Task: Find connections with filter location Vélizy-Villacoublay with filter topic #Whatinspiresmewith filter profile language German with filter current company Incedo Inc. with filter school School of Management Sciences, Varanasi with filter industry Footwear Manufacturing with filter service category Corporate Events with filter keywords title Communications Director
Action: Mouse moved to (348, 279)
Screenshot: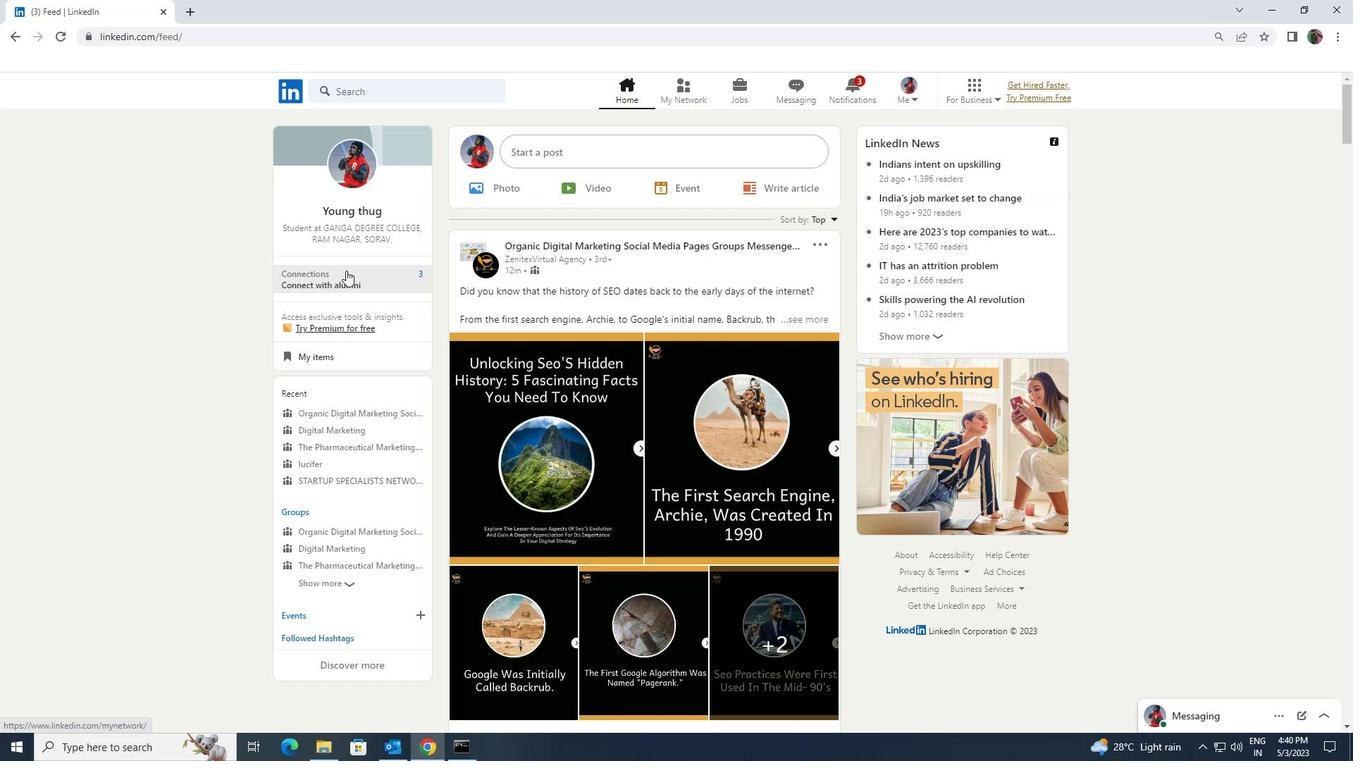 
Action: Mouse pressed left at (348, 279)
Screenshot: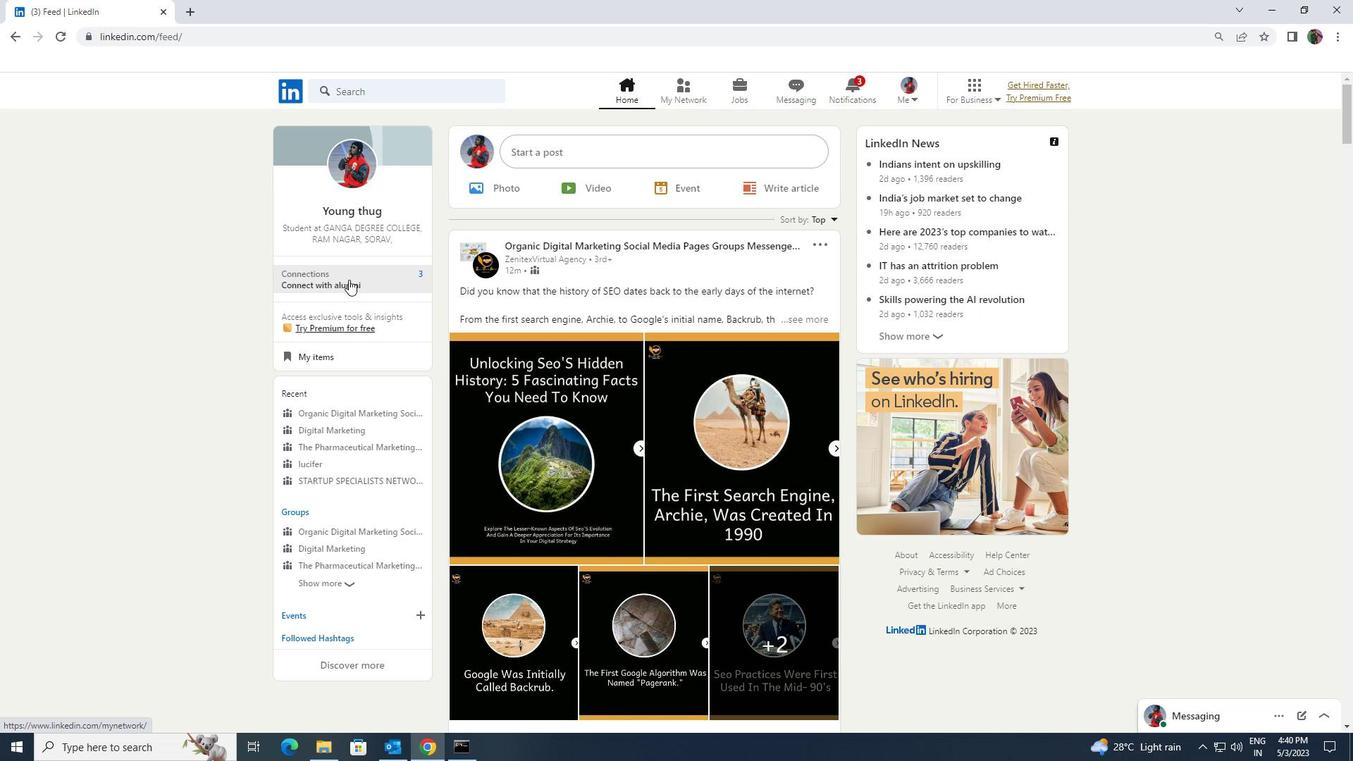 
Action: Mouse moved to (367, 174)
Screenshot: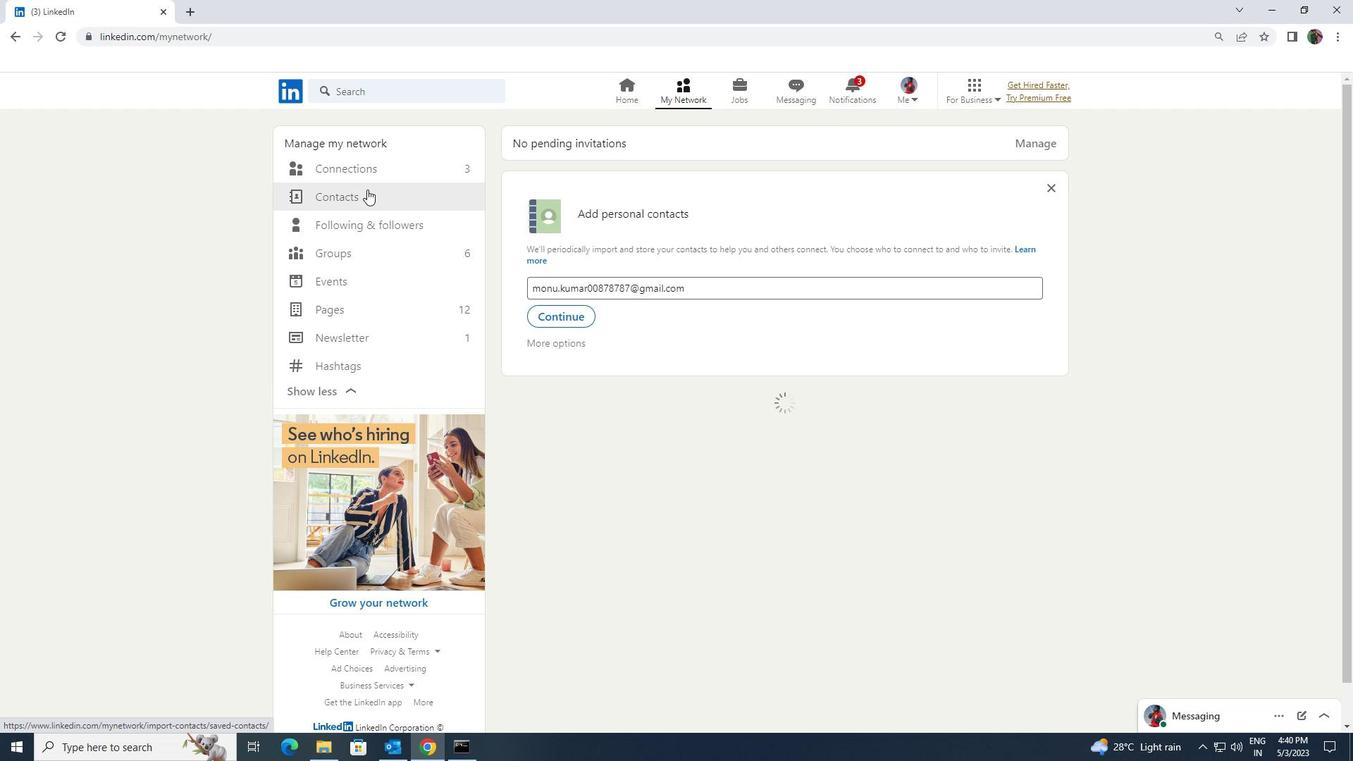 
Action: Mouse pressed left at (367, 174)
Screenshot: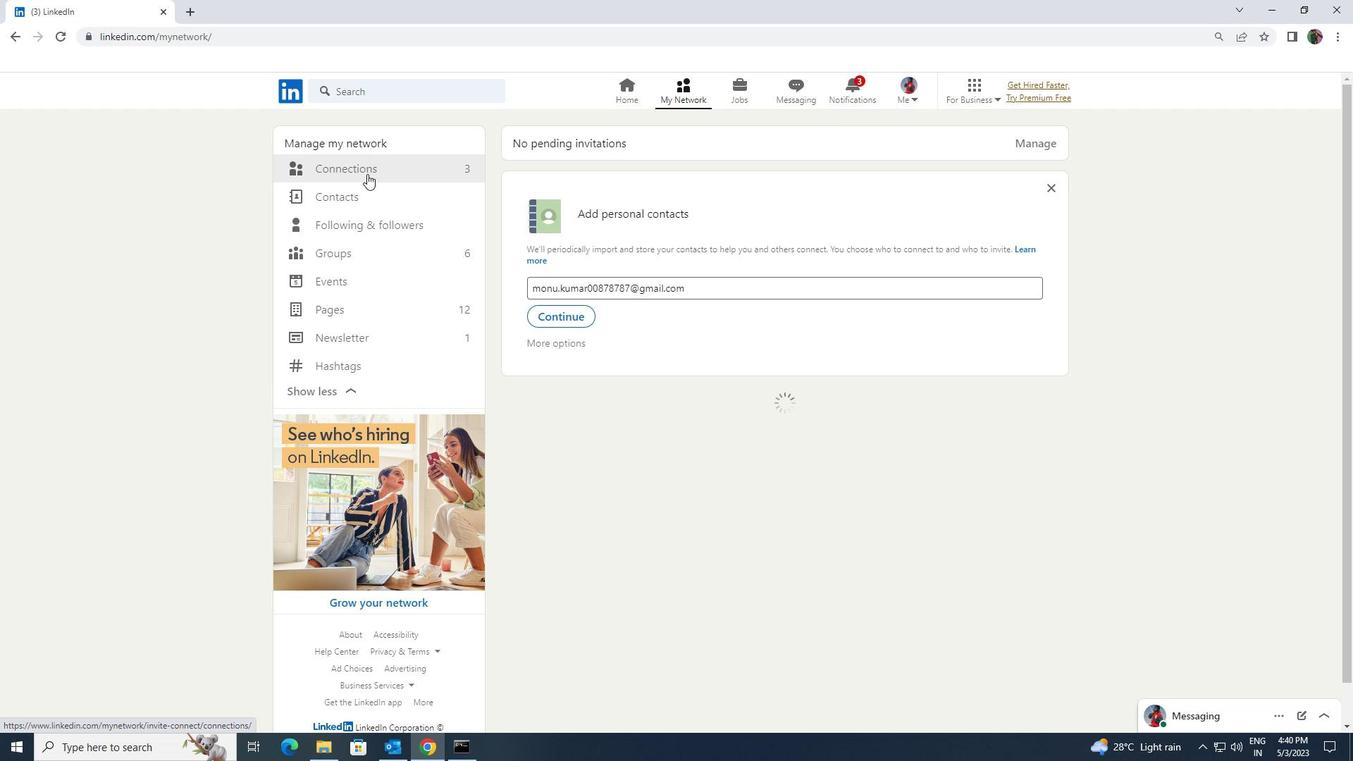 
Action: Mouse moved to (749, 169)
Screenshot: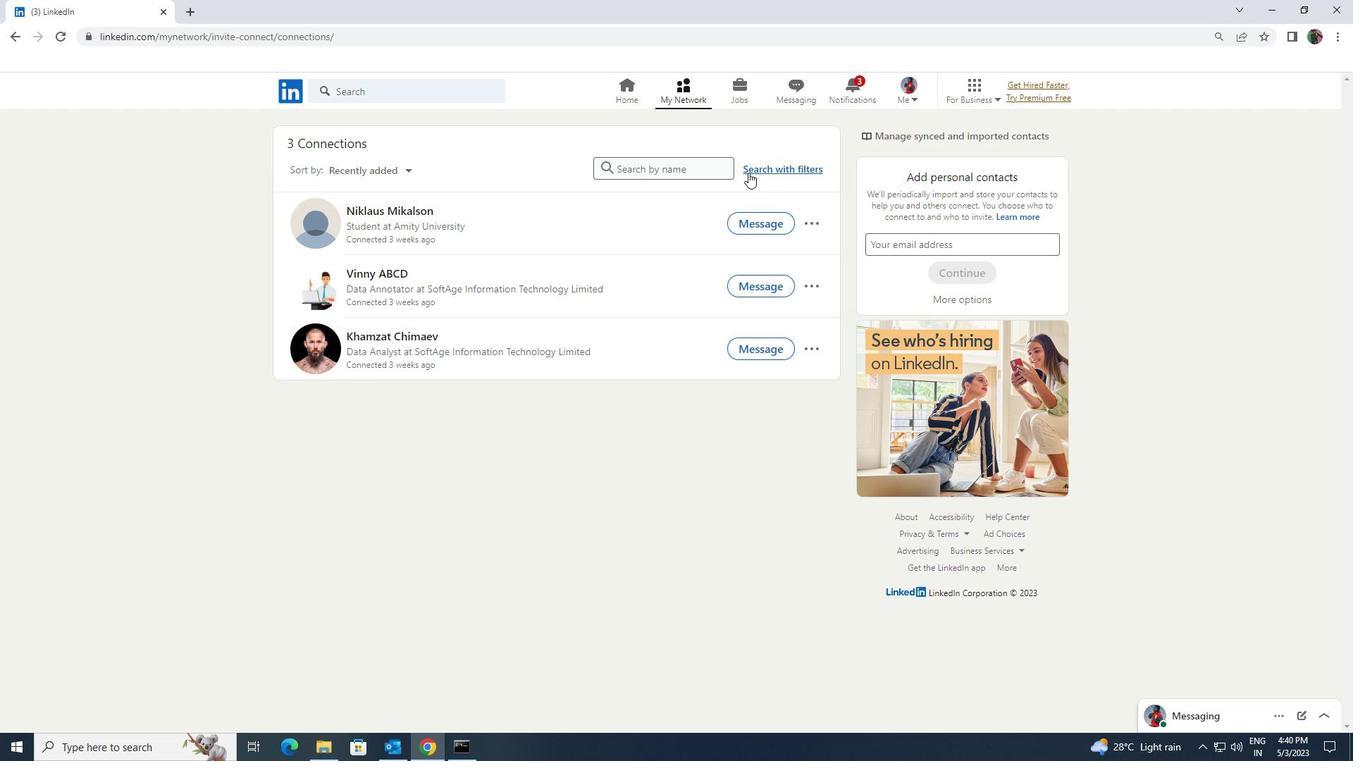 
Action: Mouse pressed left at (749, 169)
Screenshot: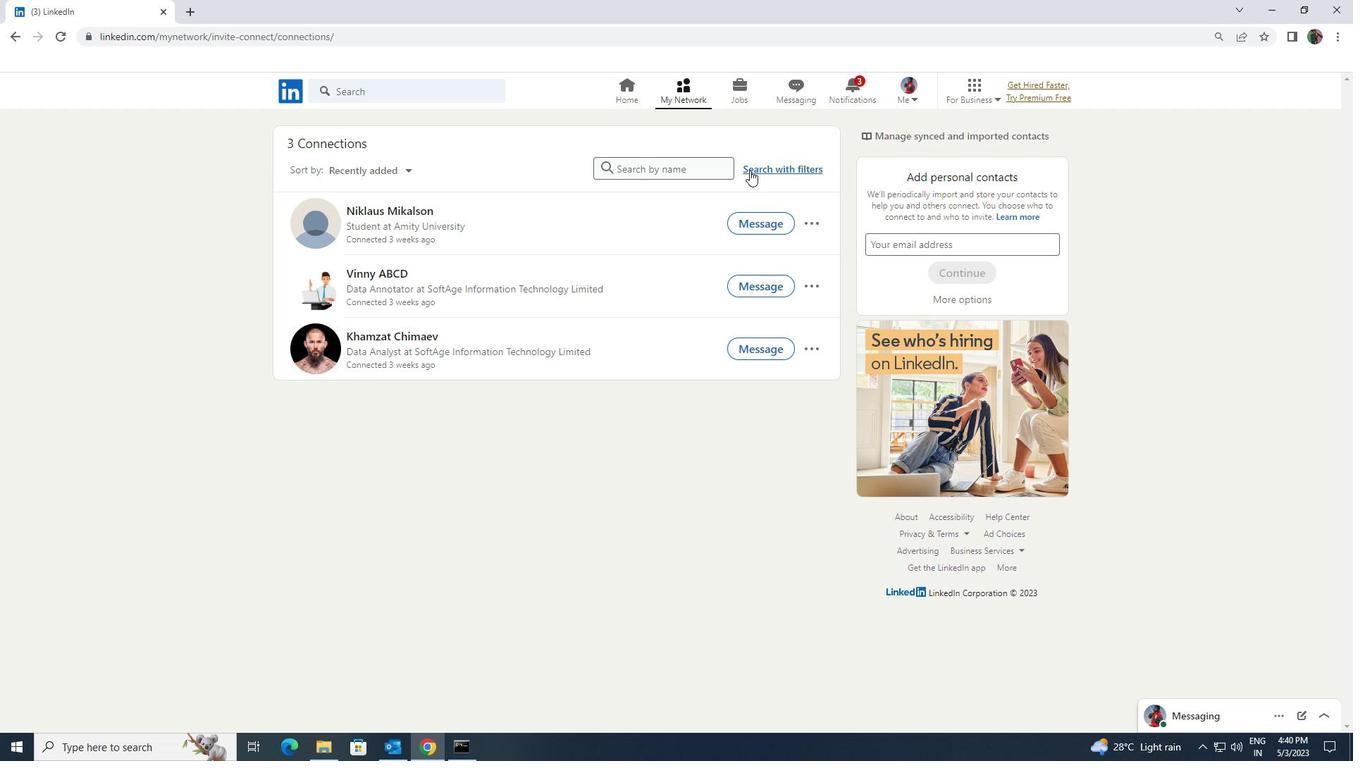 
Action: Mouse moved to (728, 136)
Screenshot: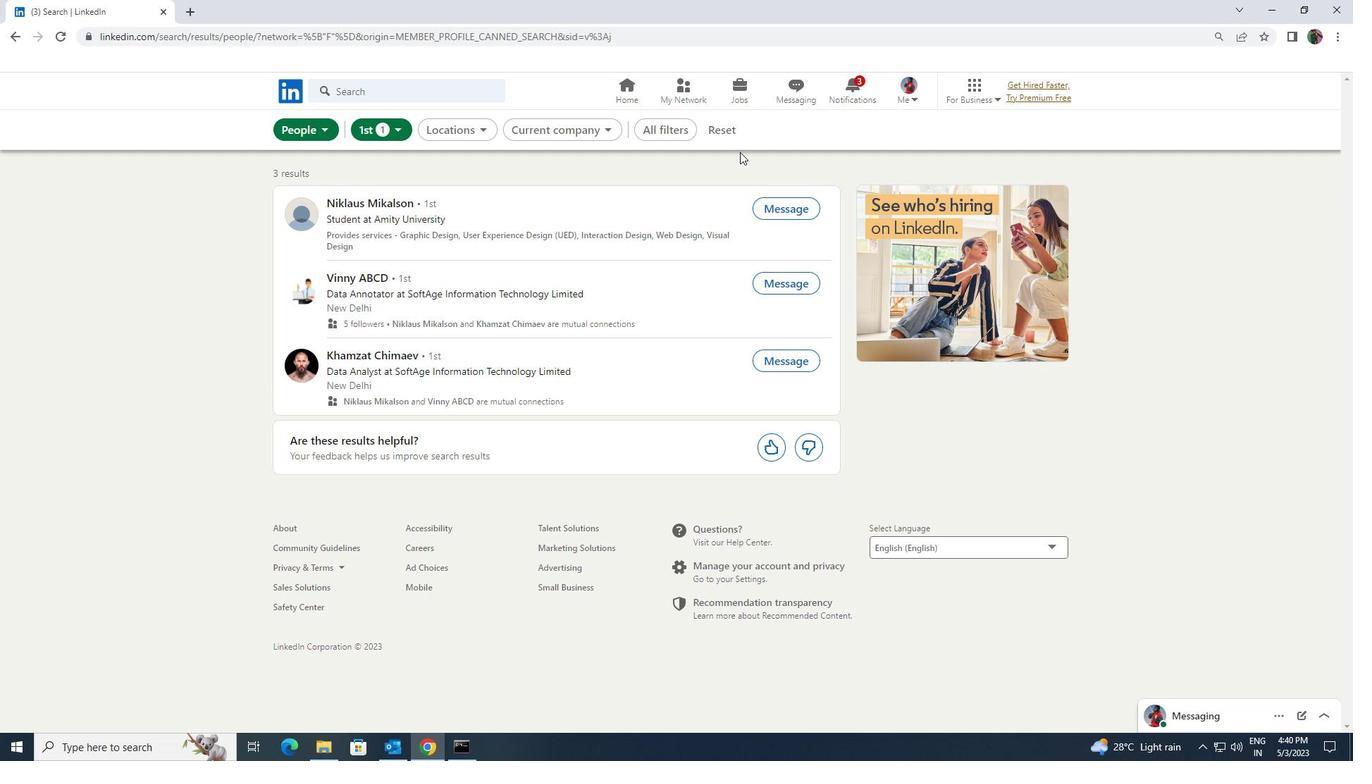 
Action: Mouse pressed left at (728, 136)
Screenshot: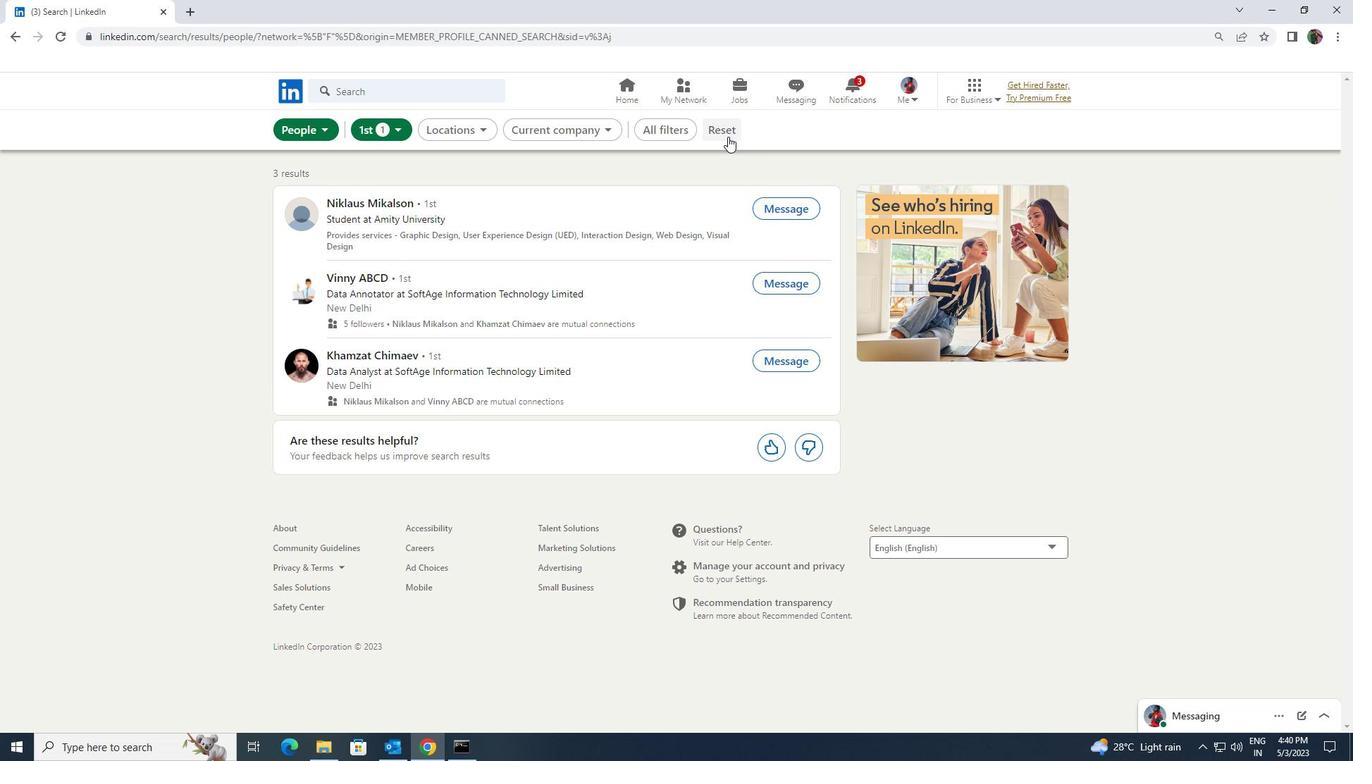 
Action: Mouse moved to (706, 127)
Screenshot: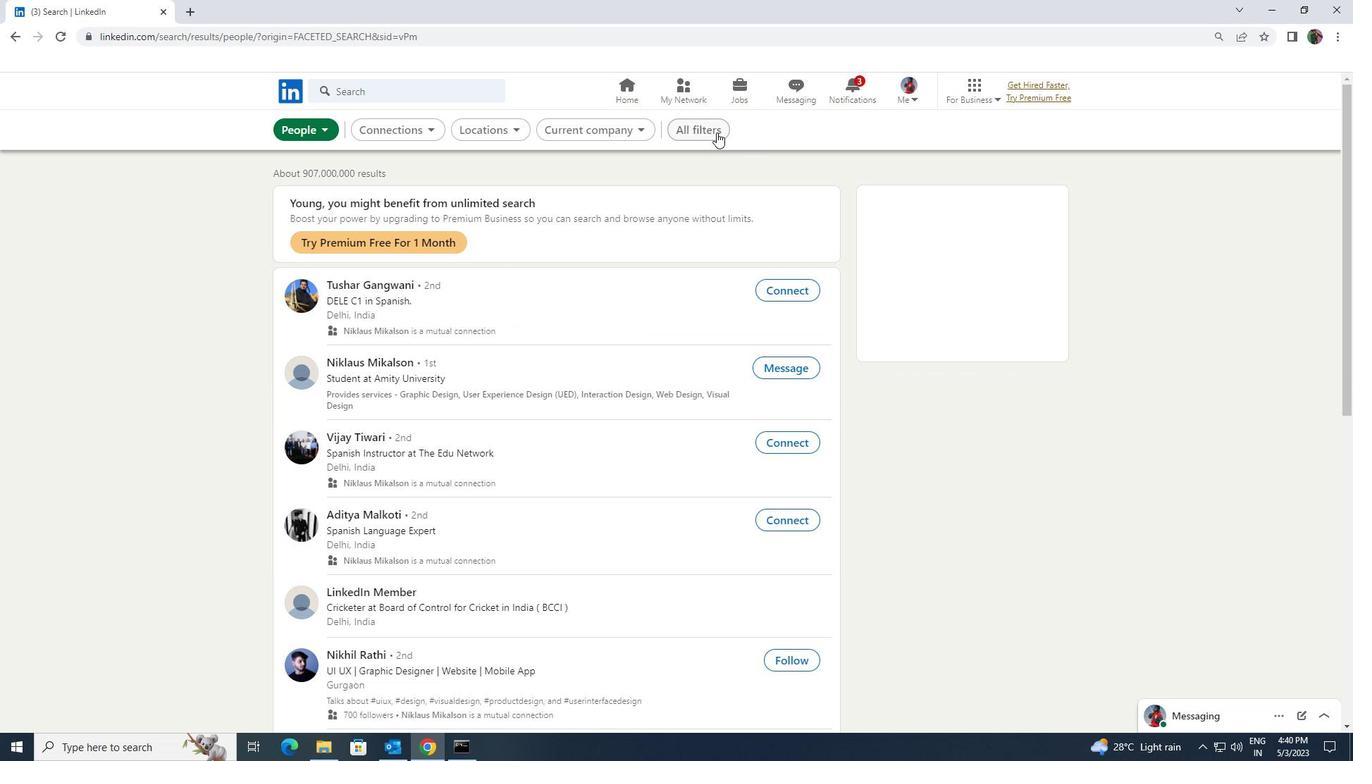 
Action: Mouse pressed left at (706, 127)
Screenshot: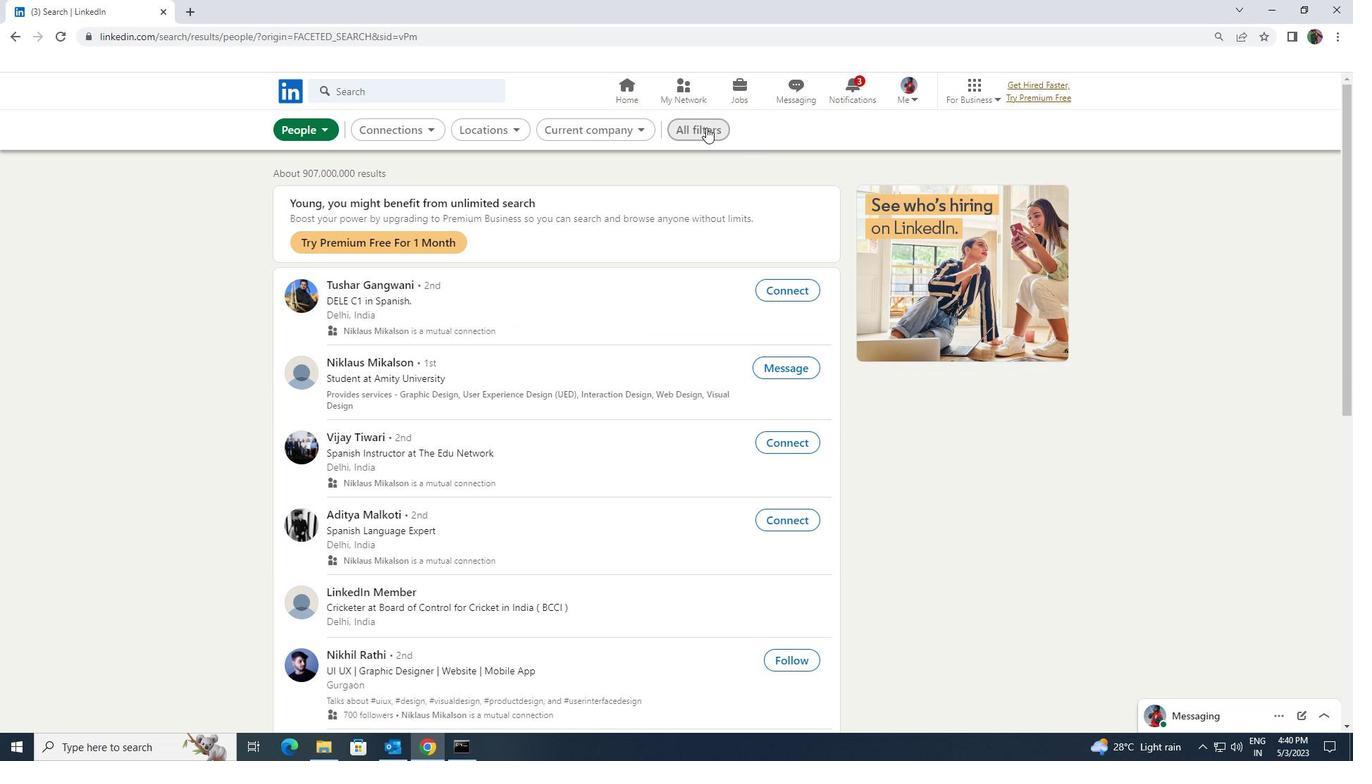 
Action: Mouse moved to (1189, 546)
Screenshot: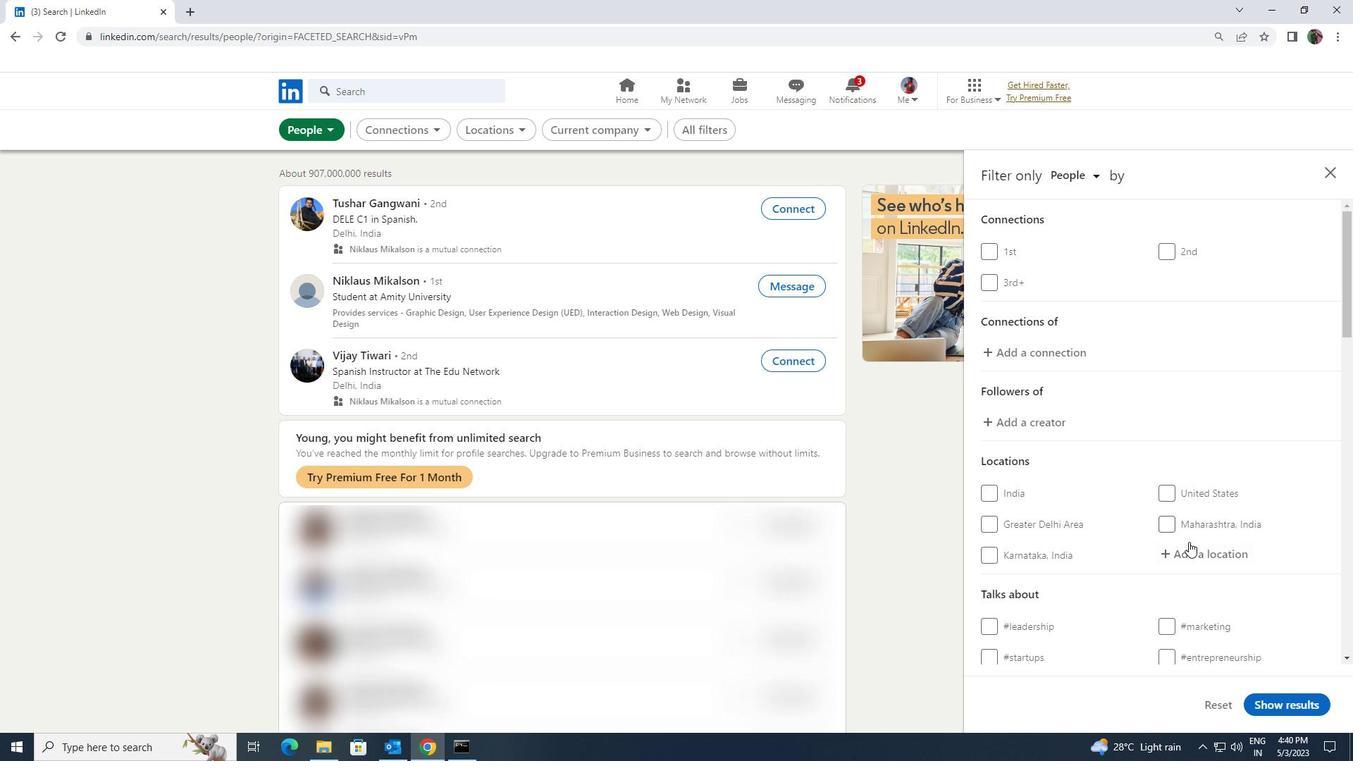 
Action: Mouse pressed left at (1189, 546)
Screenshot: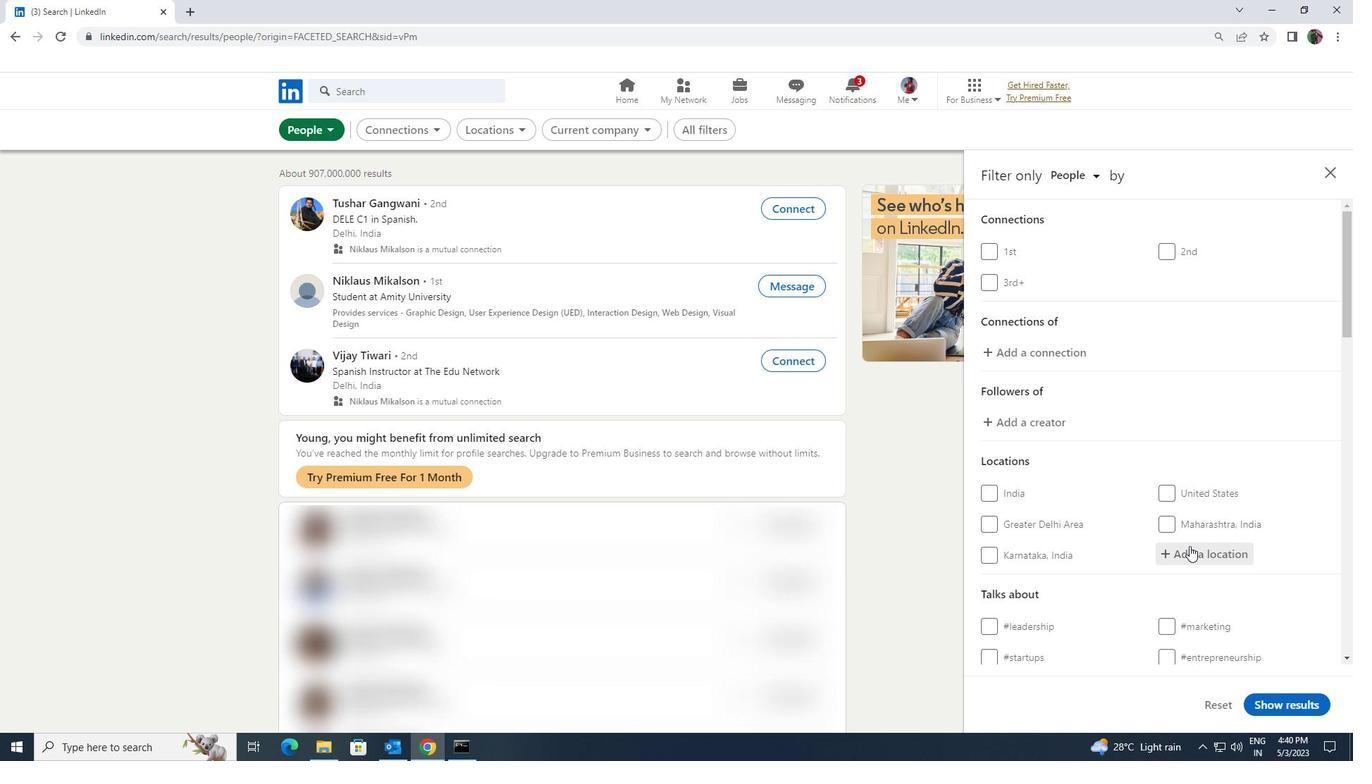 
Action: Key pressed <Key.shift>VELIZY<Key.space>
Screenshot: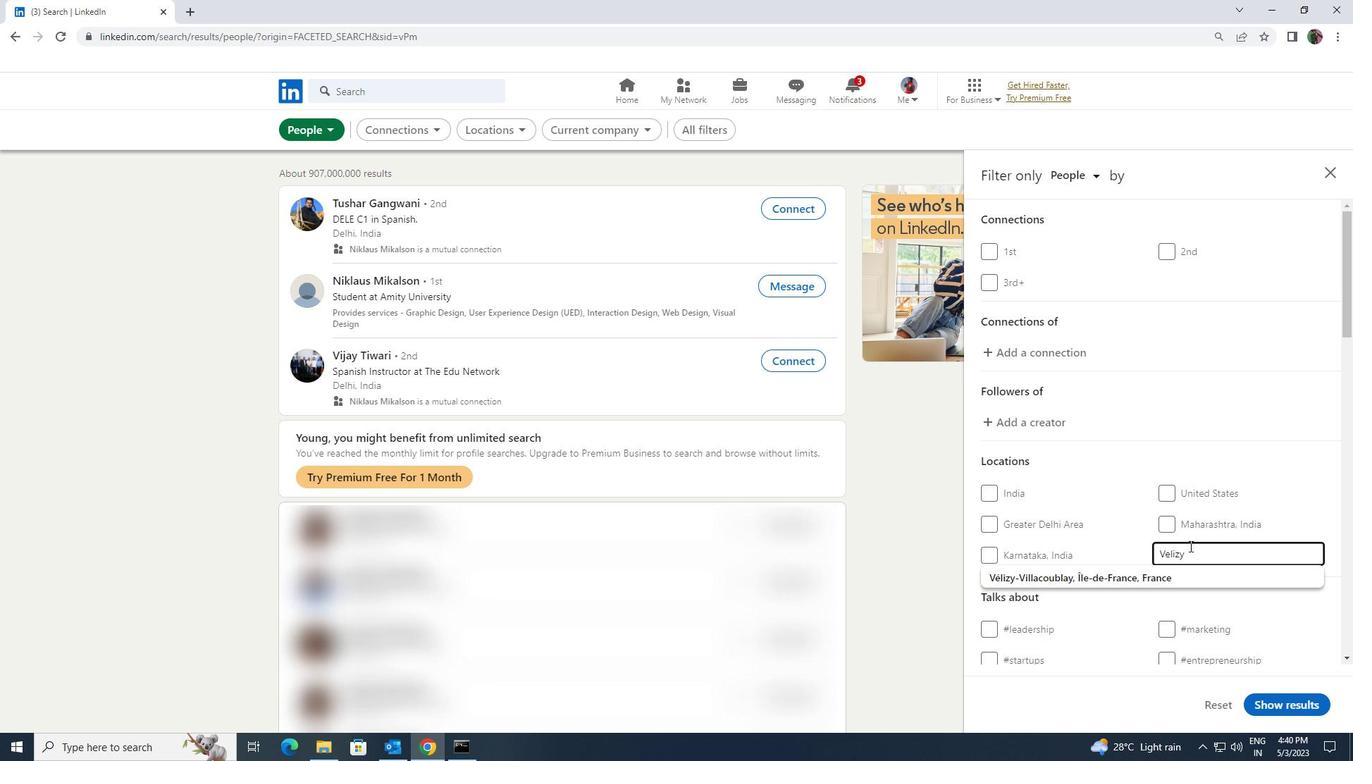 
Action: Mouse moved to (1188, 582)
Screenshot: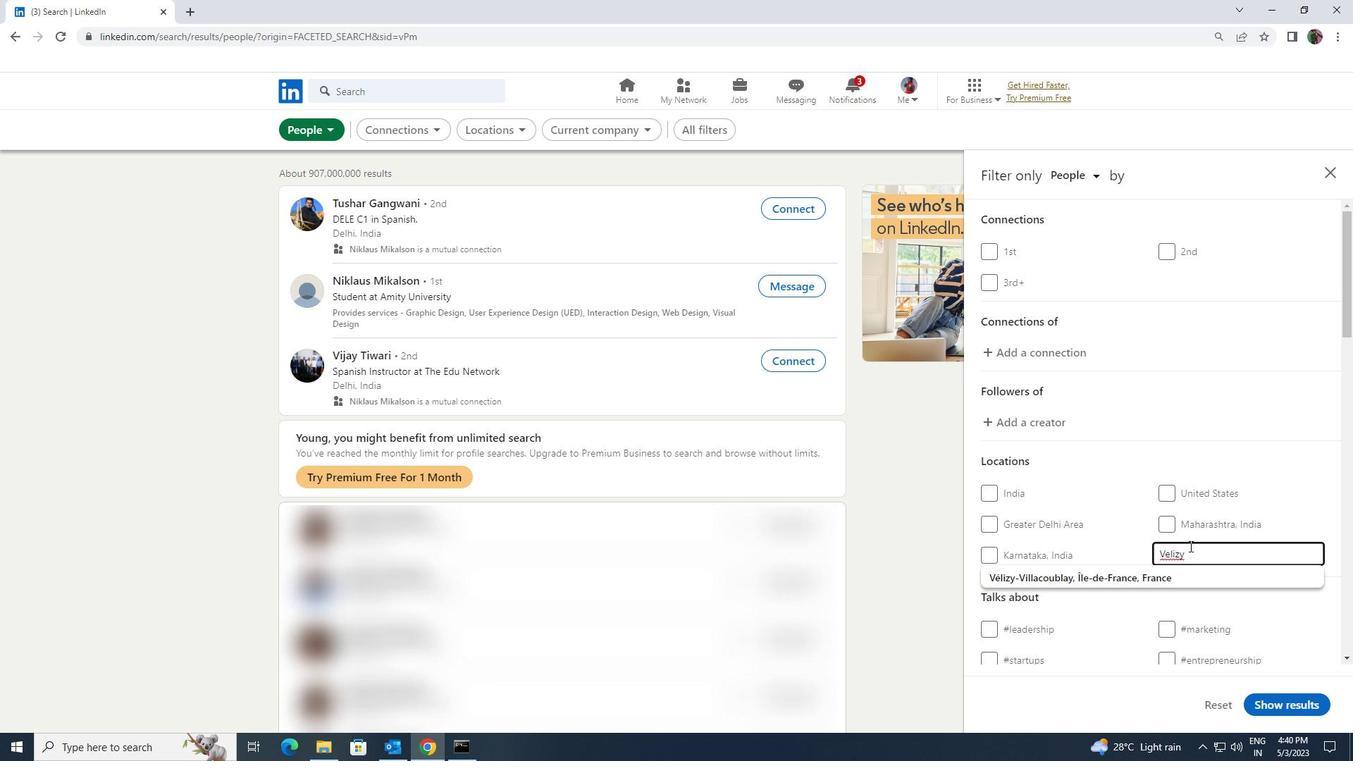 
Action: Mouse pressed left at (1188, 582)
Screenshot: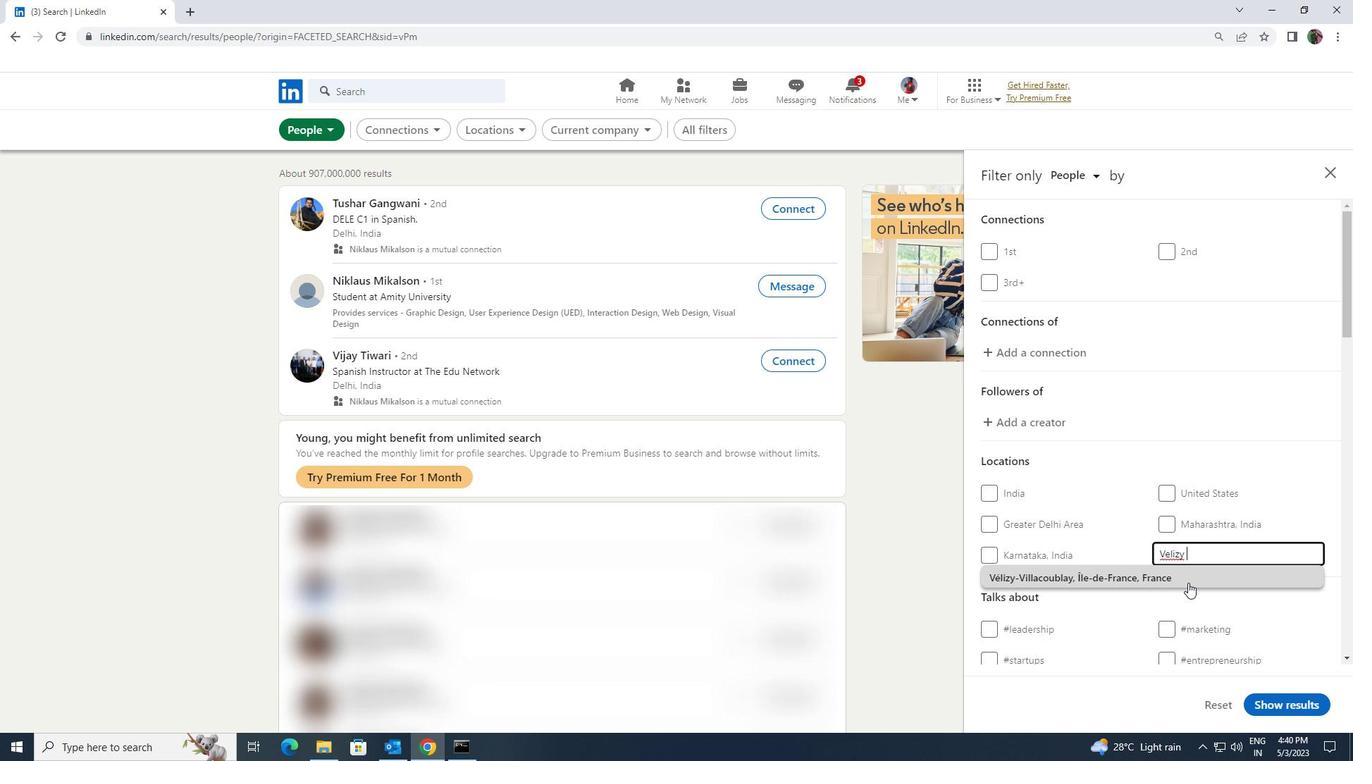 
Action: Mouse scrolled (1188, 582) with delta (0, 0)
Screenshot: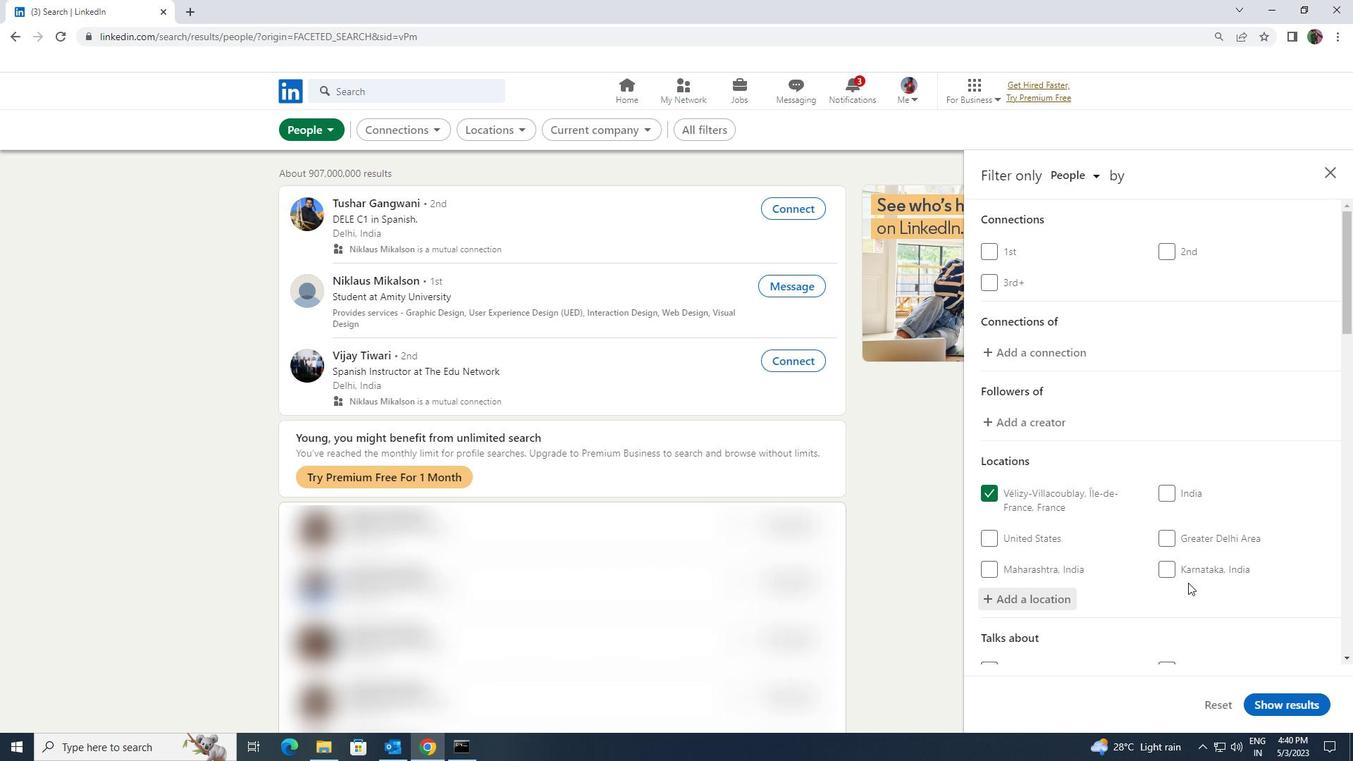 
Action: Mouse scrolled (1188, 582) with delta (0, 0)
Screenshot: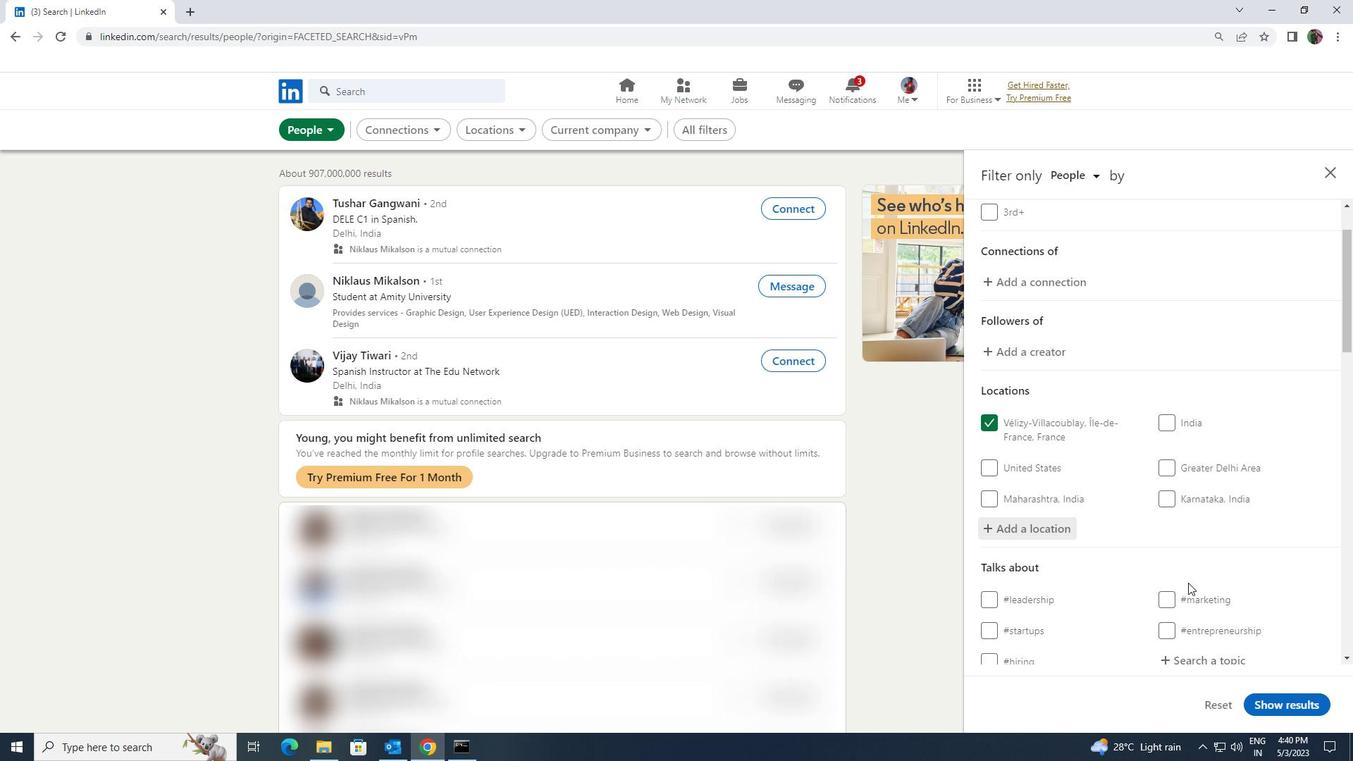 
Action: Mouse moved to (1187, 587)
Screenshot: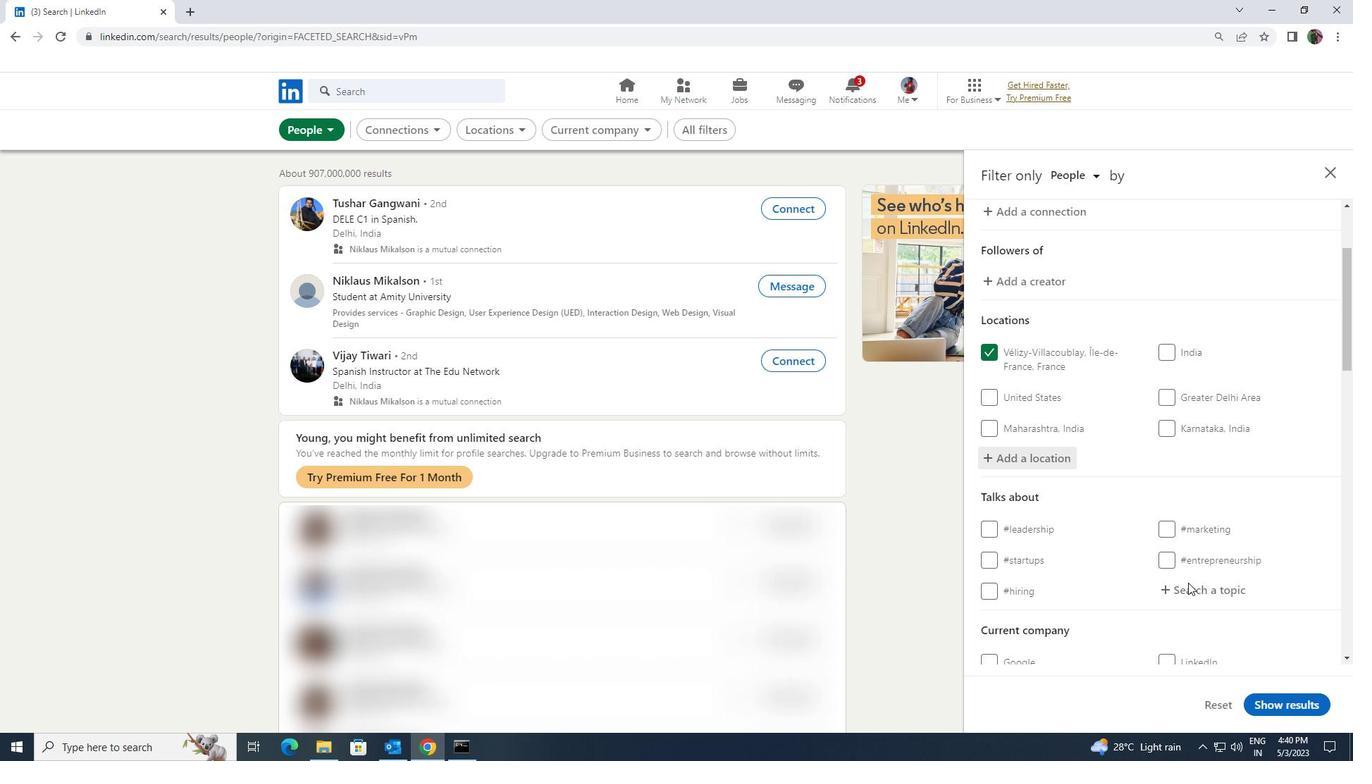 
Action: Mouse pressed left at (1187, 587)
Screenshot: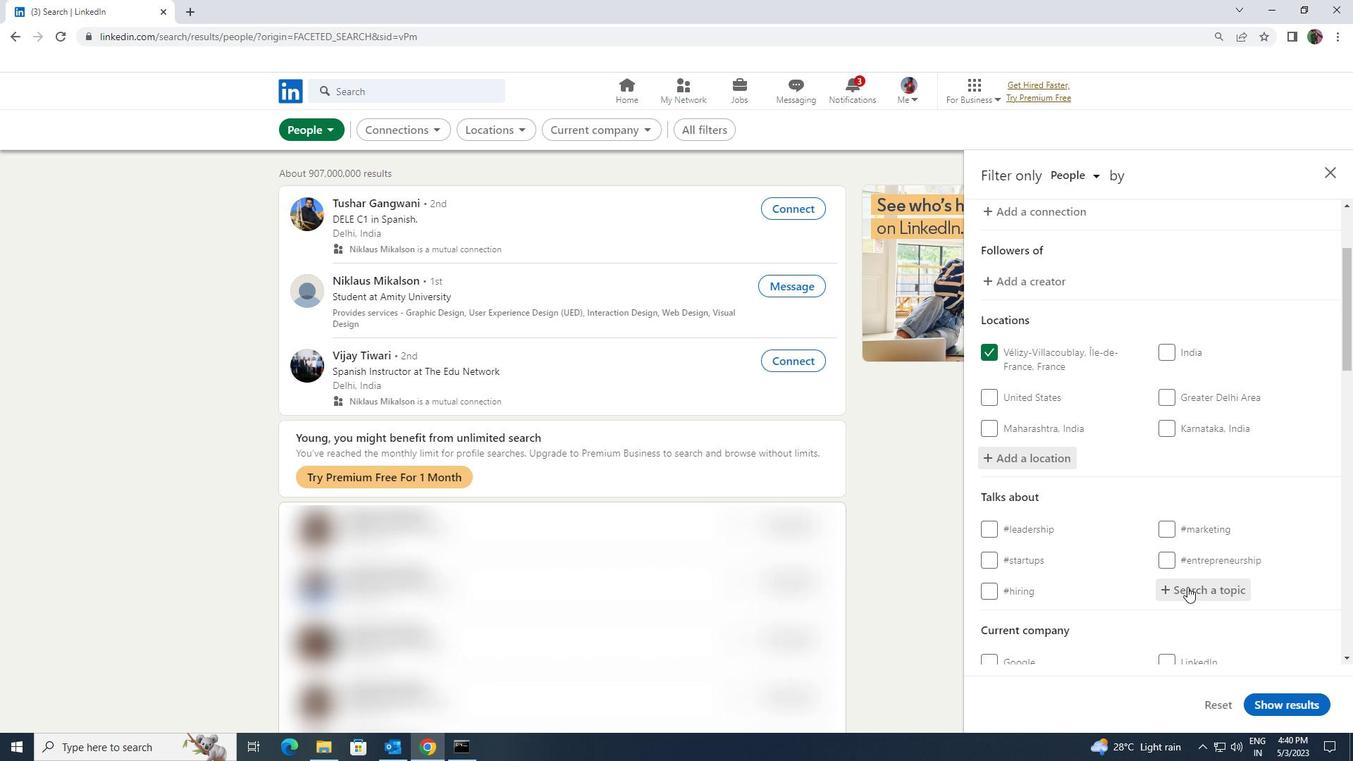 
Action: Key pressed <Key.shift><Key.shift><Key.shift><Key.shift><Key.shift><Key.shift><Key.shift><Key.shift><Key.shift><Key.shift><Key.shift><Key.shift>WHATINSPIRE
Screenshot: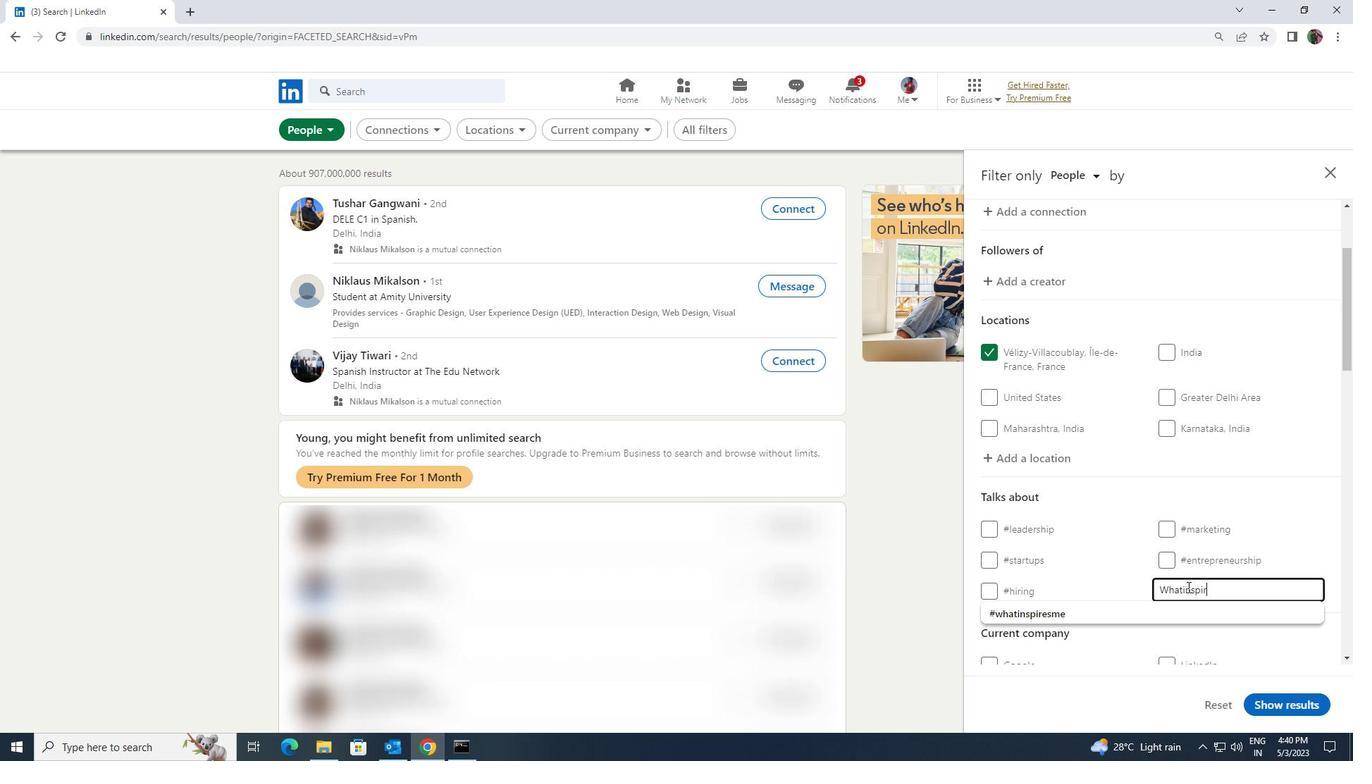 
Action: Mouse moved to (1175, 606)
Screenshot: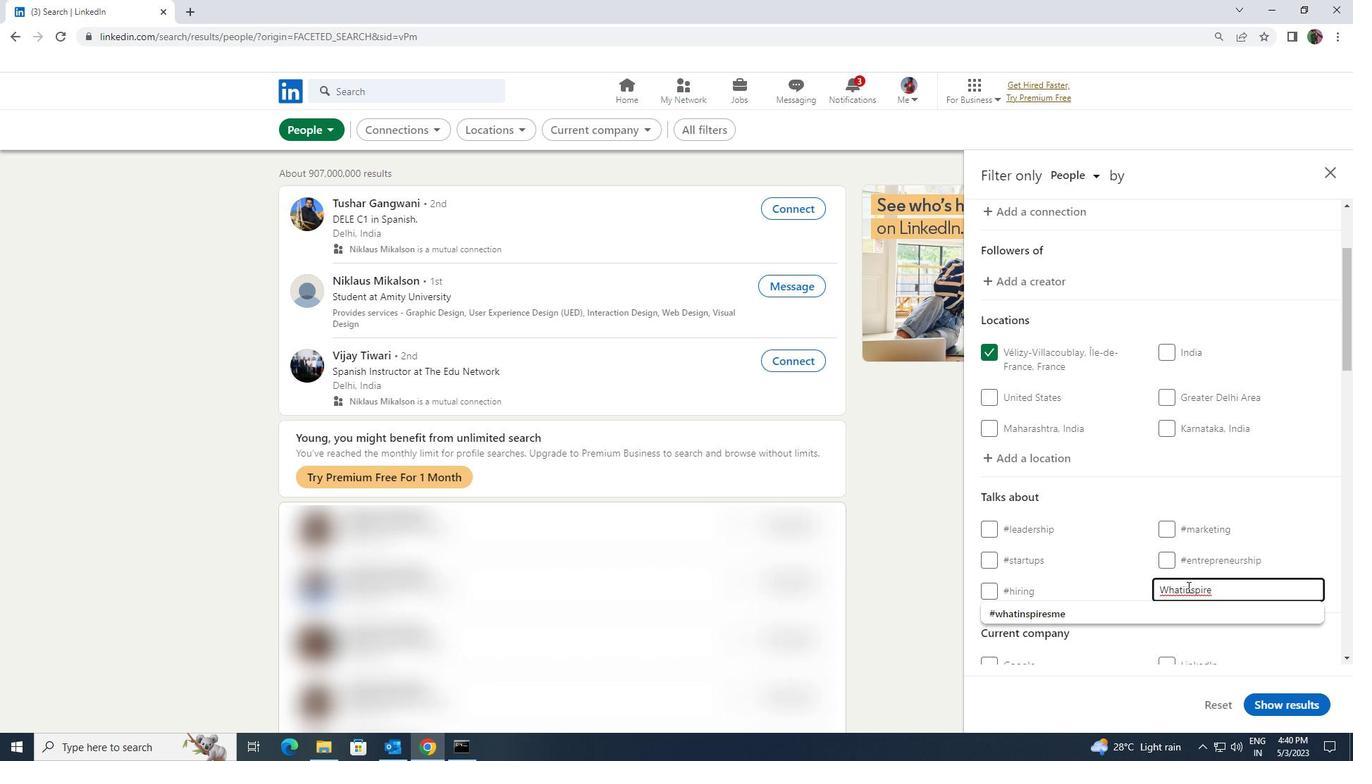
Action: Mouse pressed left at (1175, 606)
Screenshot: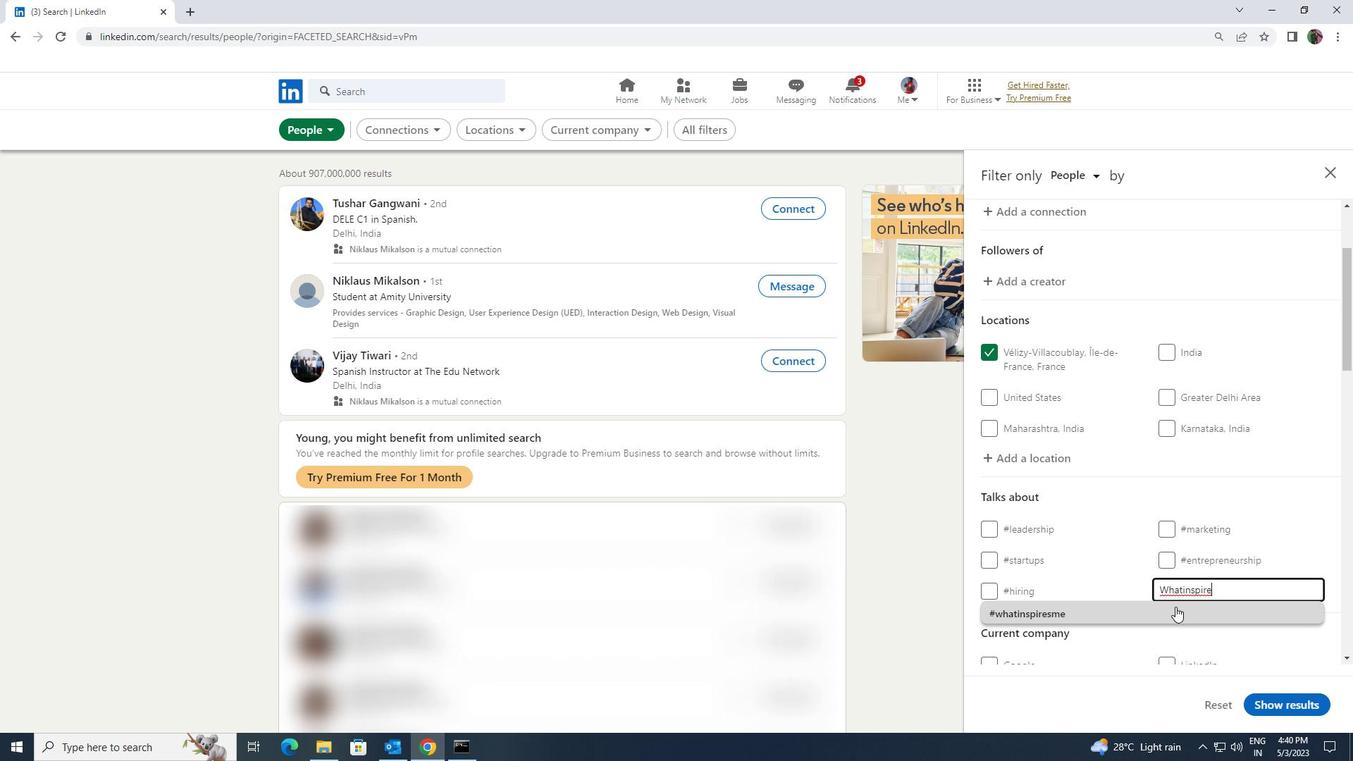
Action: Mouse scrolled (1175, 606) with delta (0, 0)
Screenshot: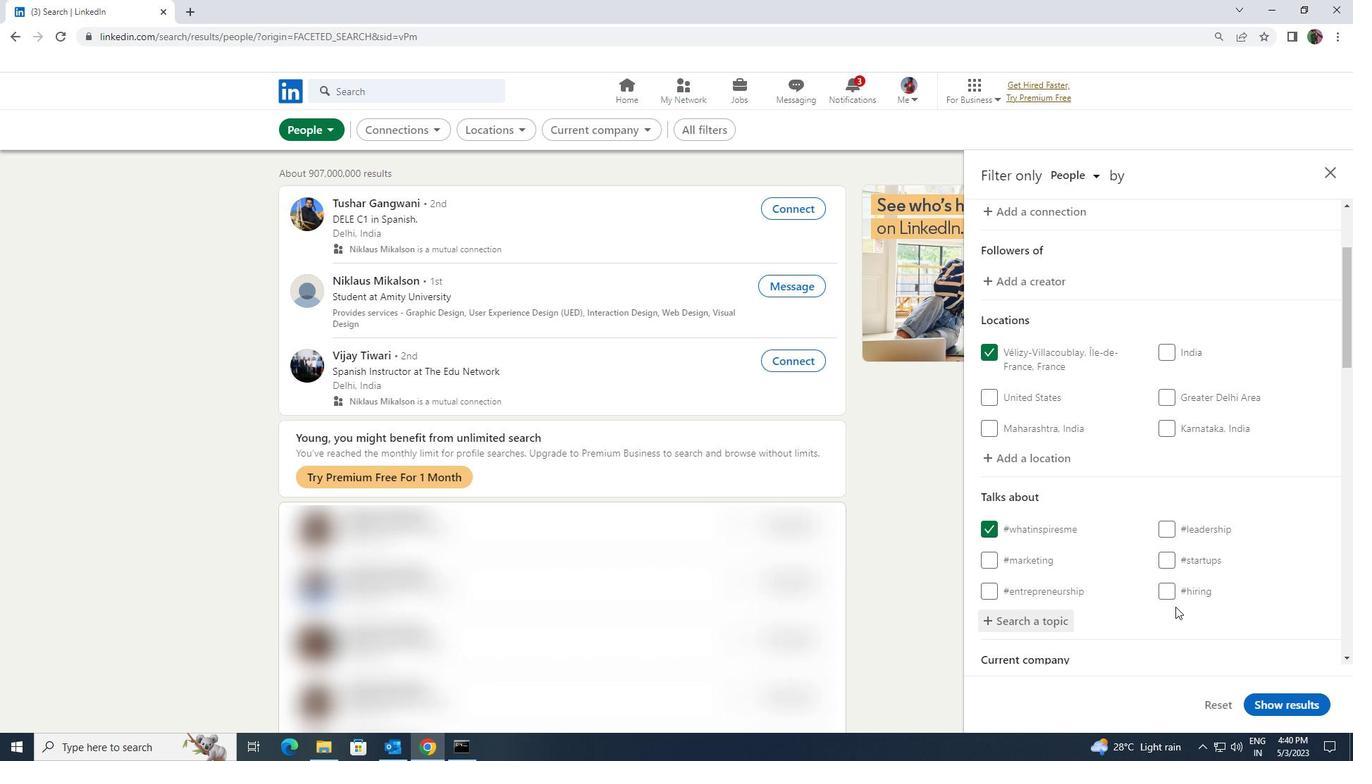 
Action: Mouse scrolled (1175, 606) with delta (0, 0)
Screenshot: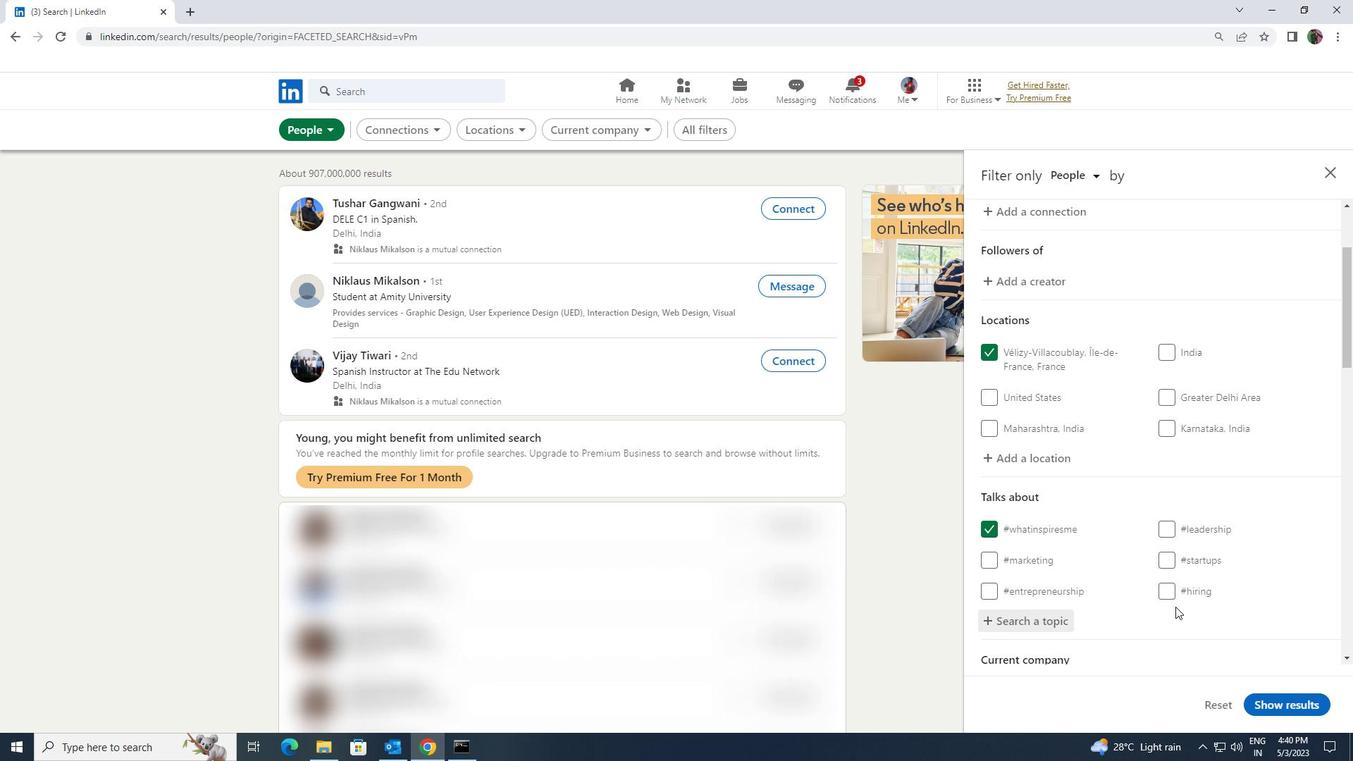
Action: Mouse scrolled (1175, 606) with delta (0, 0)
Screenshot: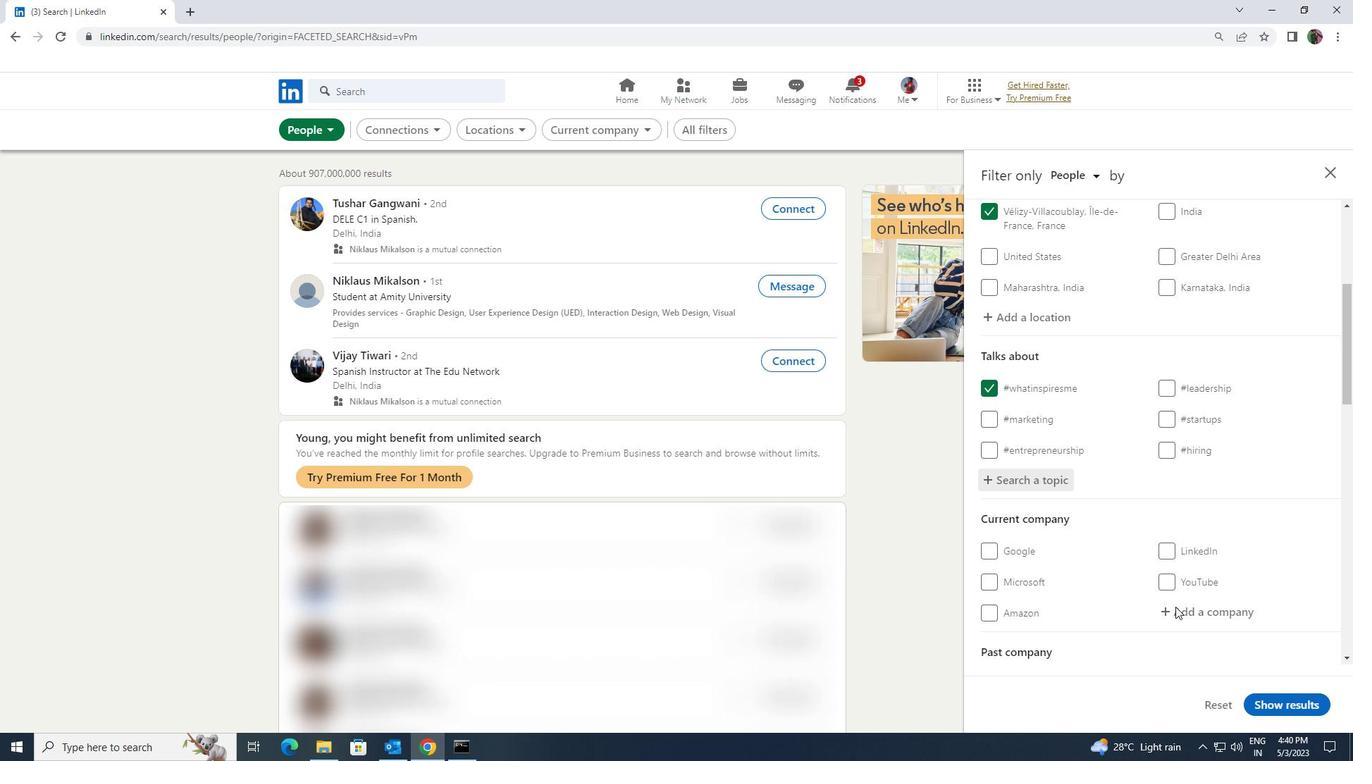 
Action: Mouse scrolled (1175, 606) with delta (0, 0)
Screenshot: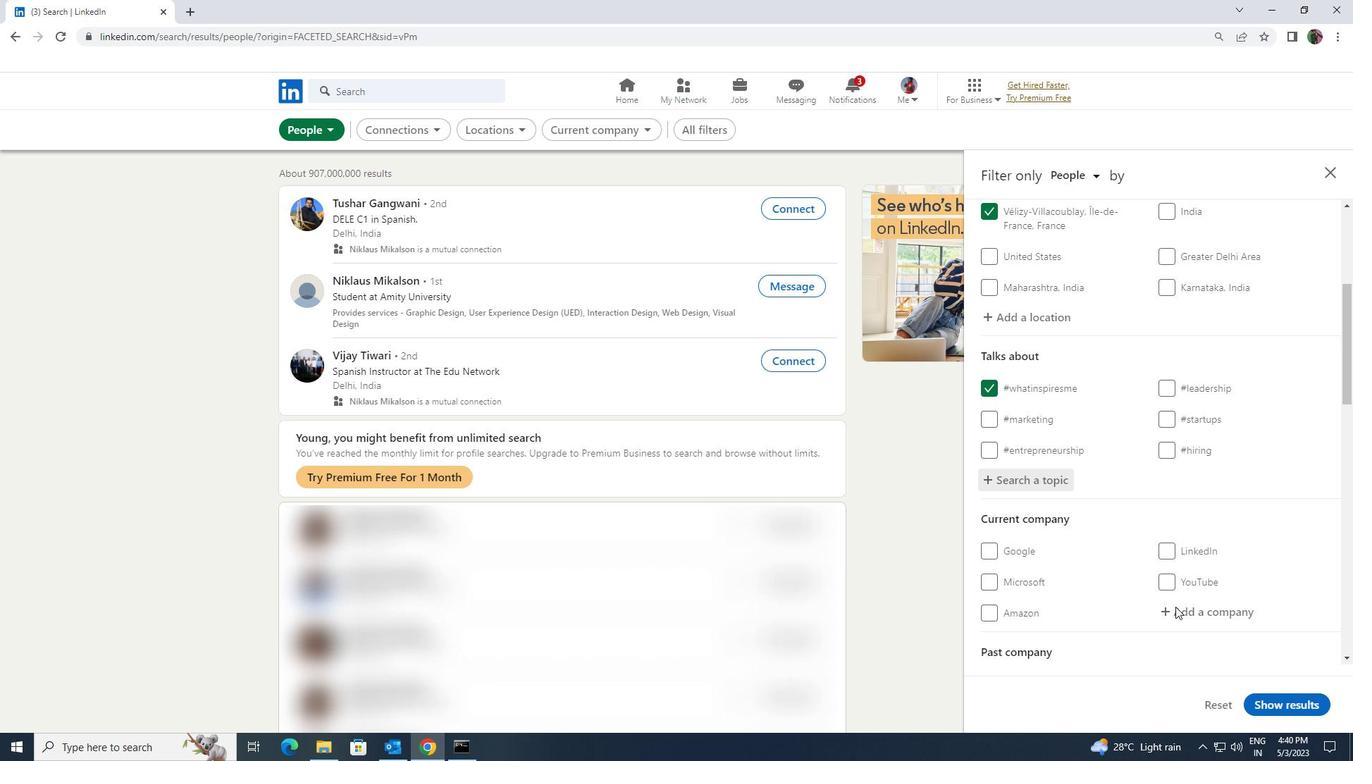 
Action: Mouse scrolled (1175, 606) with delta (0, 0)
Screenshot: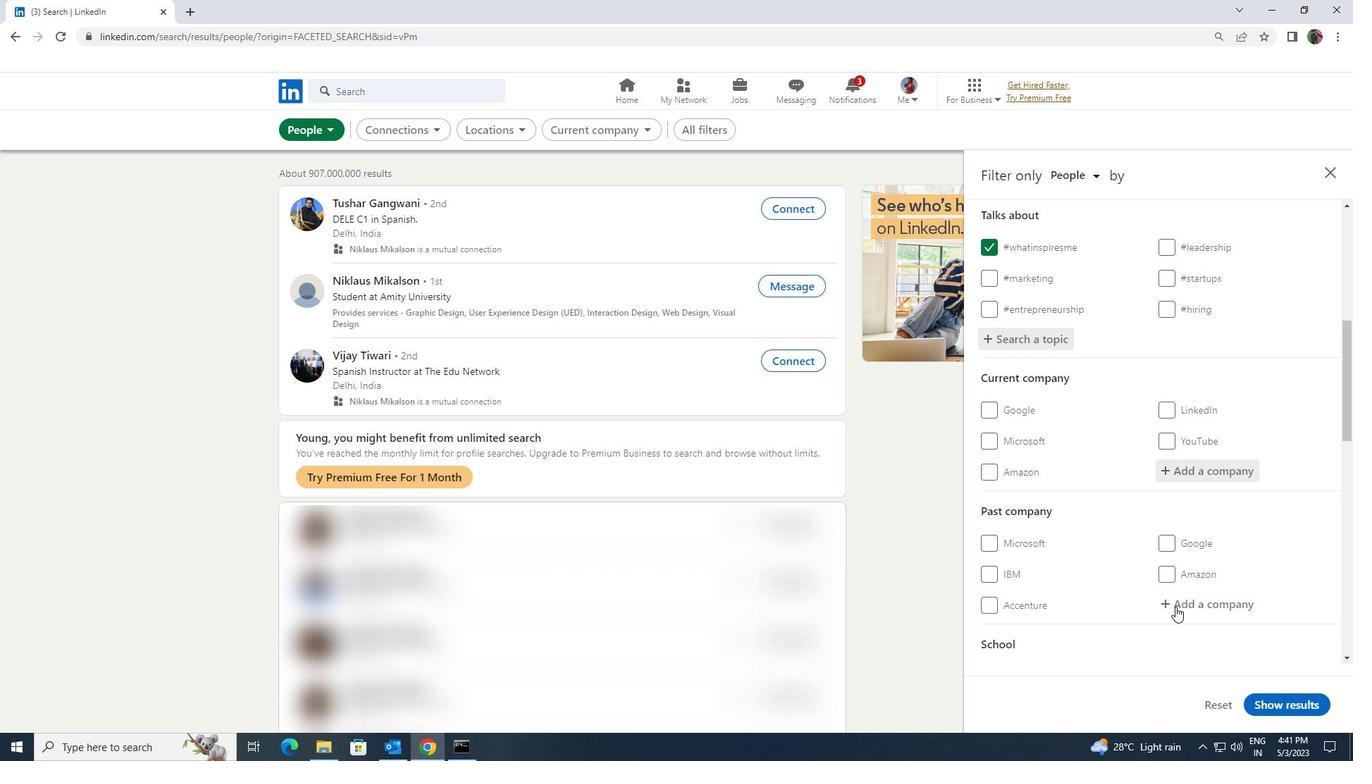 
Action: Mouse scrolled (1175, 606) with delta (0, 0)
Screenshot: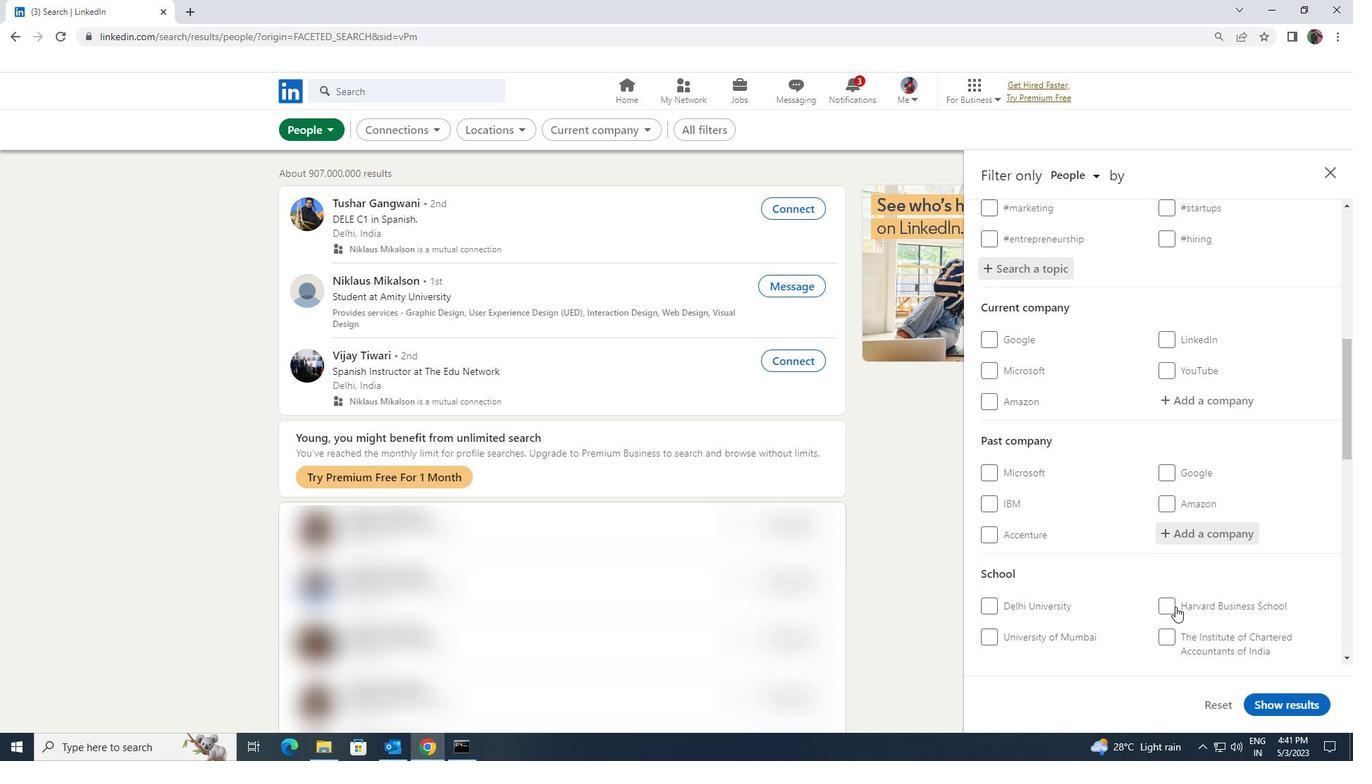 
Action: Mouse scrolled (1175, 606) with delta (0, 0)
Screenshot: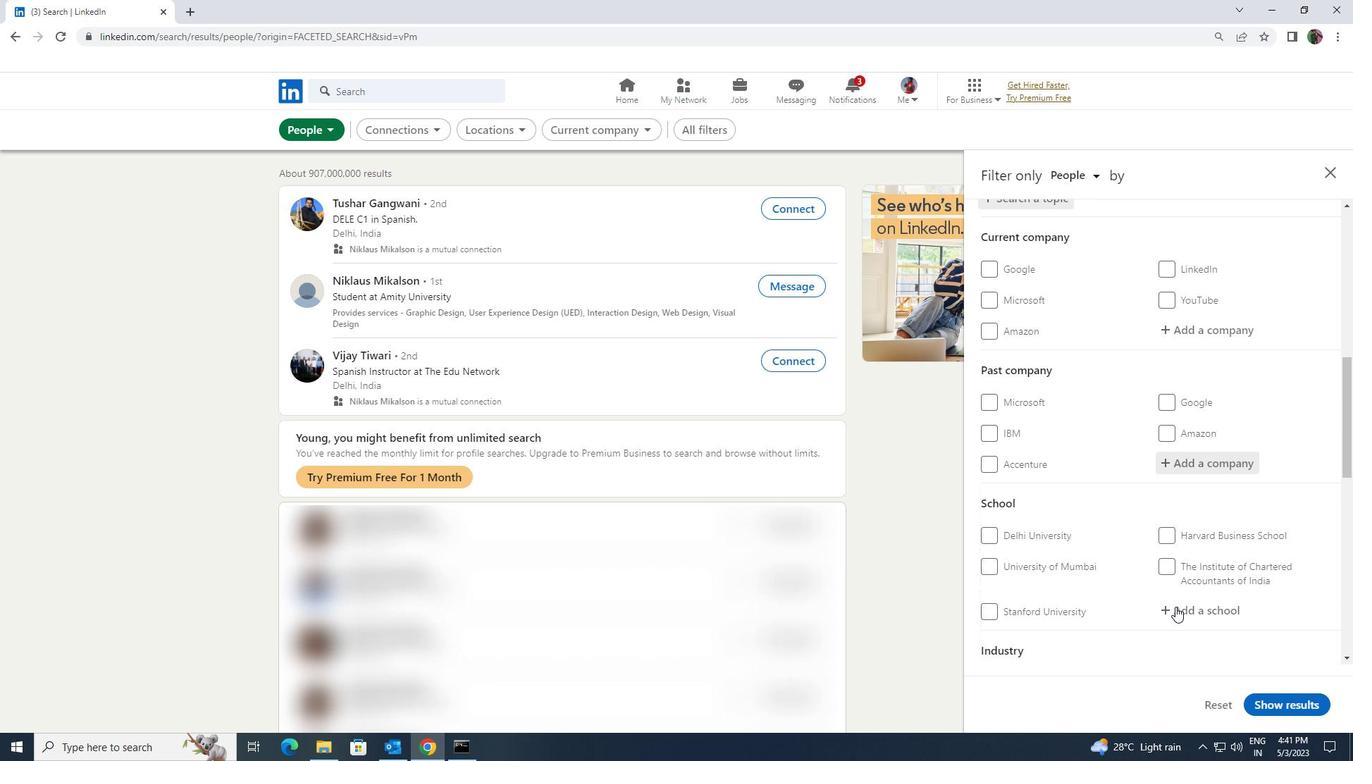 
Action: Mouse scrolled (1175, 606) with delta (0, 0)
Screenshot: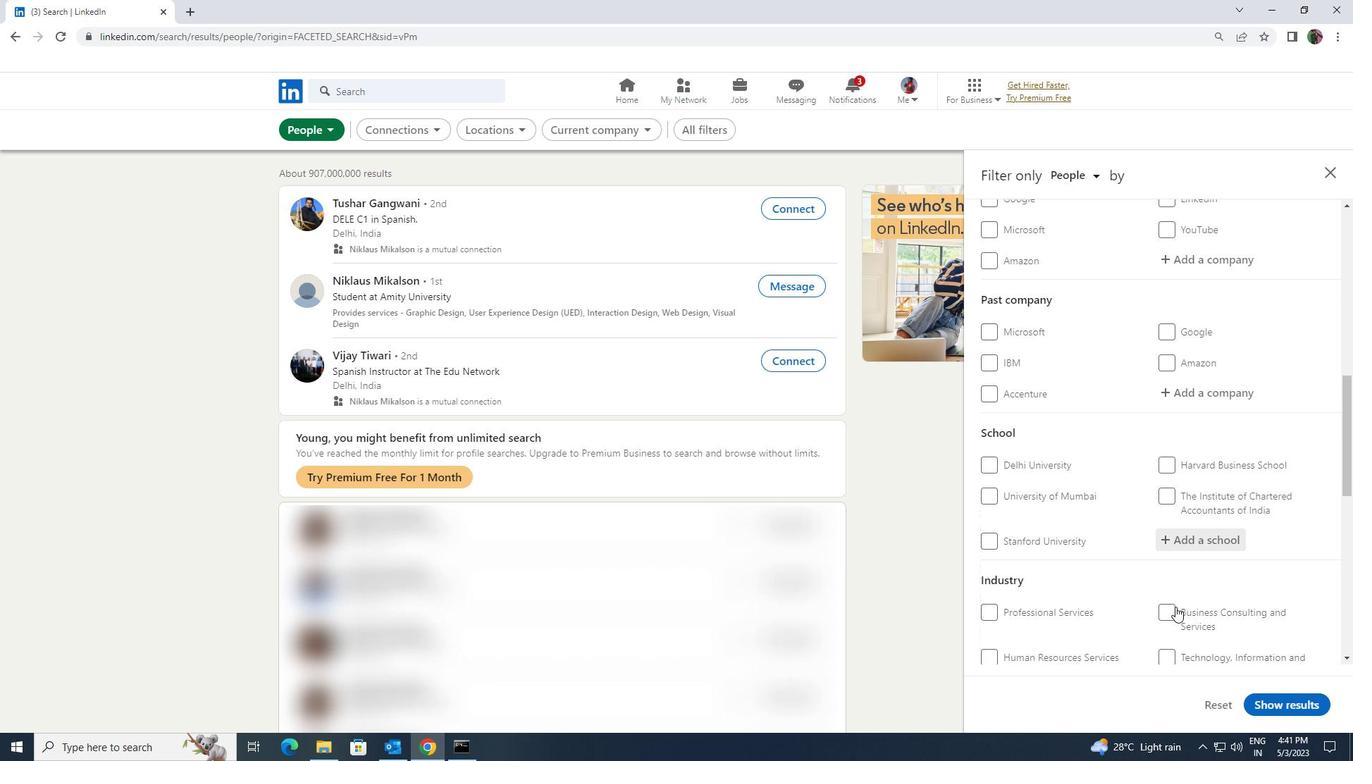 
Action: Mouse scrolled (1175, 606) with delta (0, 0)
Screenshot: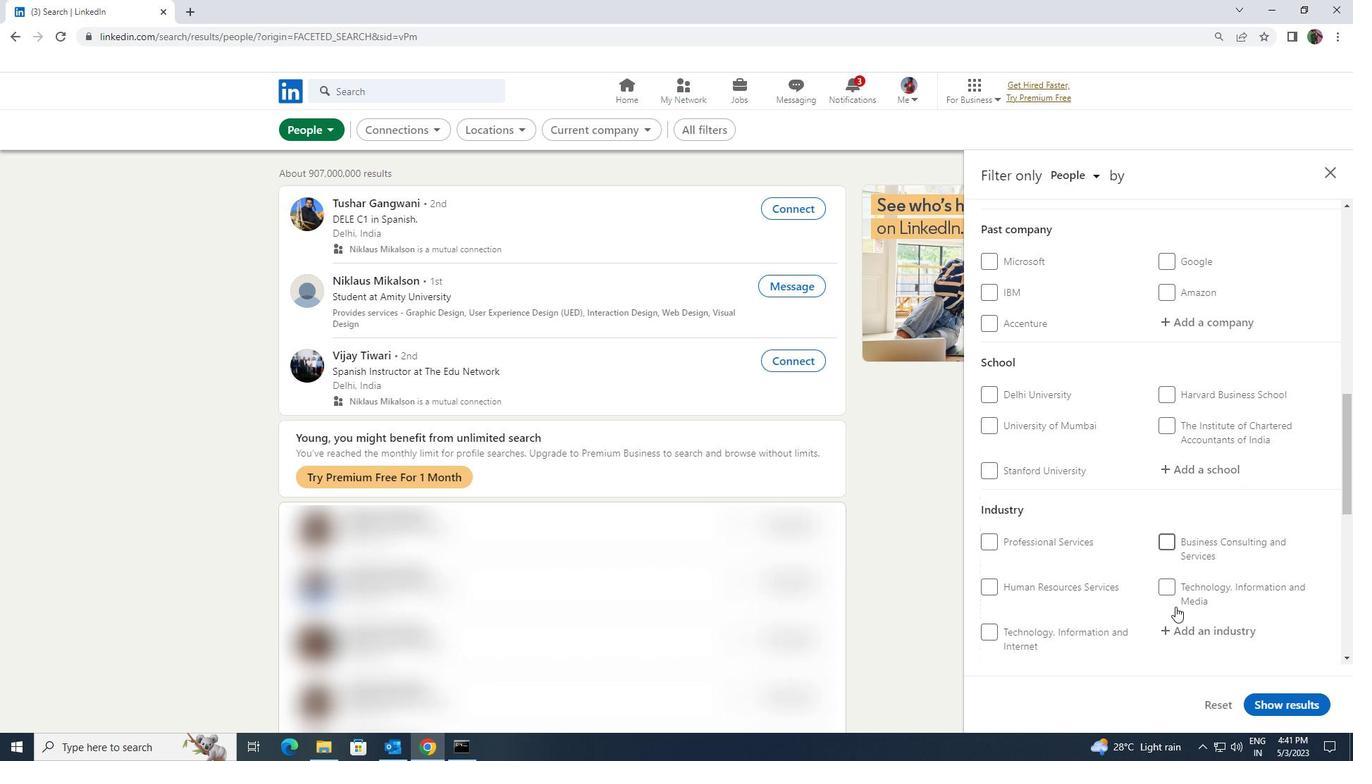 
Action: Mouse scrolled (1175, 606) with delta (0, 0)
Screenshot: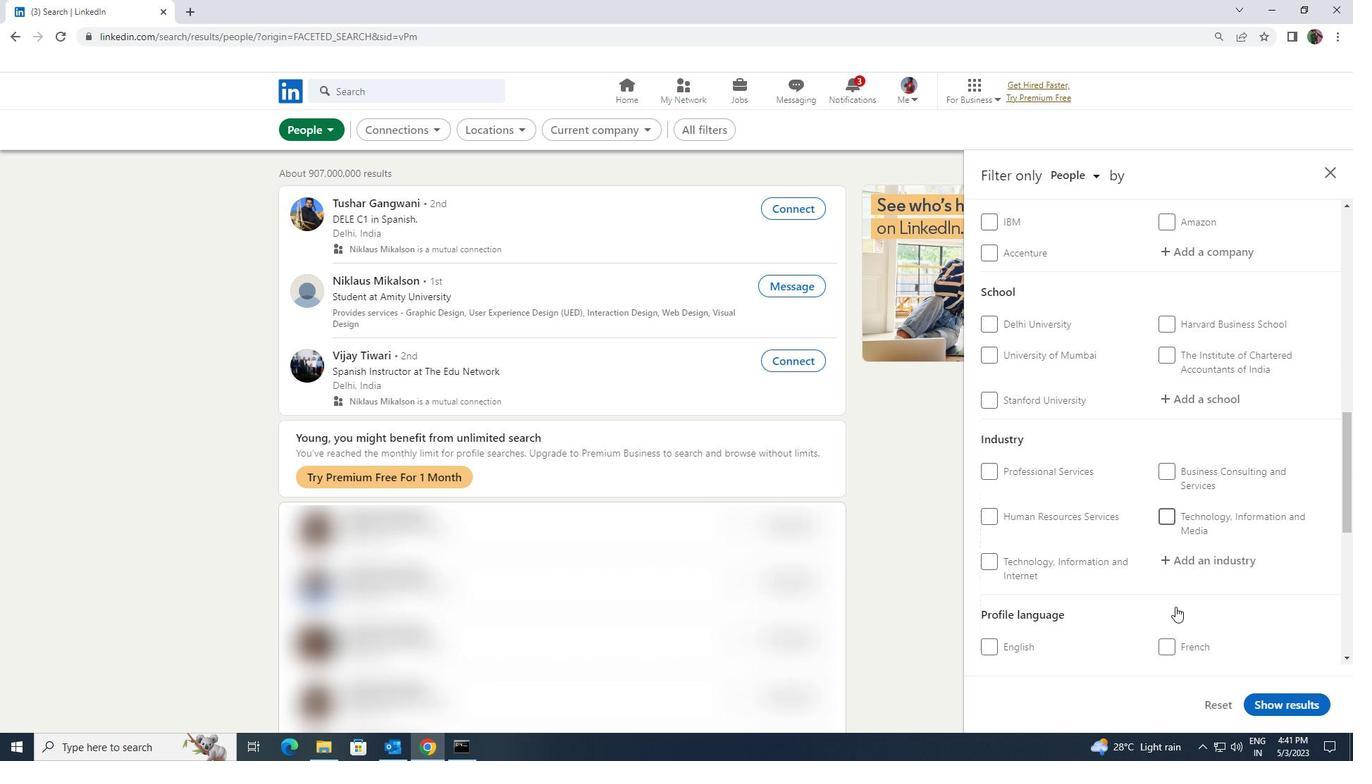 
Action: Mouse moved to (988, 637)
Screenshot: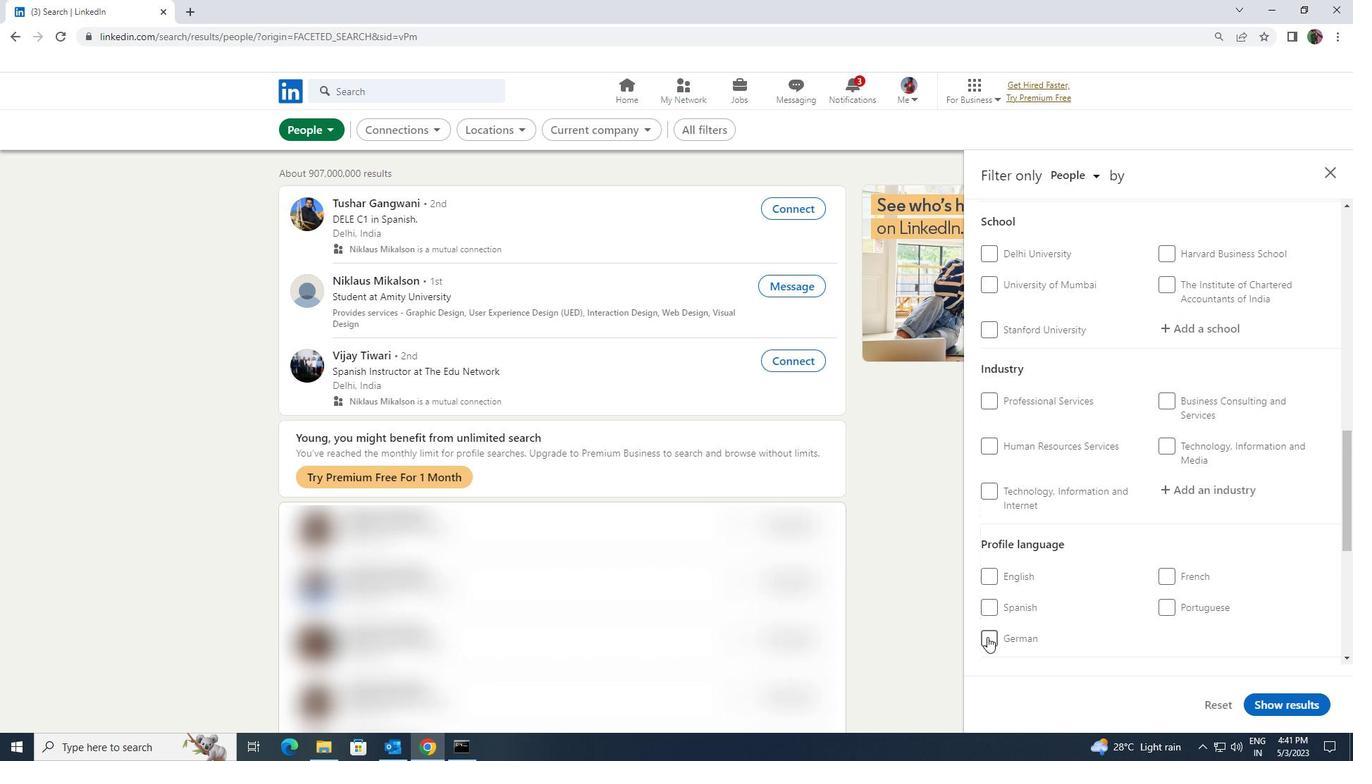 
Action: Mouse pressed left at (988, 637)
Screenshot: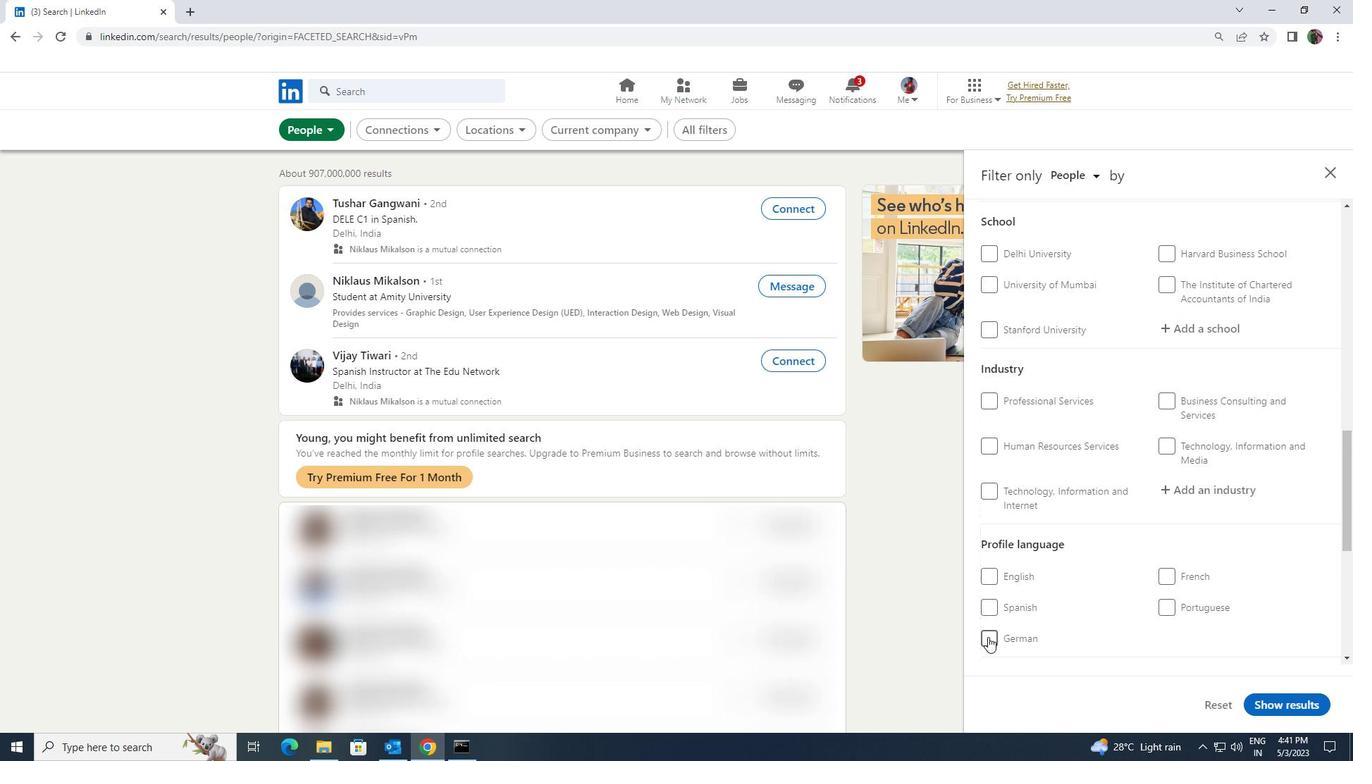 
Action: Mouse moved to (1092, 612)
Screenshot: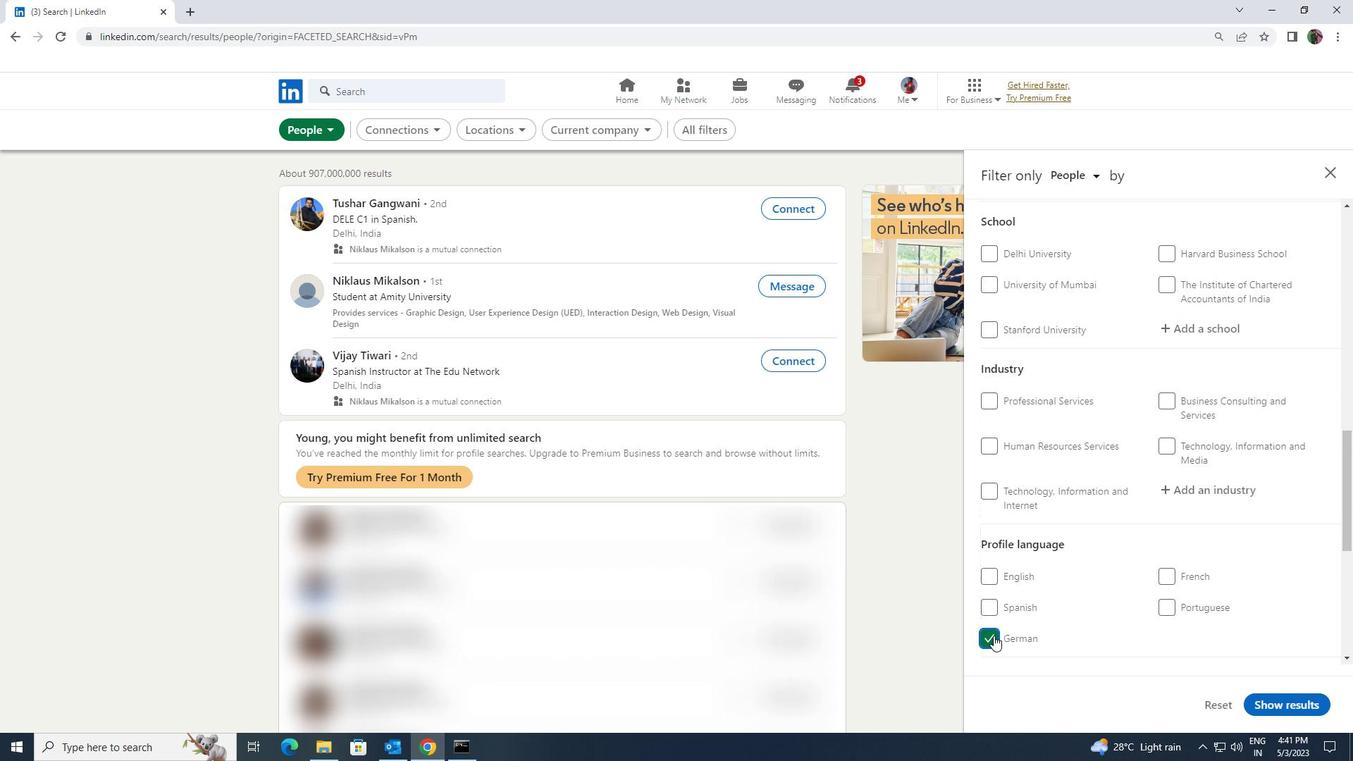 
Action: Mouse scrolled (1092, 613) with delta (0, 0)
Screenshot: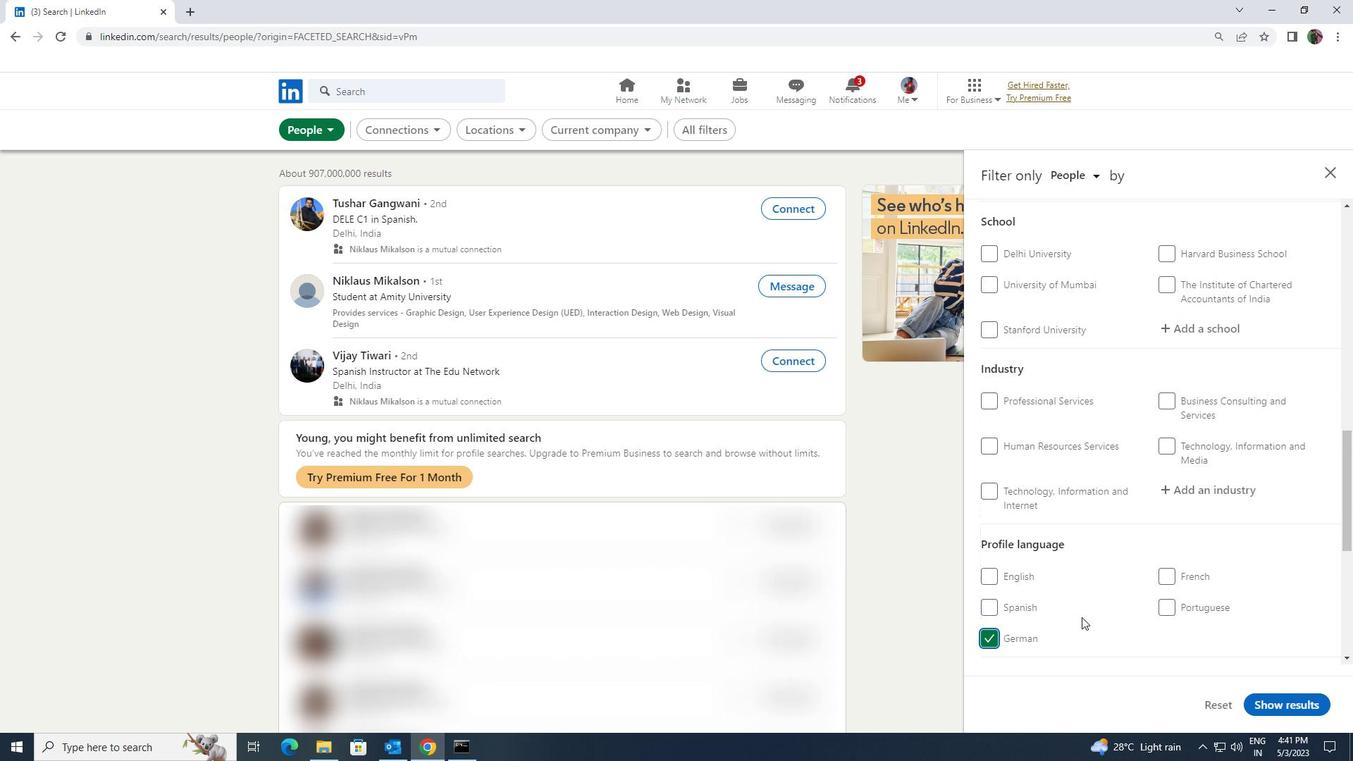 
Action: Mouse scrolled (1092, 613) with delta (0, 0)
Screenshot: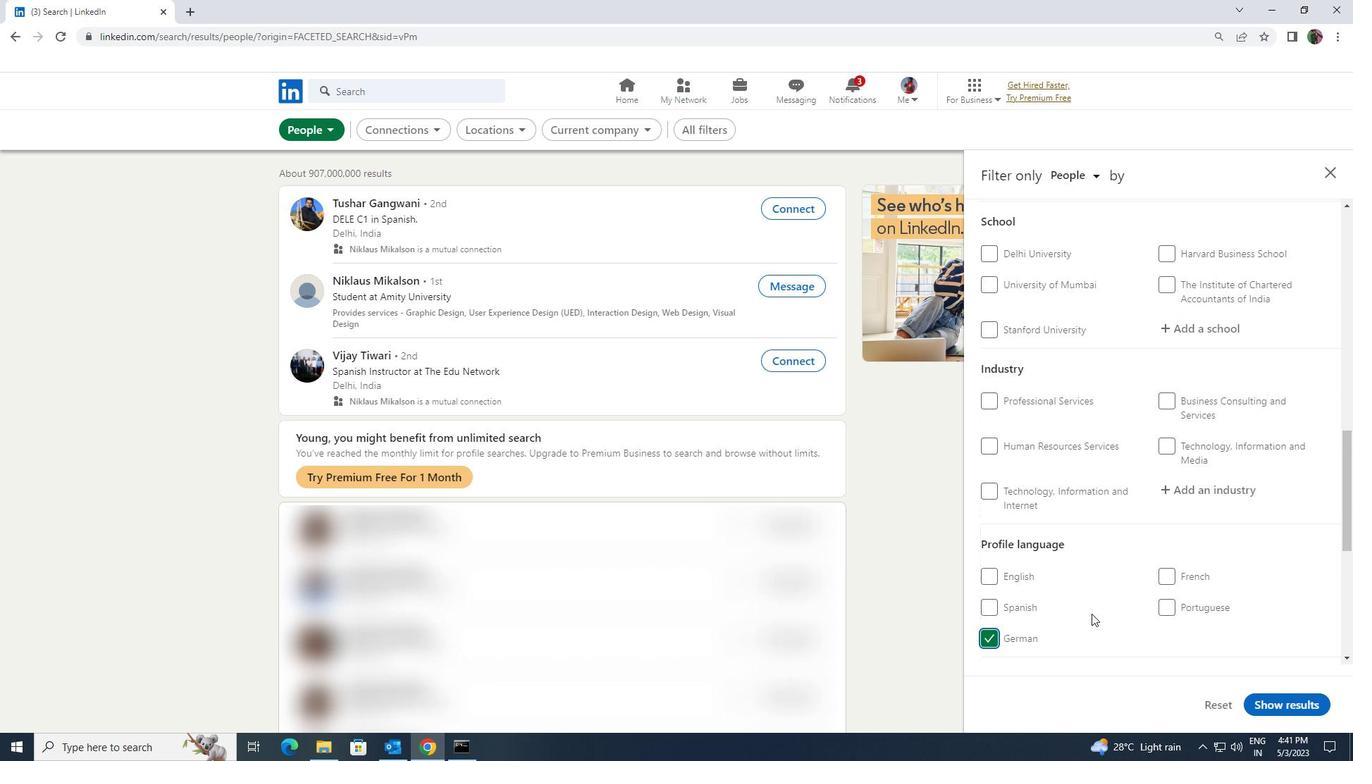 
Action: Mouse scrolled (1092, 613) with delta (0, 0)
Screenshot: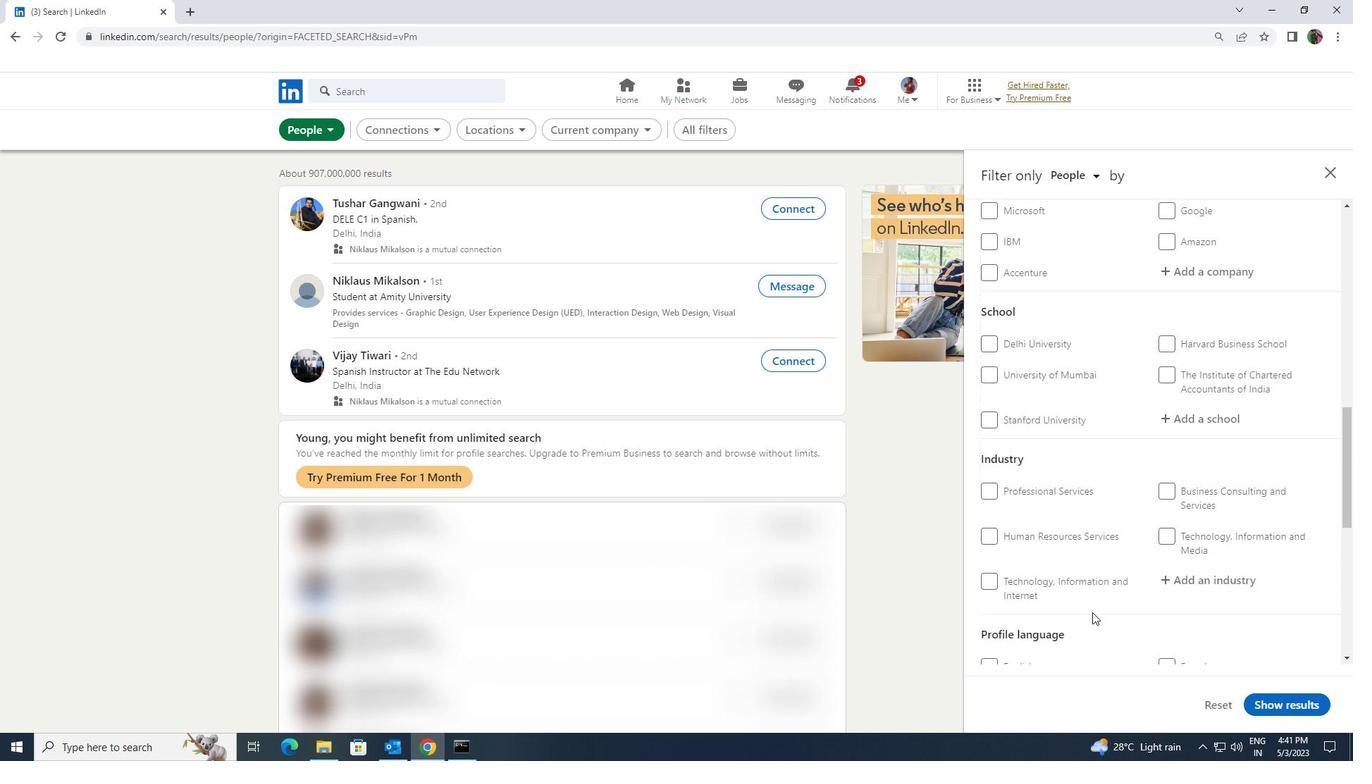 
Action: Mouse scrolled (1092, 613) with delta (0, 0)
Screenshot: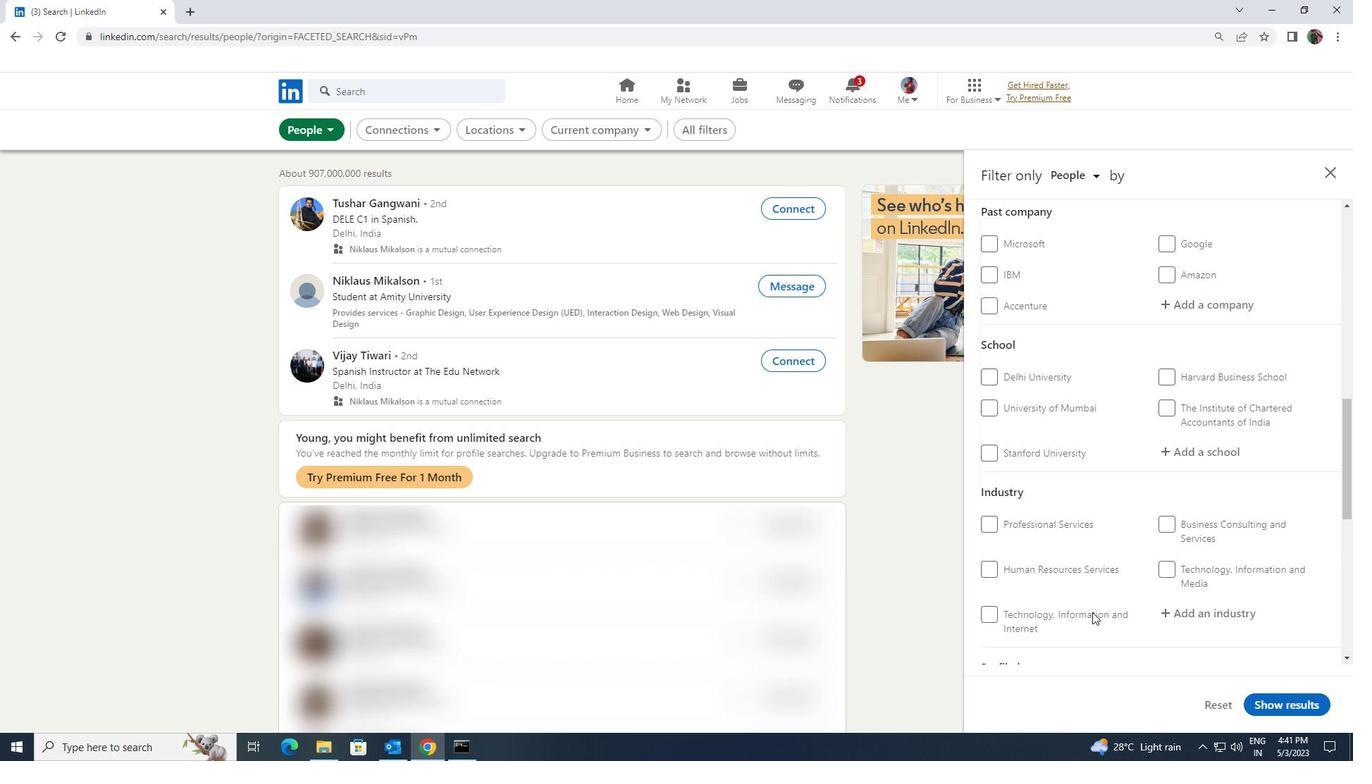 
Action: Mouse scrolled (1092, 613) with delta (0, 0)
Screenshot: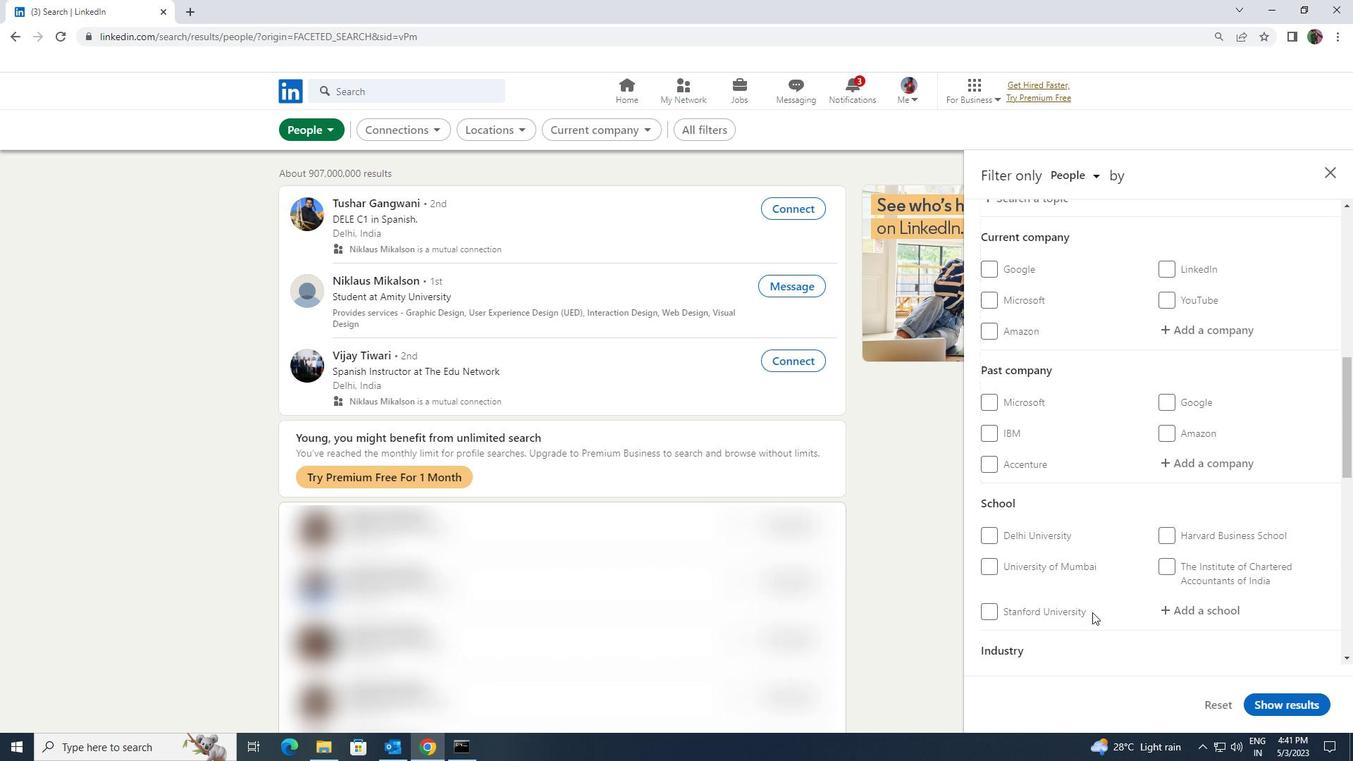 
Action: Mouse moved to (1112, 564)
Screenshot: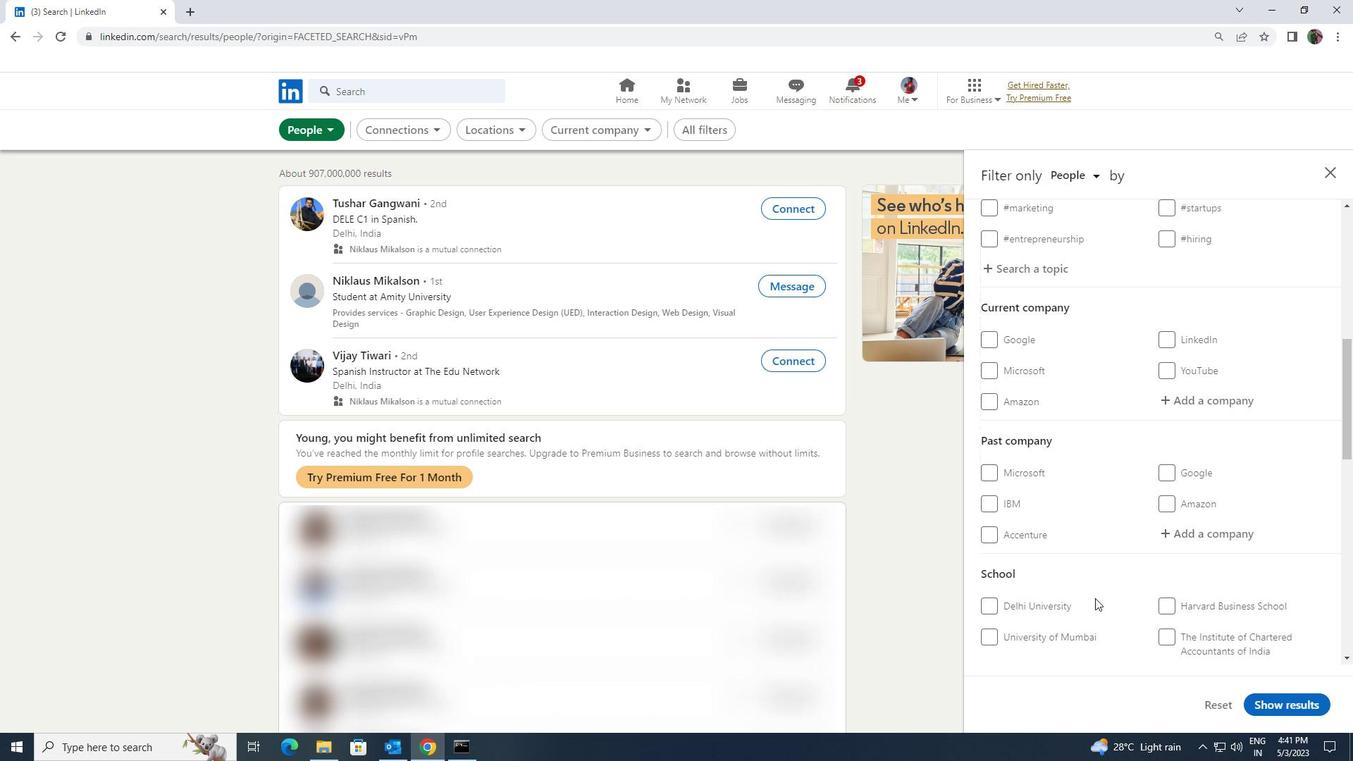 
Action: Mouse scrolled (1112, 565) with delta (0, 0)
Screenshot: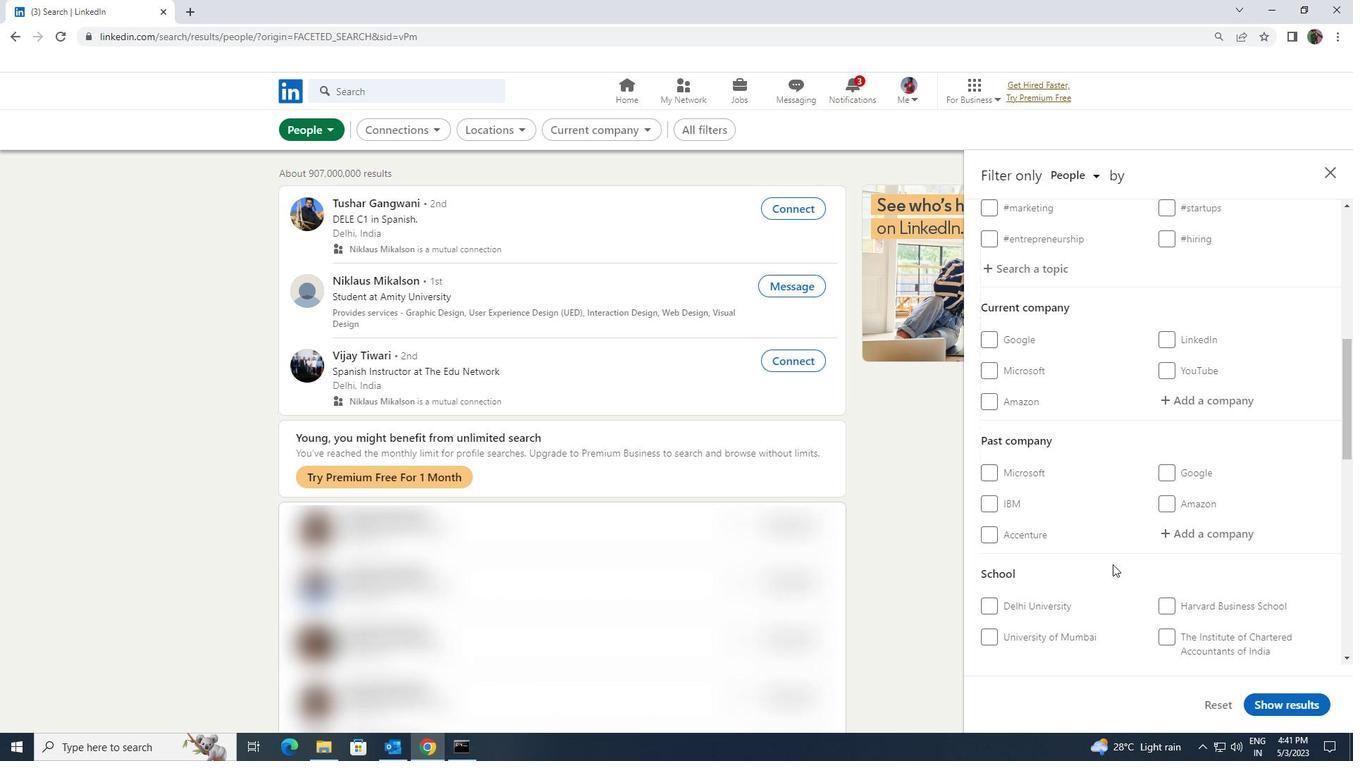
Action: Mouse scrolled (1112, 565) with delta (0, 0)
Screenshot: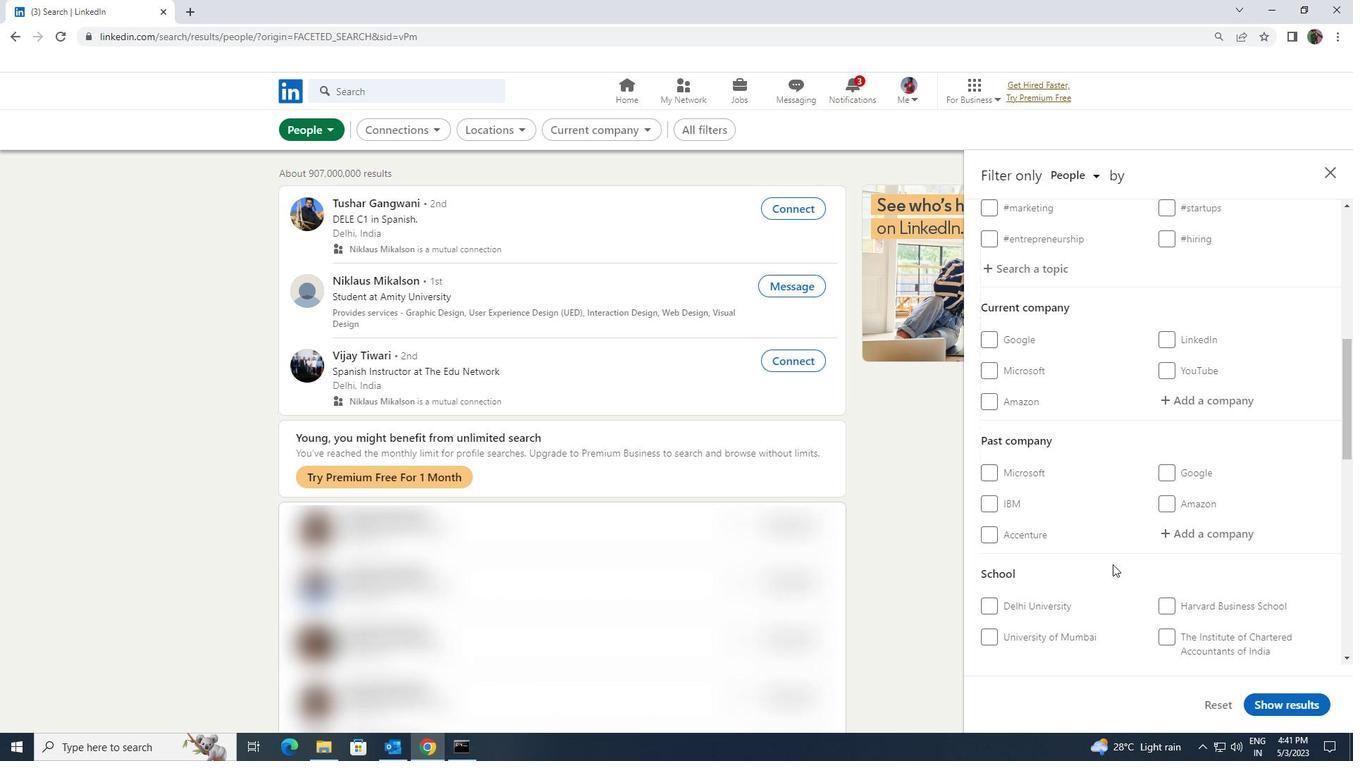 
Action: Mouse moved to (1166, 544)
Screenshot: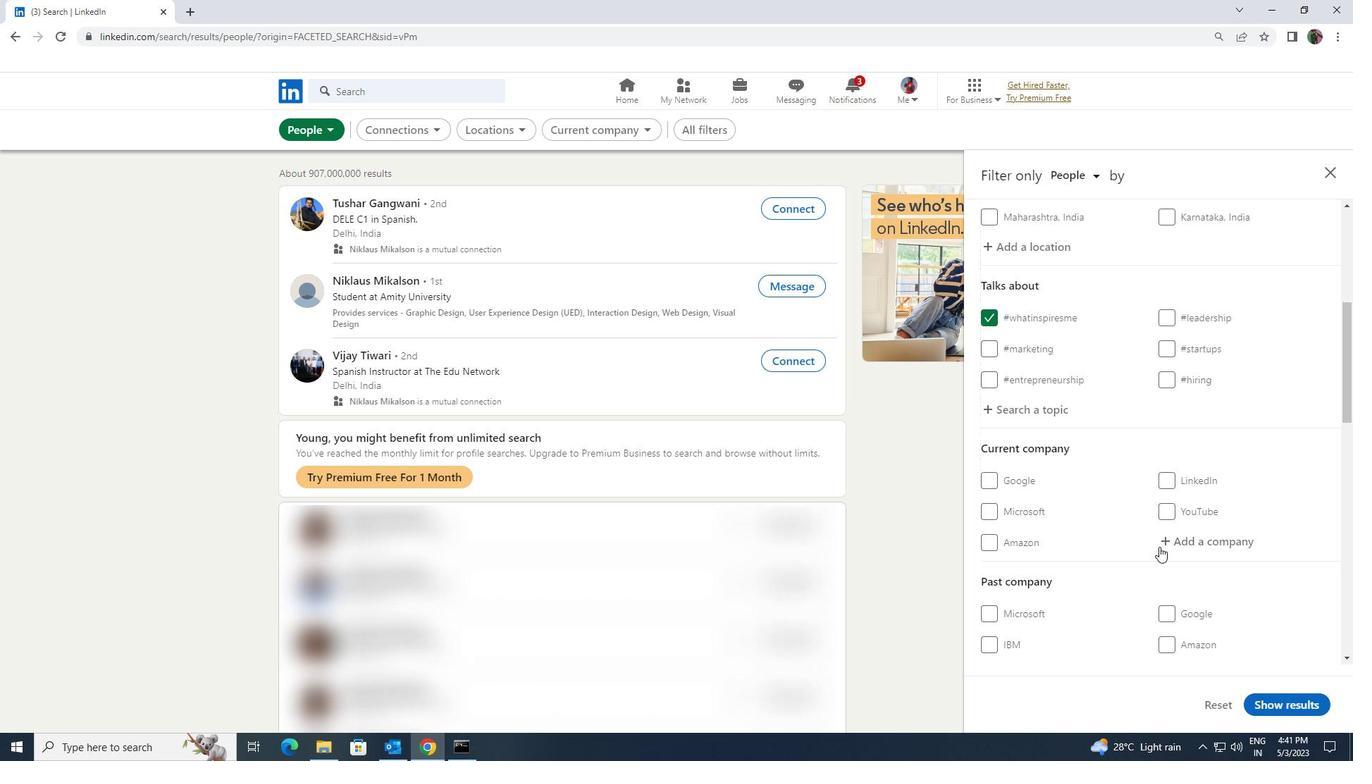 
Action: Mouse pressed left at (1166, 544)
Screenshot: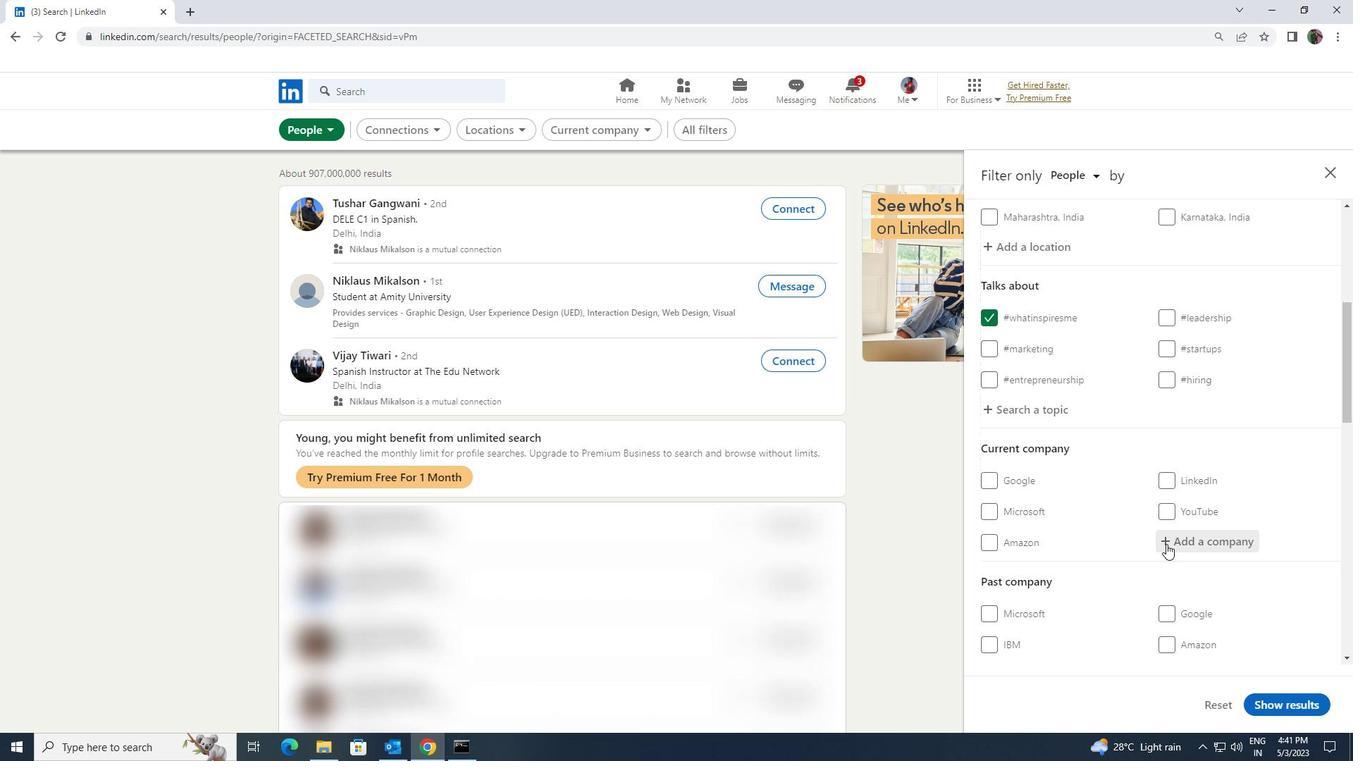 
Action: Key pressed <Key.shift><Key.shift>INCEDO
Screenshot: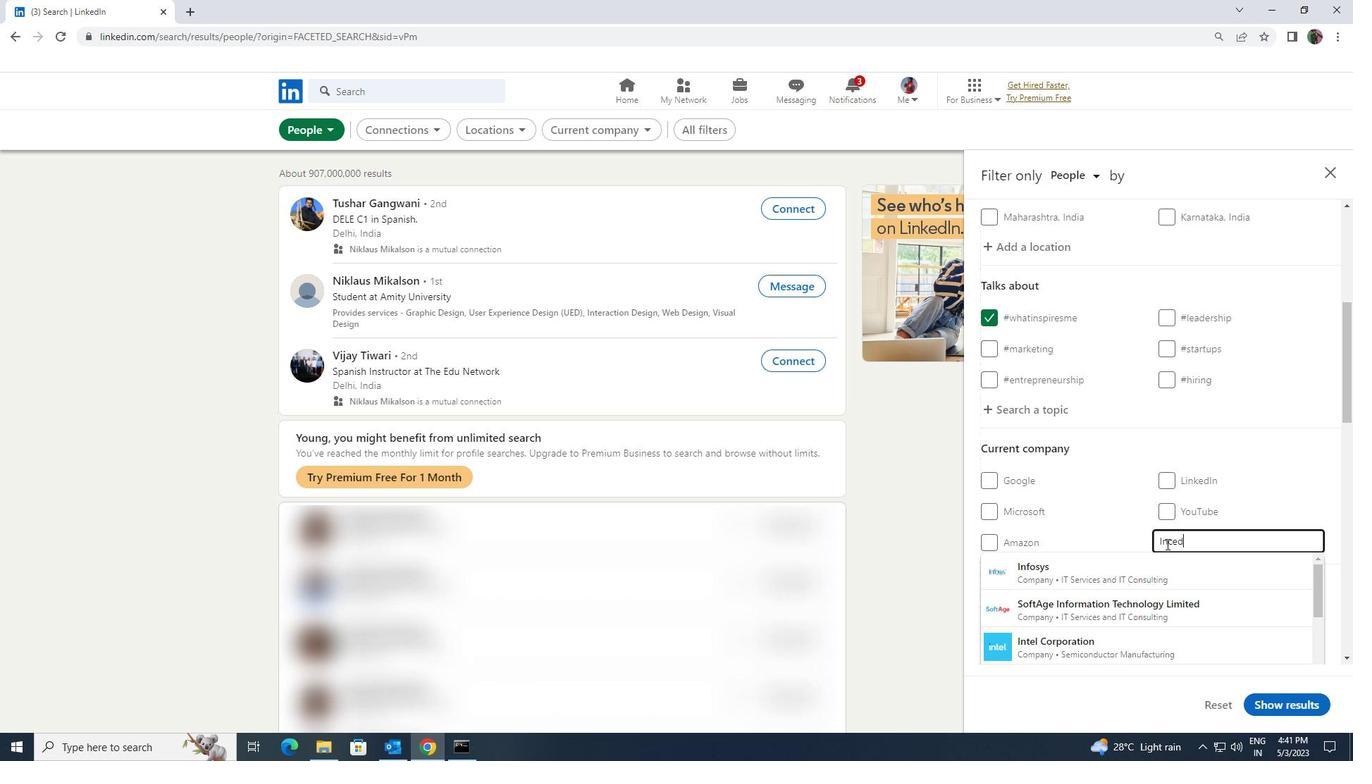 
Action: Mouse moved to (1170, 561)
Screenshot: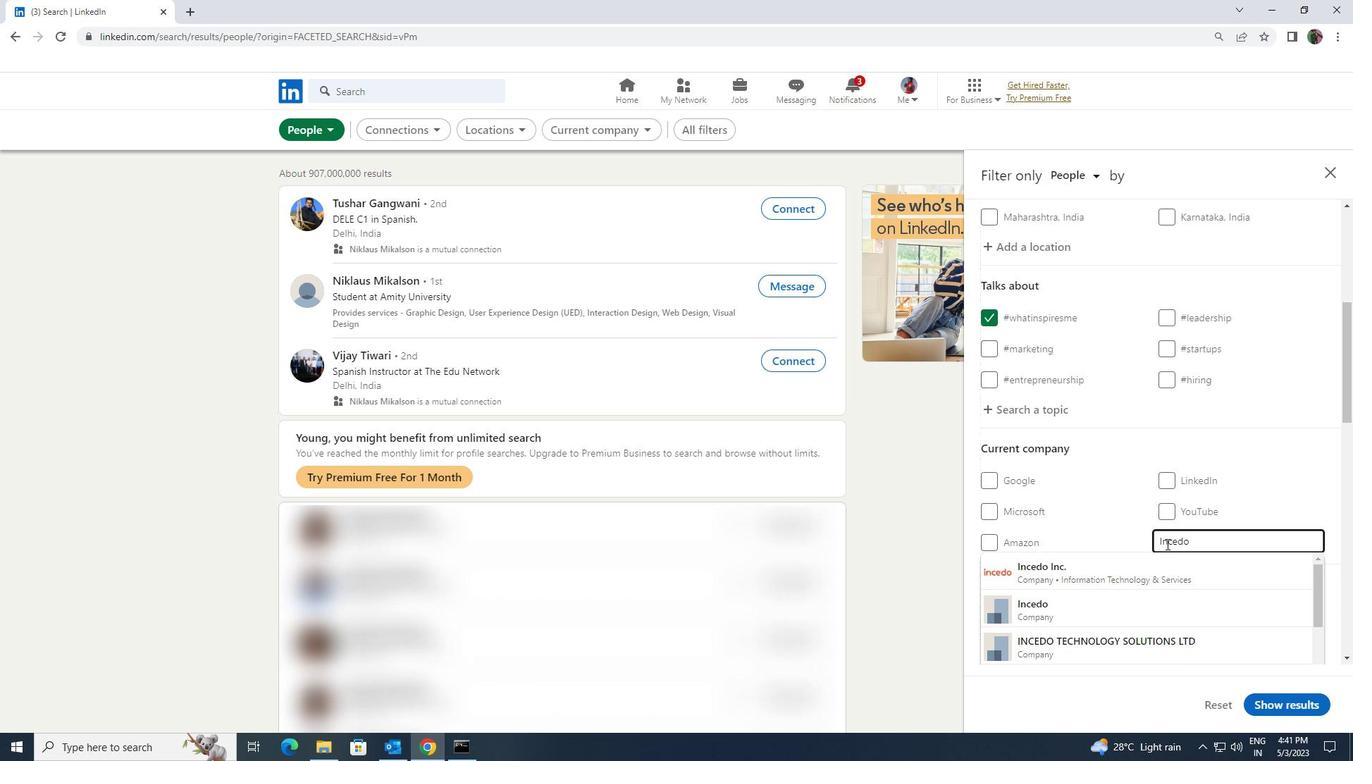 
Action: Mouse pressed left at (1170, 561)
Screenshot: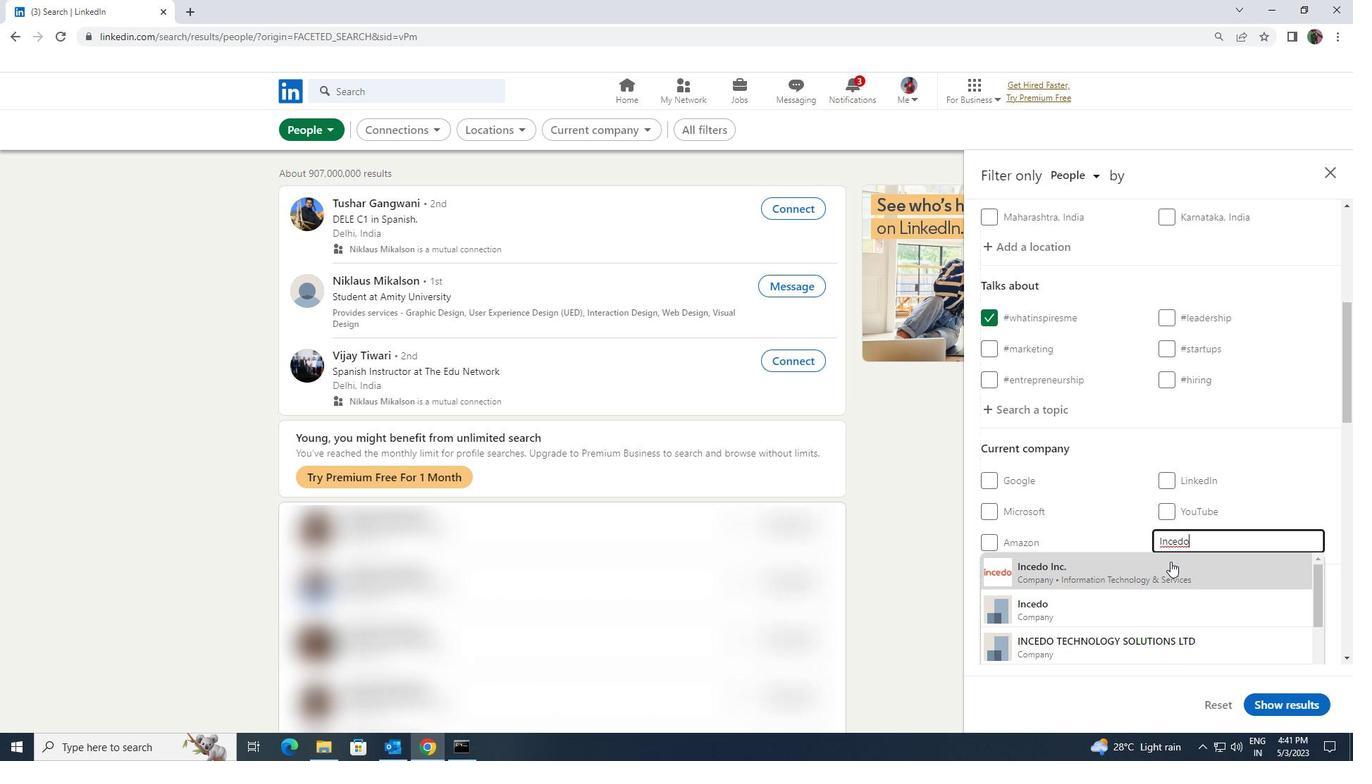 
Action: Mouse scrolled (1170, 561) with delta (0, 0)
Screenshot: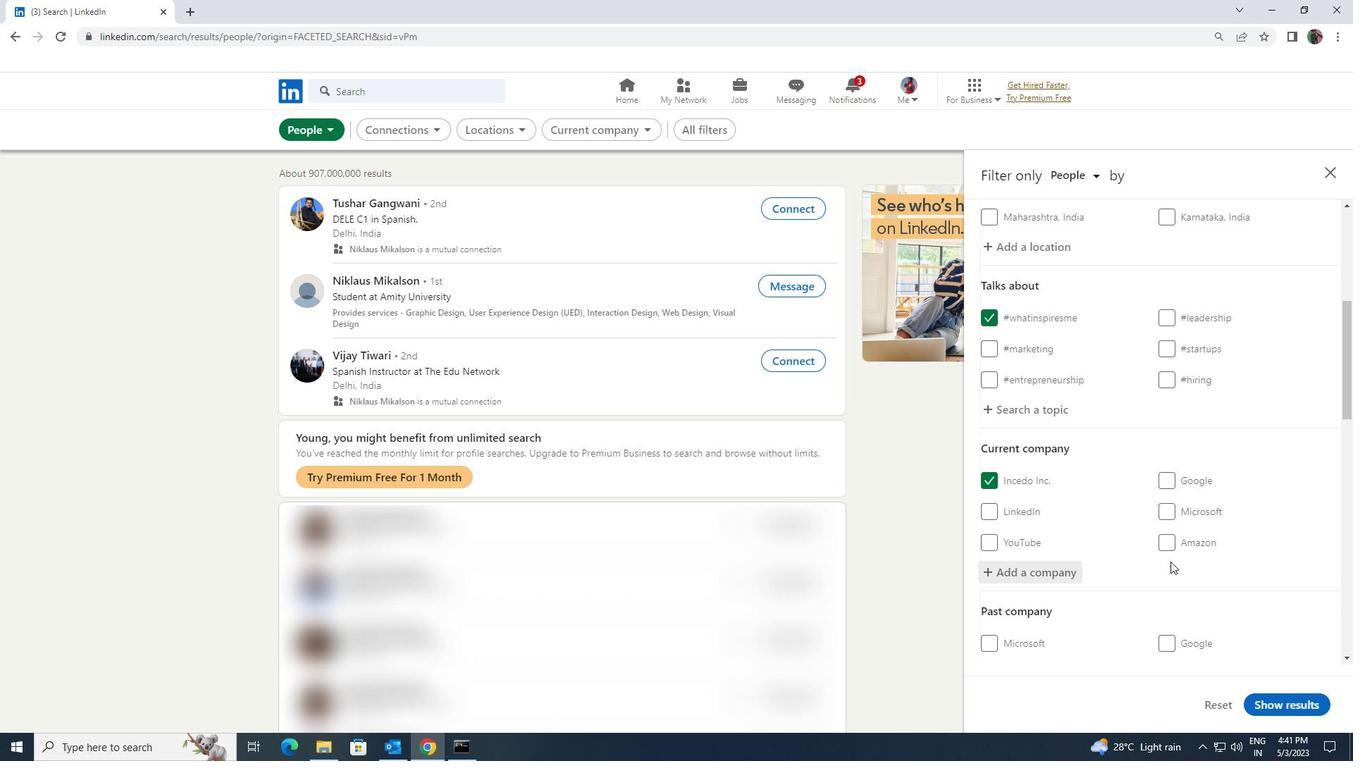 
Action: Mouse scrolled (1170, 561) with delta (0, 0)
Screenshot: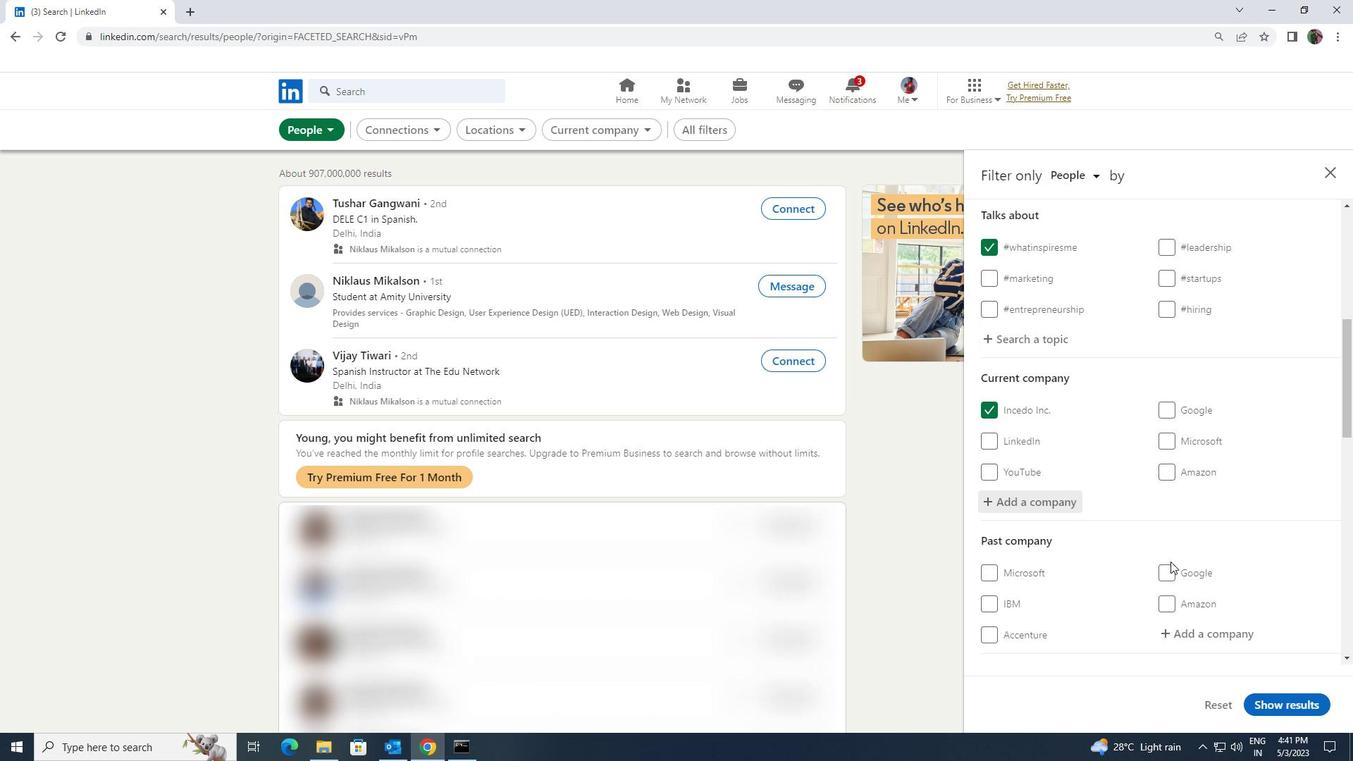 
Action: Mouse scrolled (1170, 561) with delta (0, 0)
Screenshot: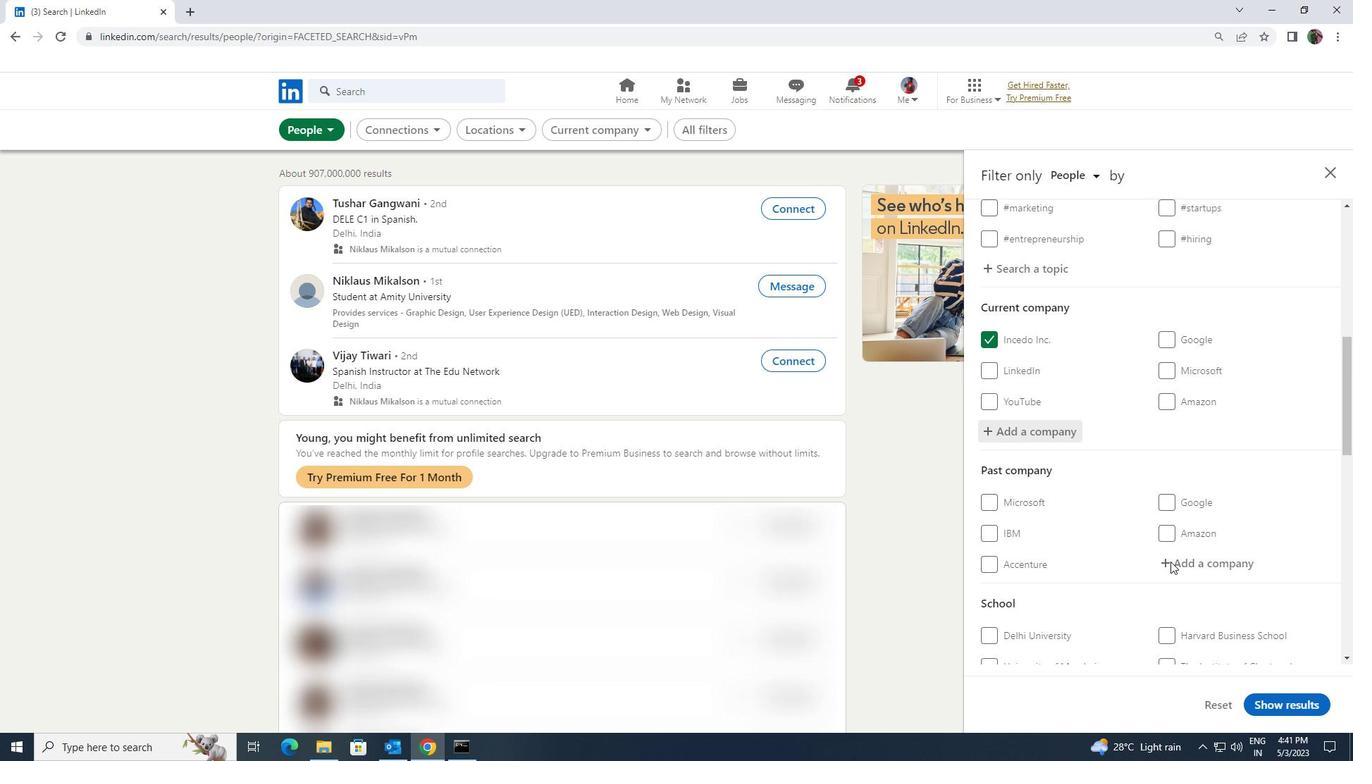 
Action: Mouse scrolled (1170, 561) with delta (0, 0)
Screenshot: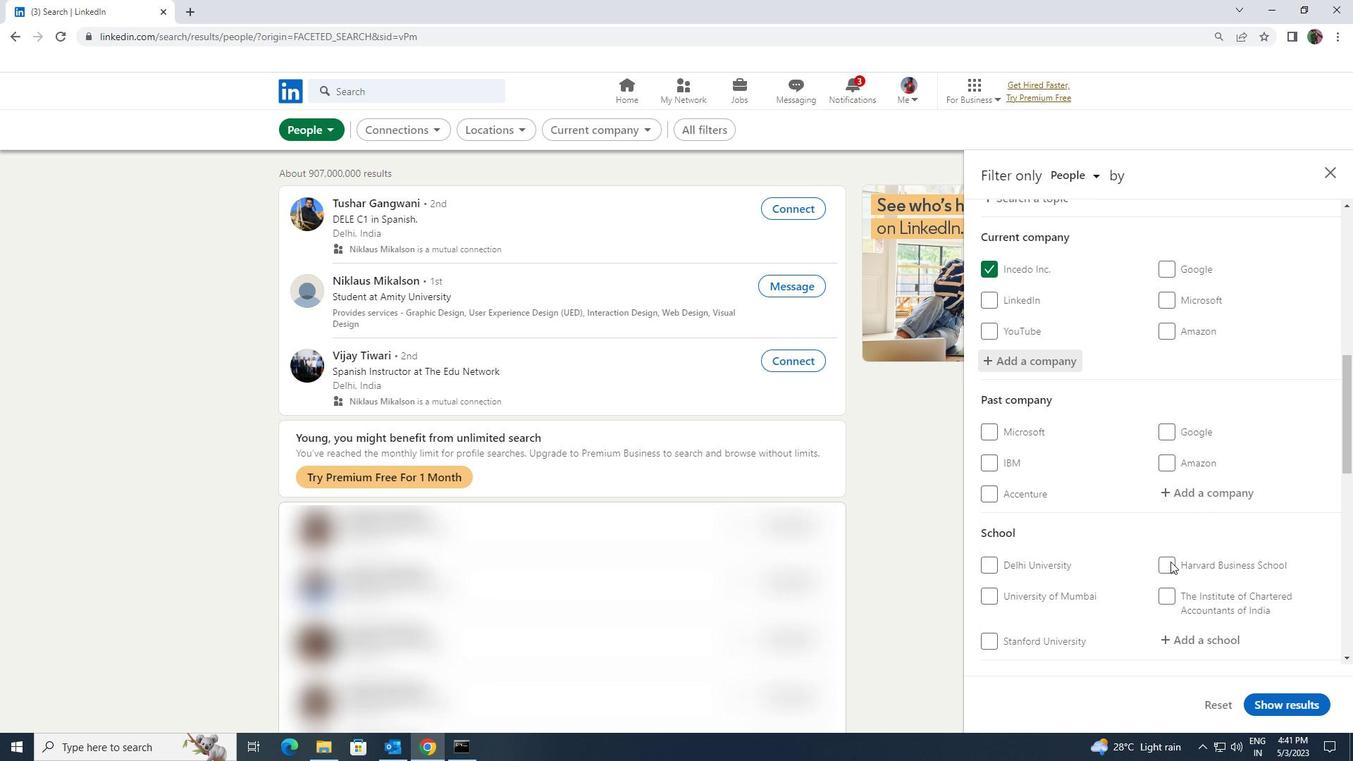 
Action: Mouse pressed left at (1170, 561)
Screenshot: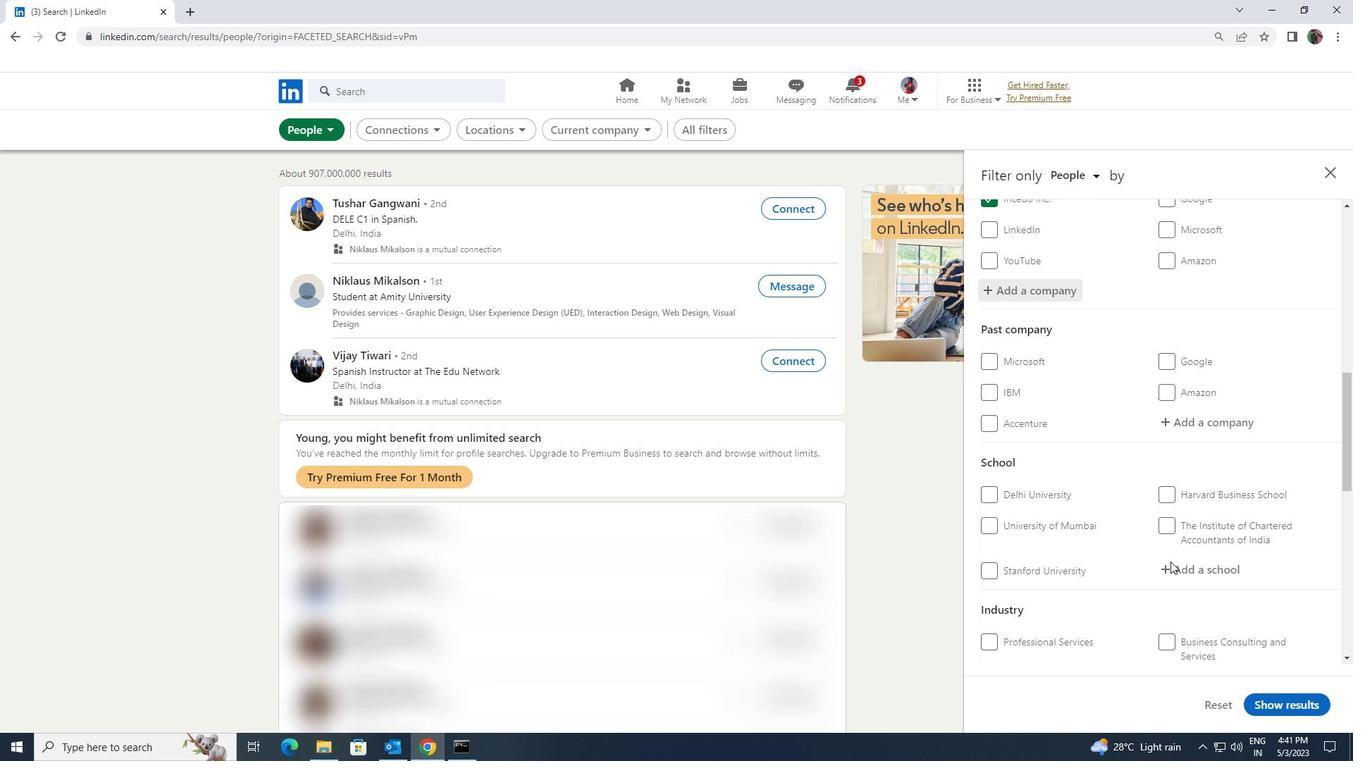 
Action: Key pressed <Key.shift><Key.shift>SCHOOL<Key.space><Key.shift>OF<Key.space><Key.shift>MANAGEMENT<Key.space><Key.shift>SCIENCE
Screenshot: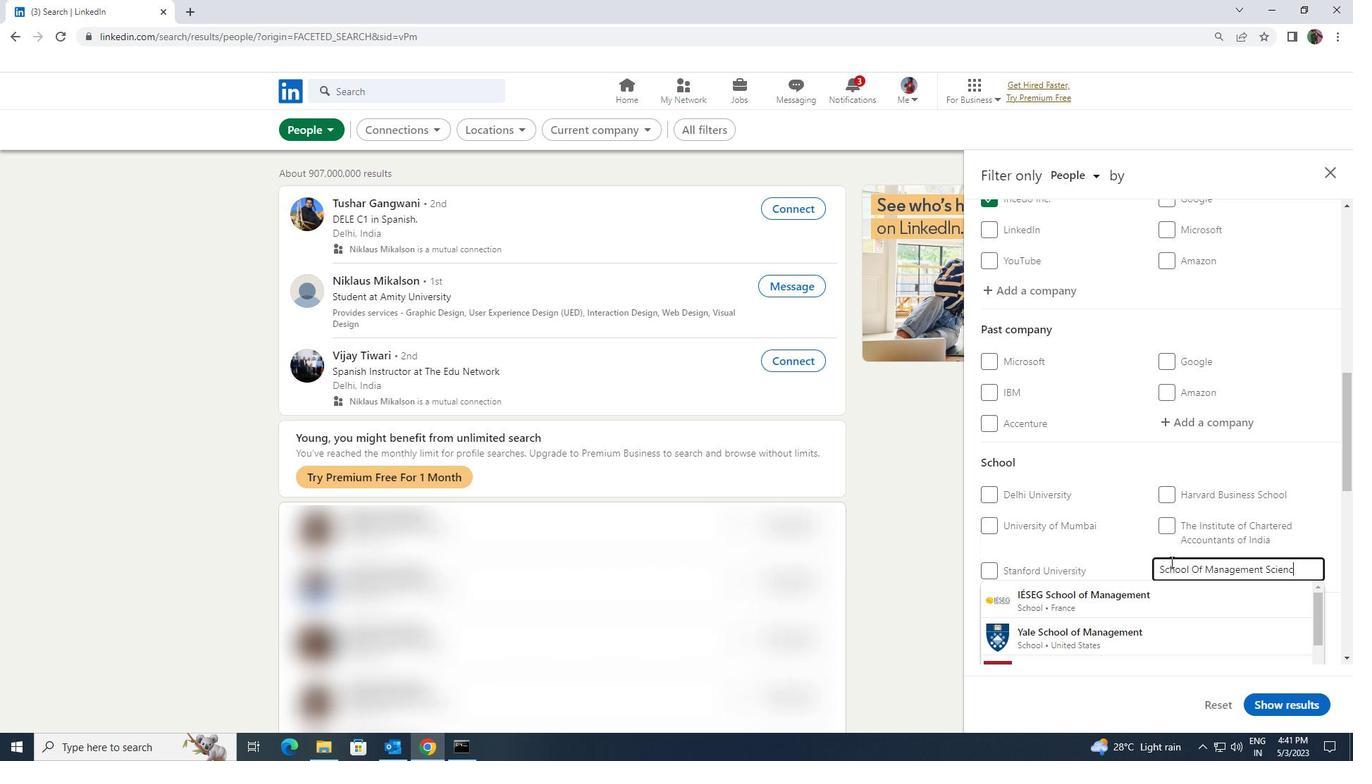 
Action: Mouse moved to (1170, 584)
Screenshot: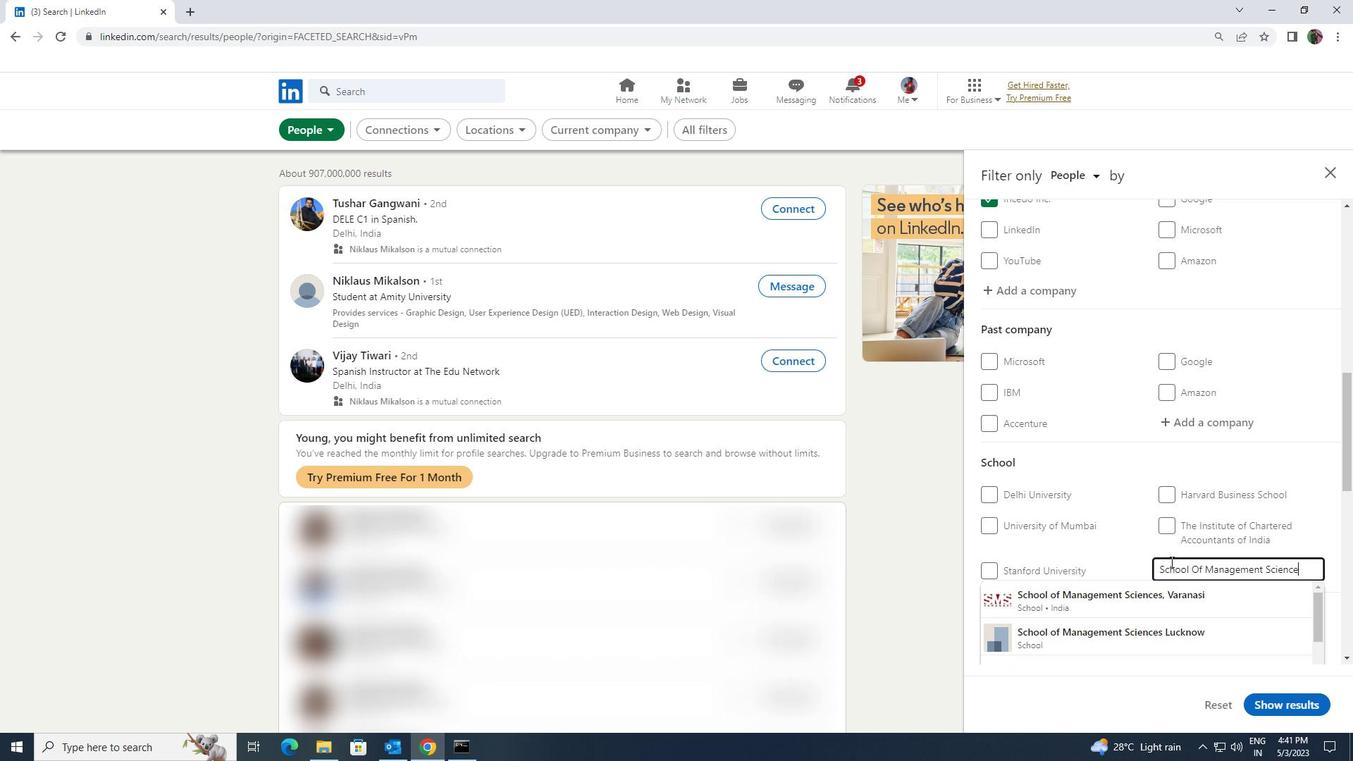 
Action: Mouse pressed left at (1170, 584)
Screenshot: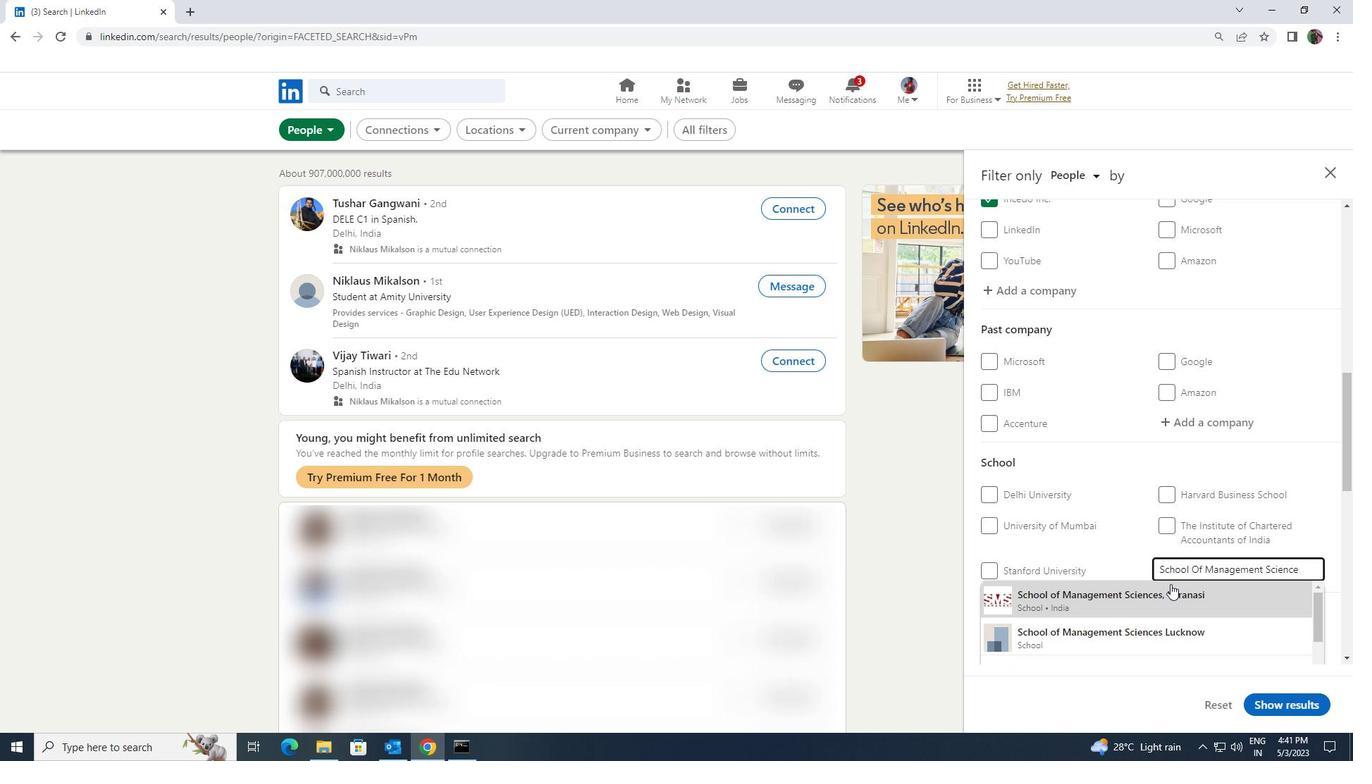 
Action: Mouse scrolled (1170, 583) with delta (0, 0)
Screenshot: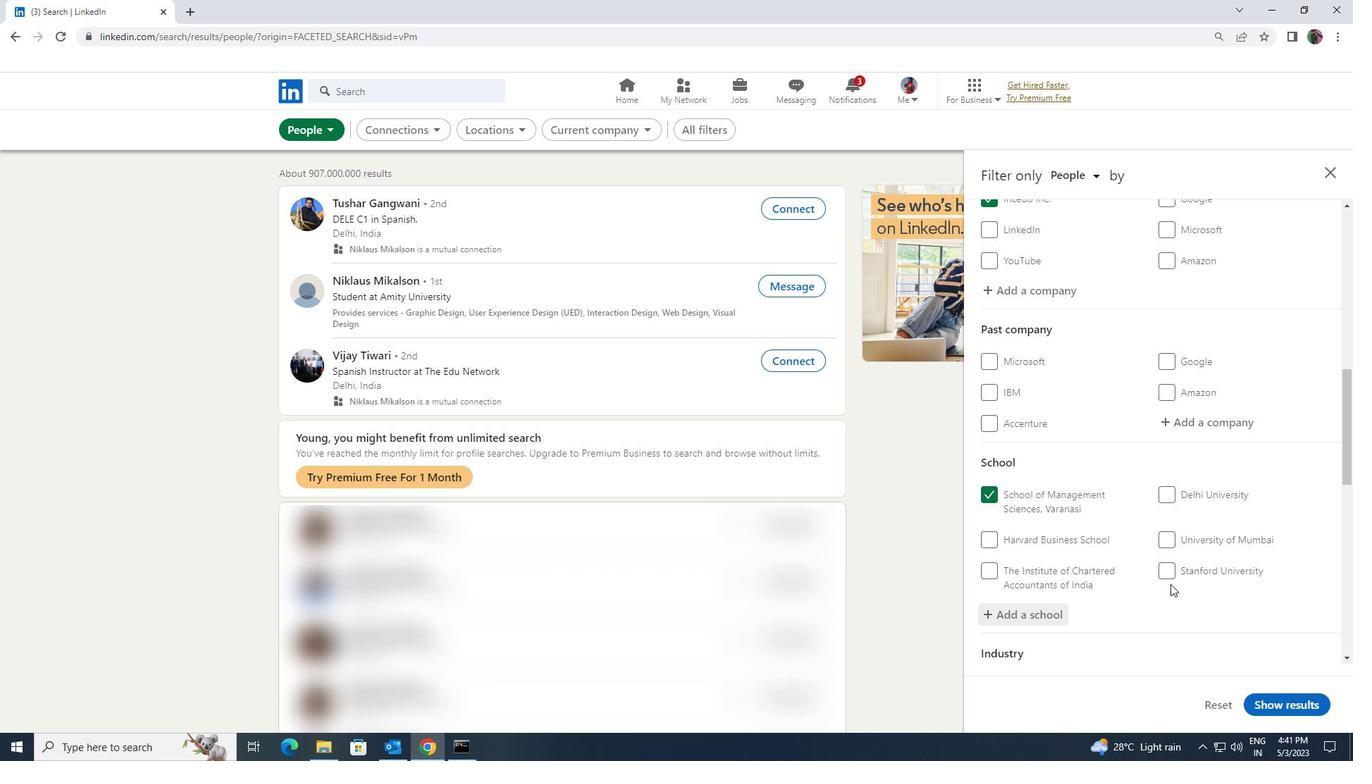 
Action: Mouse scrolled (1170, 583) with delta (0, 0)
Screenshot: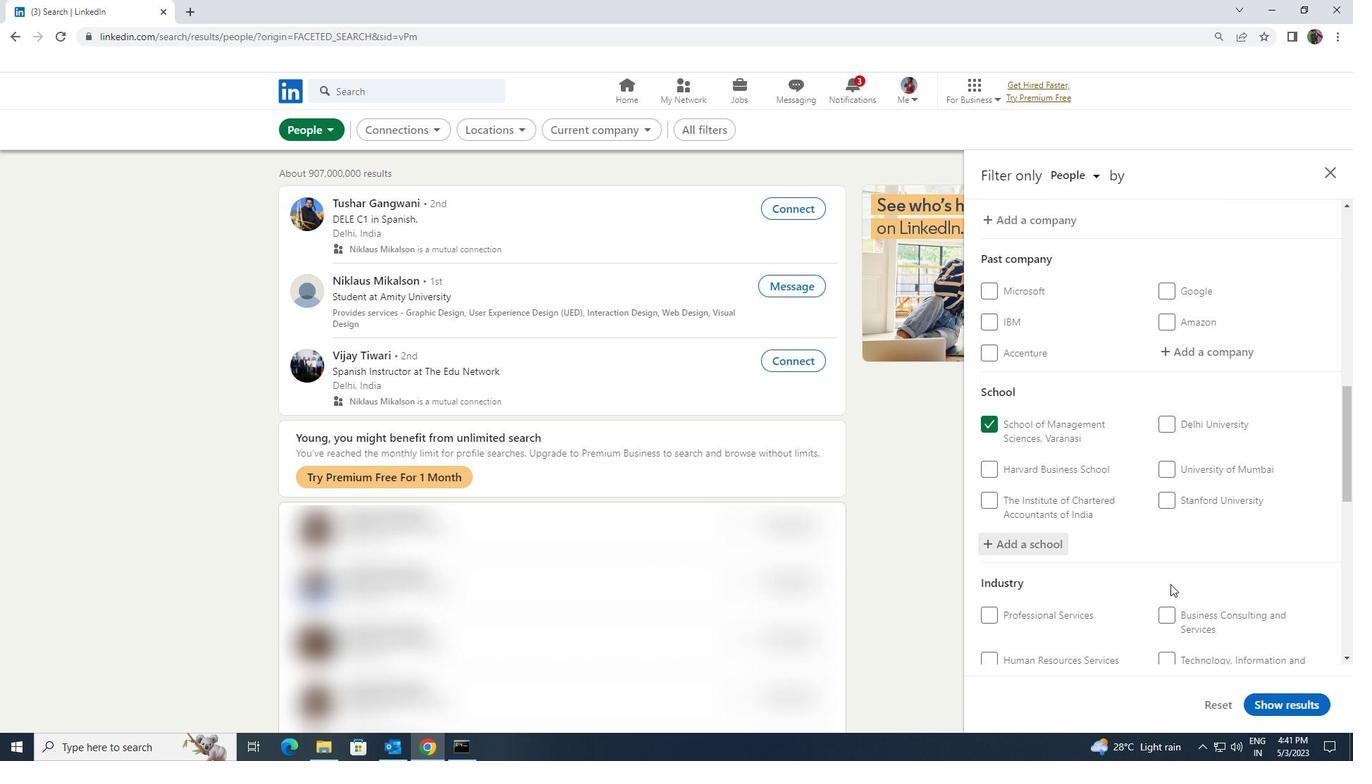 
Action: Mouse scrolled (1170, 583) with delta (0, 0)
Screenshot: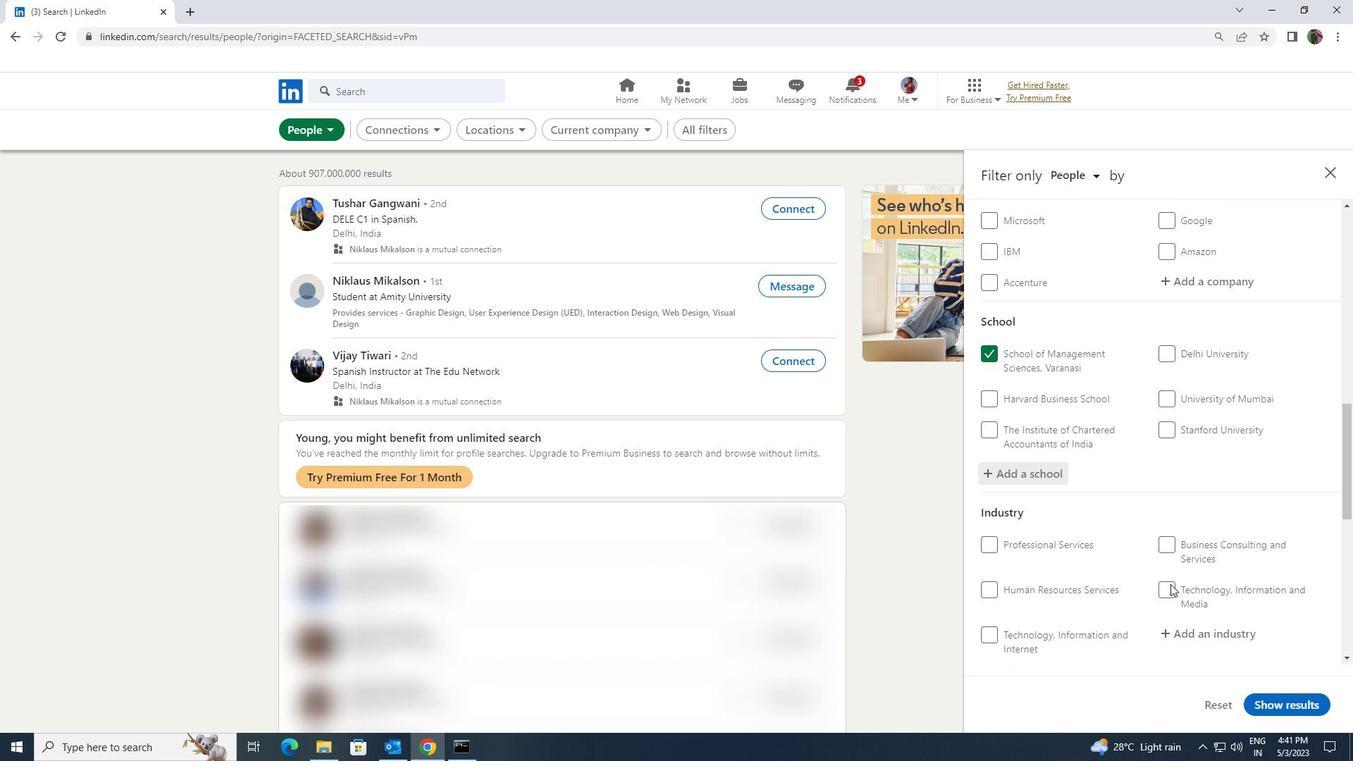 
Action: Mouse scrolled (1170, 583) with delta (0, 0)
Screenshot: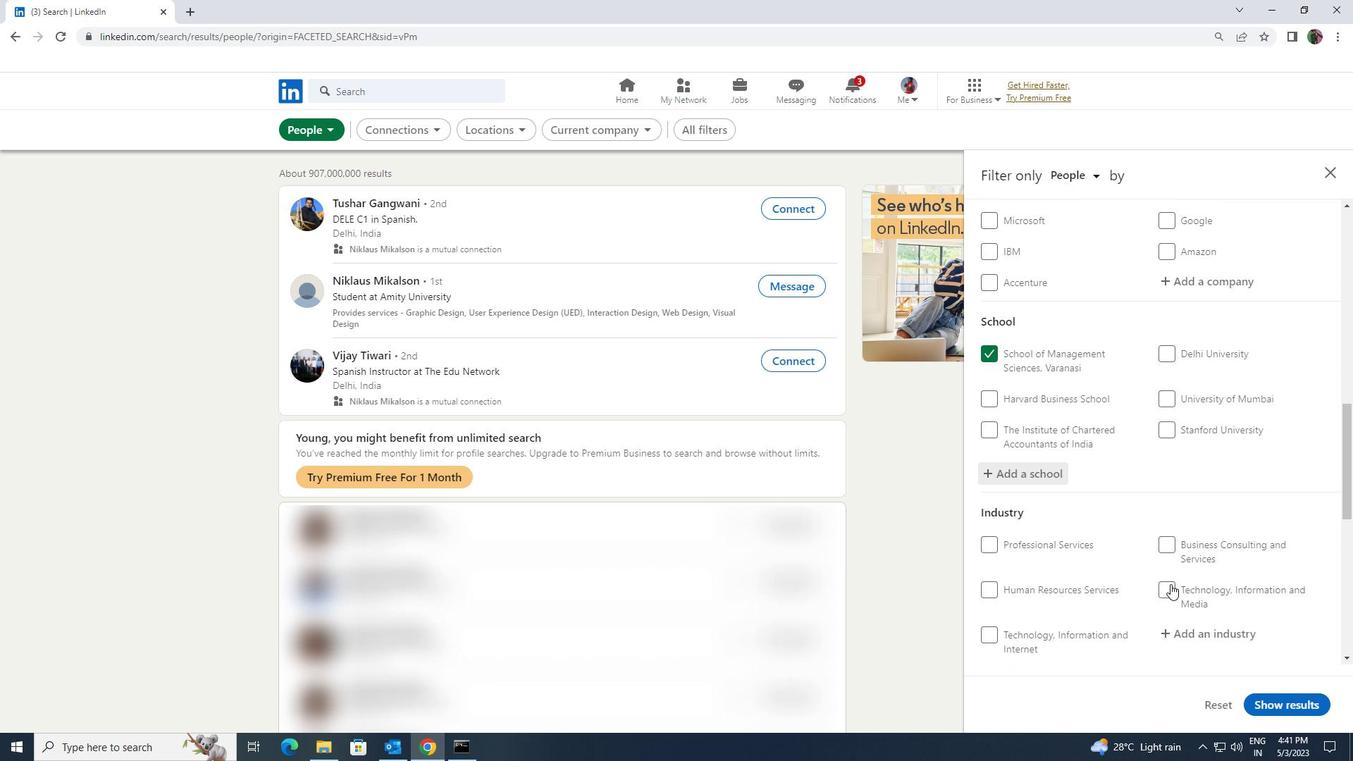 
Action: Mouse moved to (1177, 494)
Screenshot: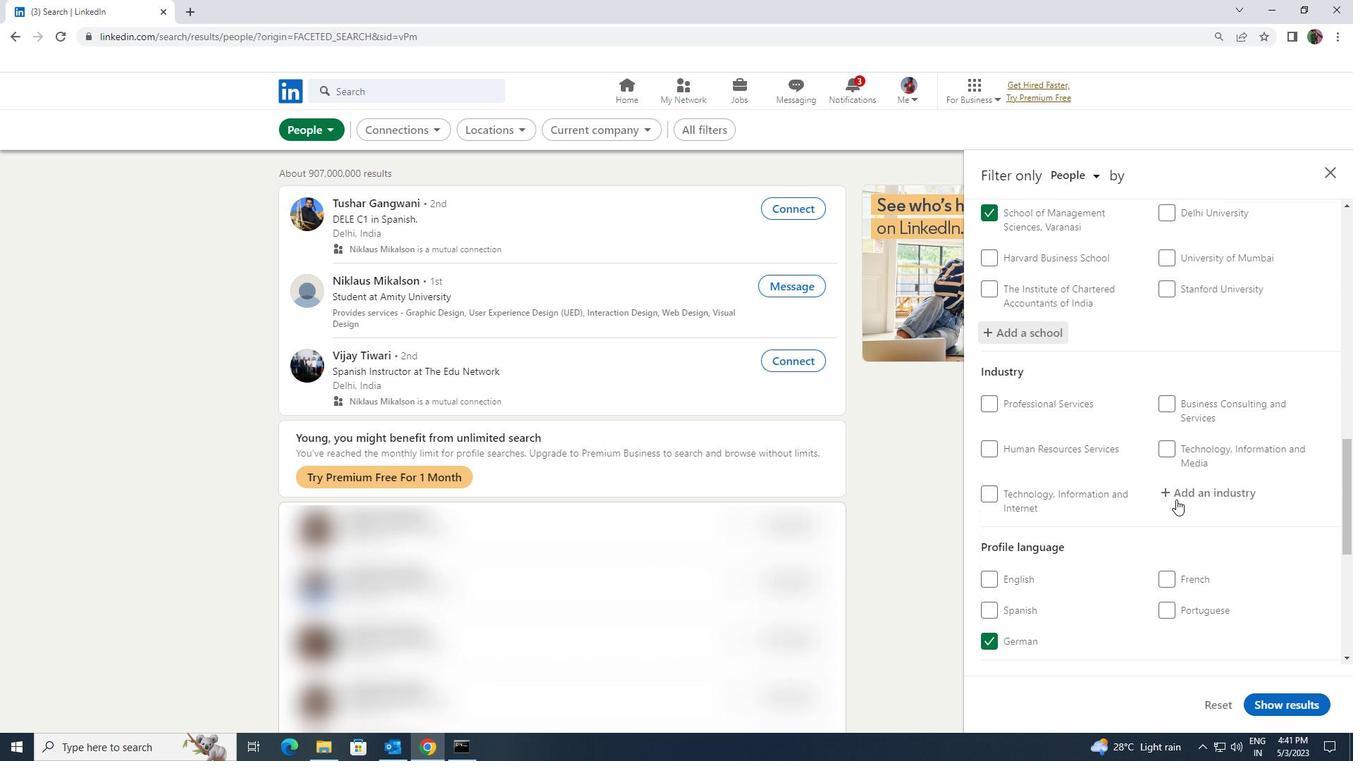
Action: Mouse pressed left at (1177, 494)
Screenshot: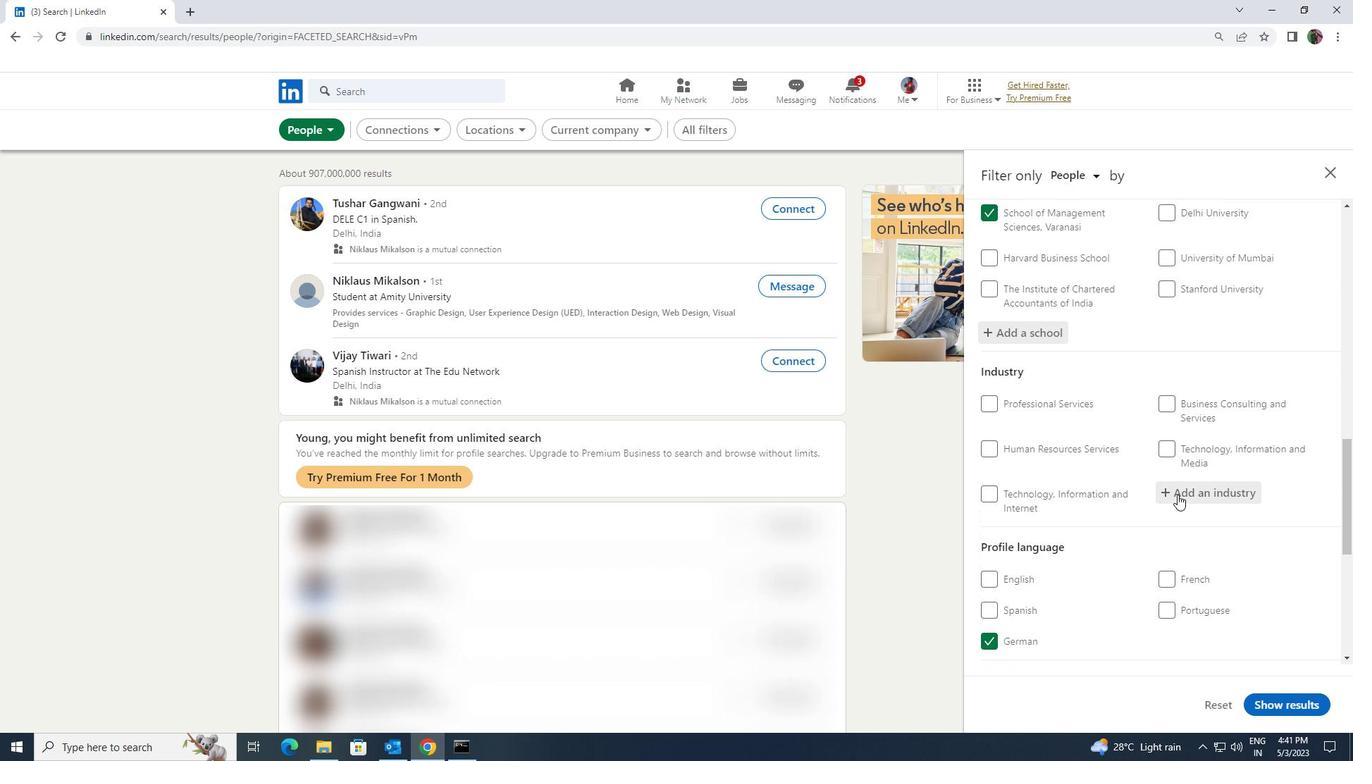 
Action: Key pressed <Key.shift>FOOTWEAR
Screenshot: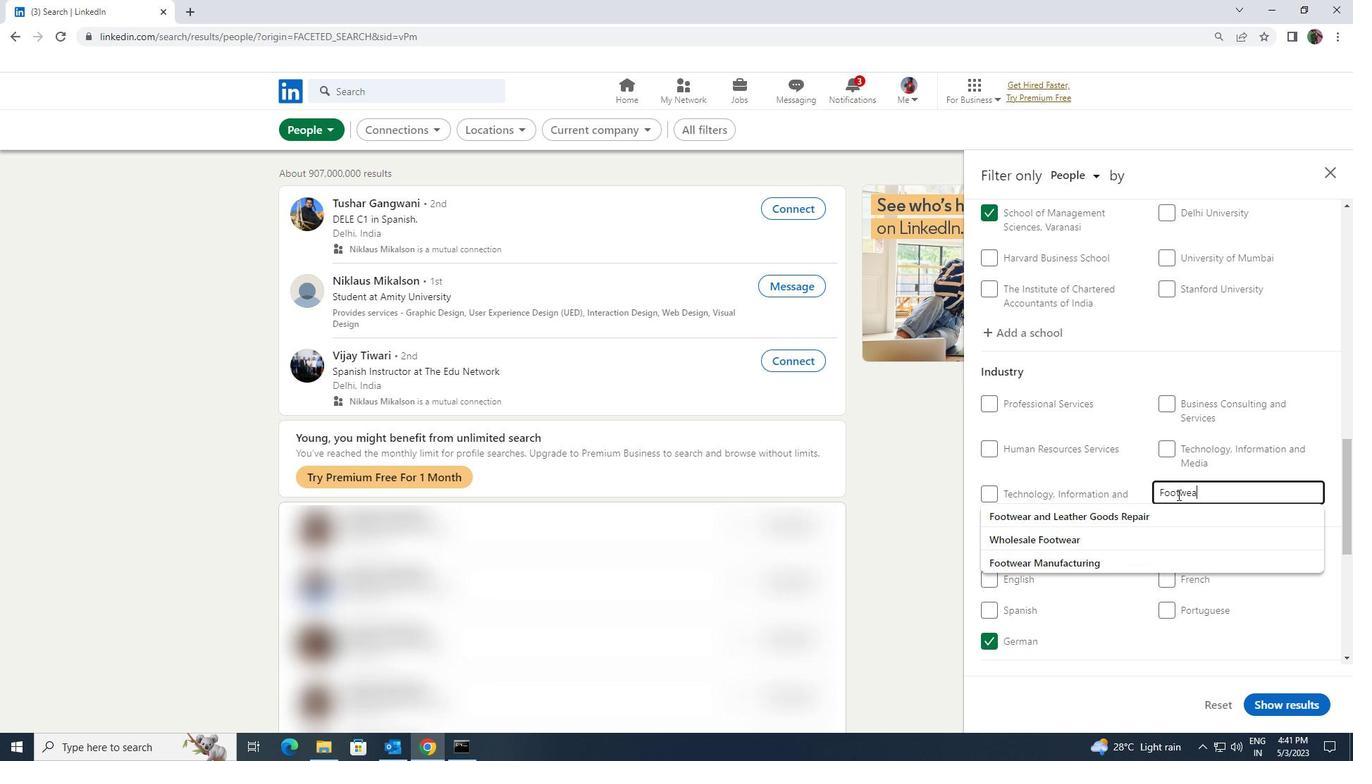
Action: Mouse moved to (1175, 512)
Screenshot: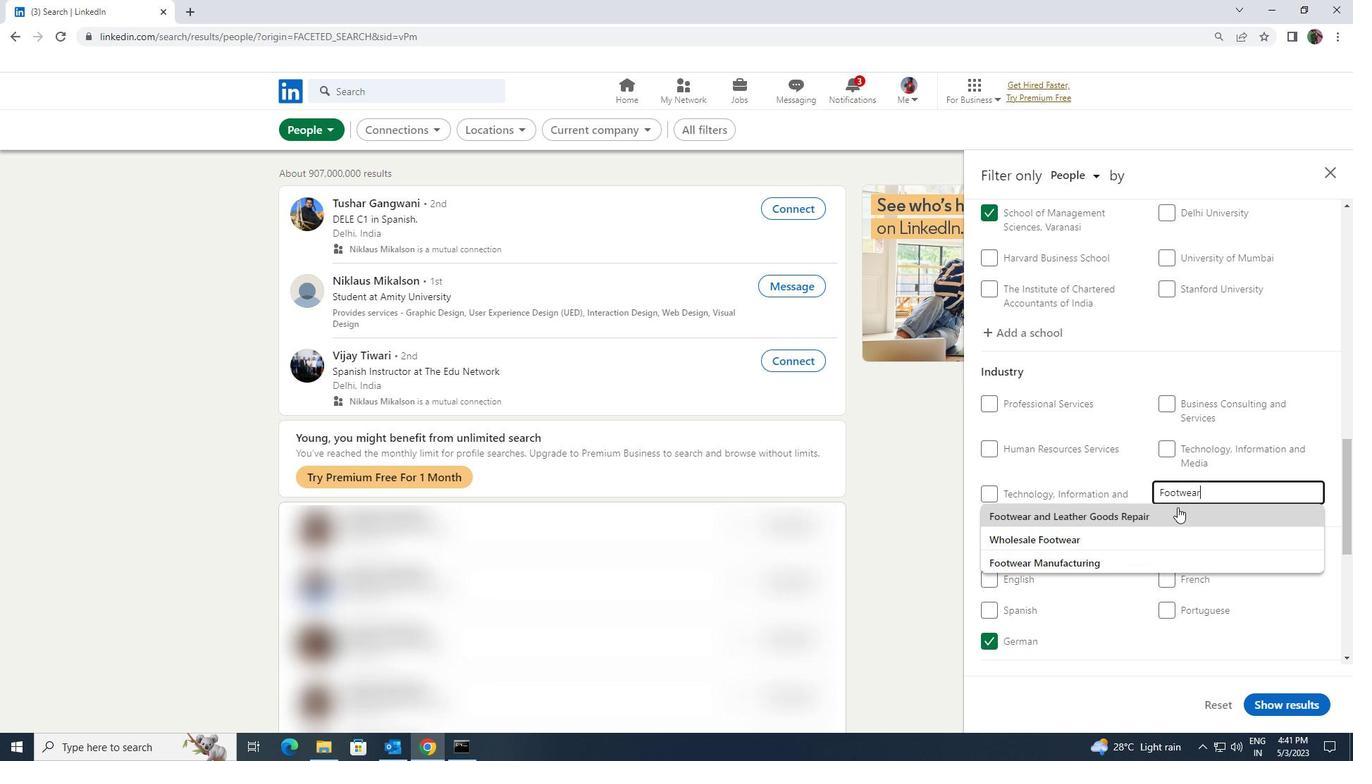 
Action: Mouse pressed left at (1175, 512)
Screenshot: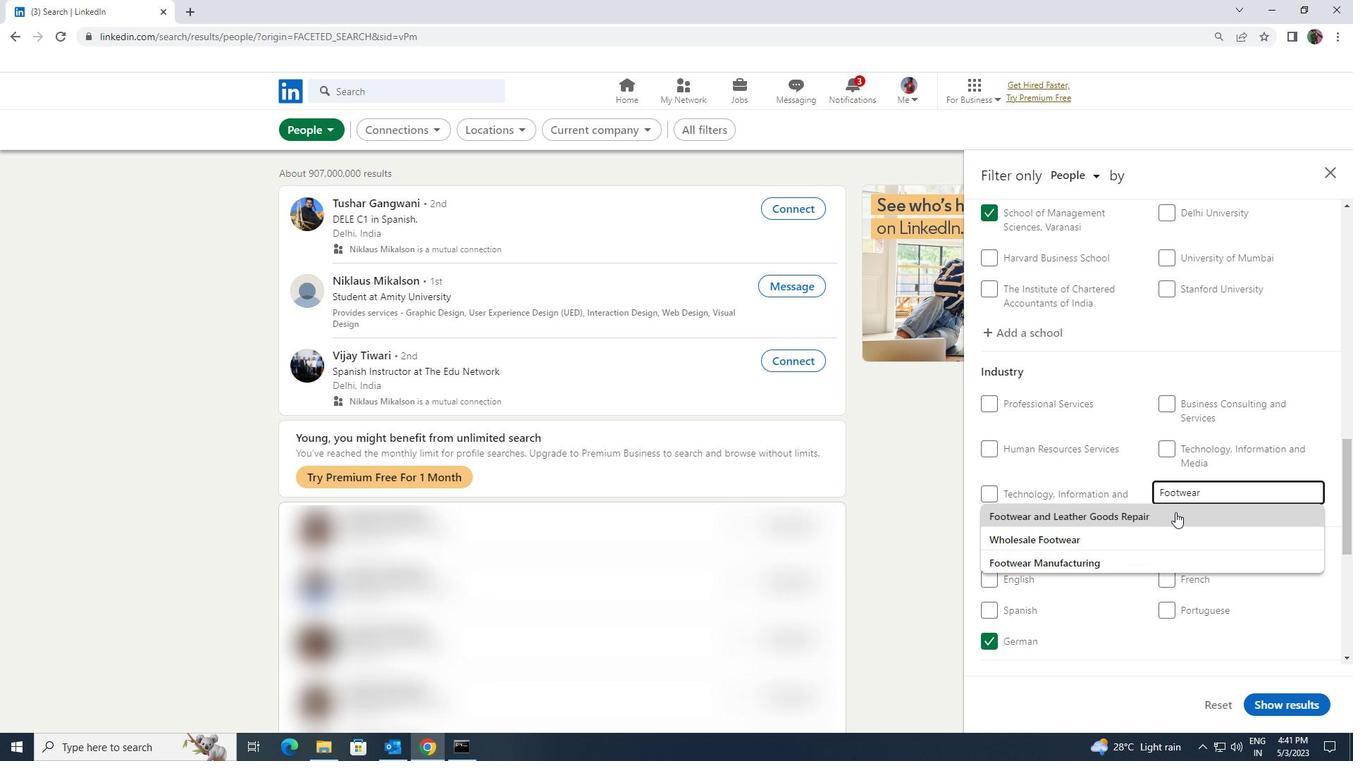 
Action: Mouse scrolled (1175, 511) with delta (0, 0)
Screenshot: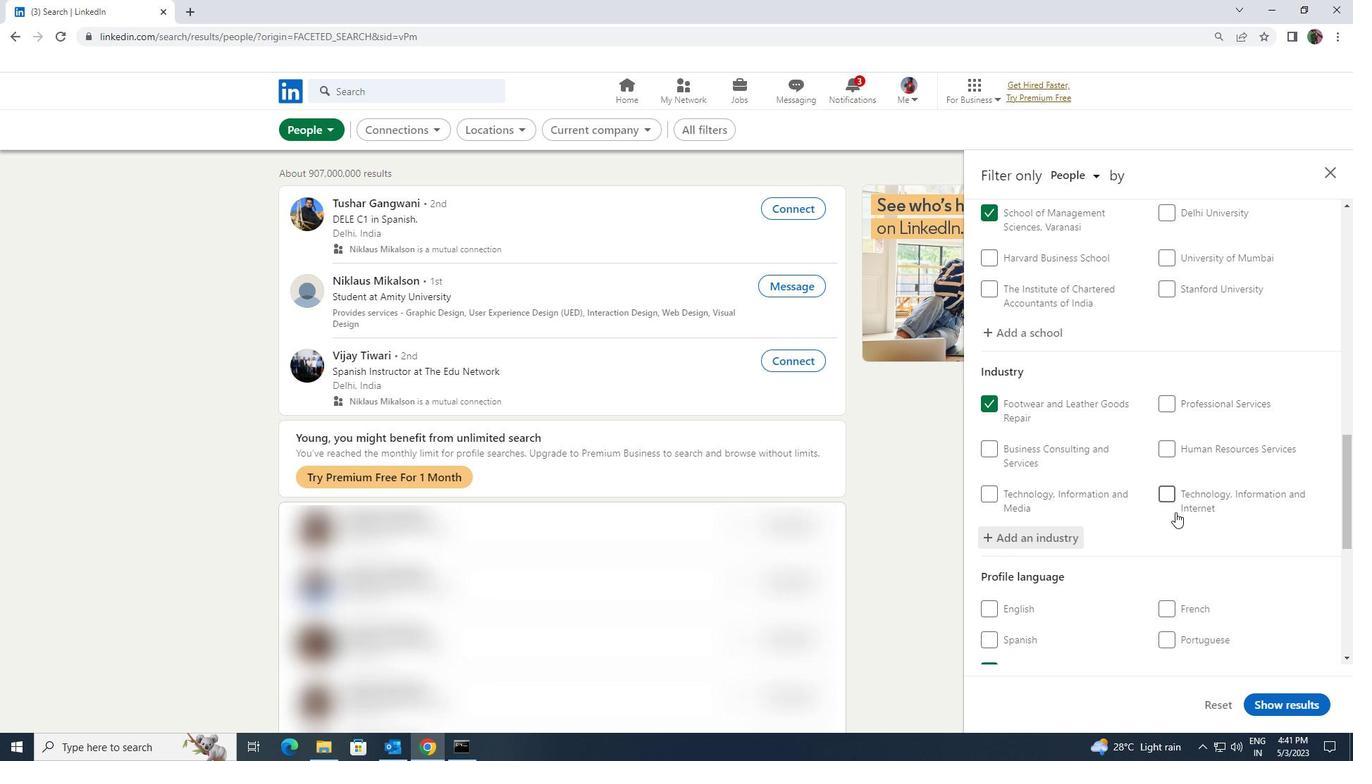 
Action: Mouse scrolled (1175, 511) with delta (0, 0)
Screenshot: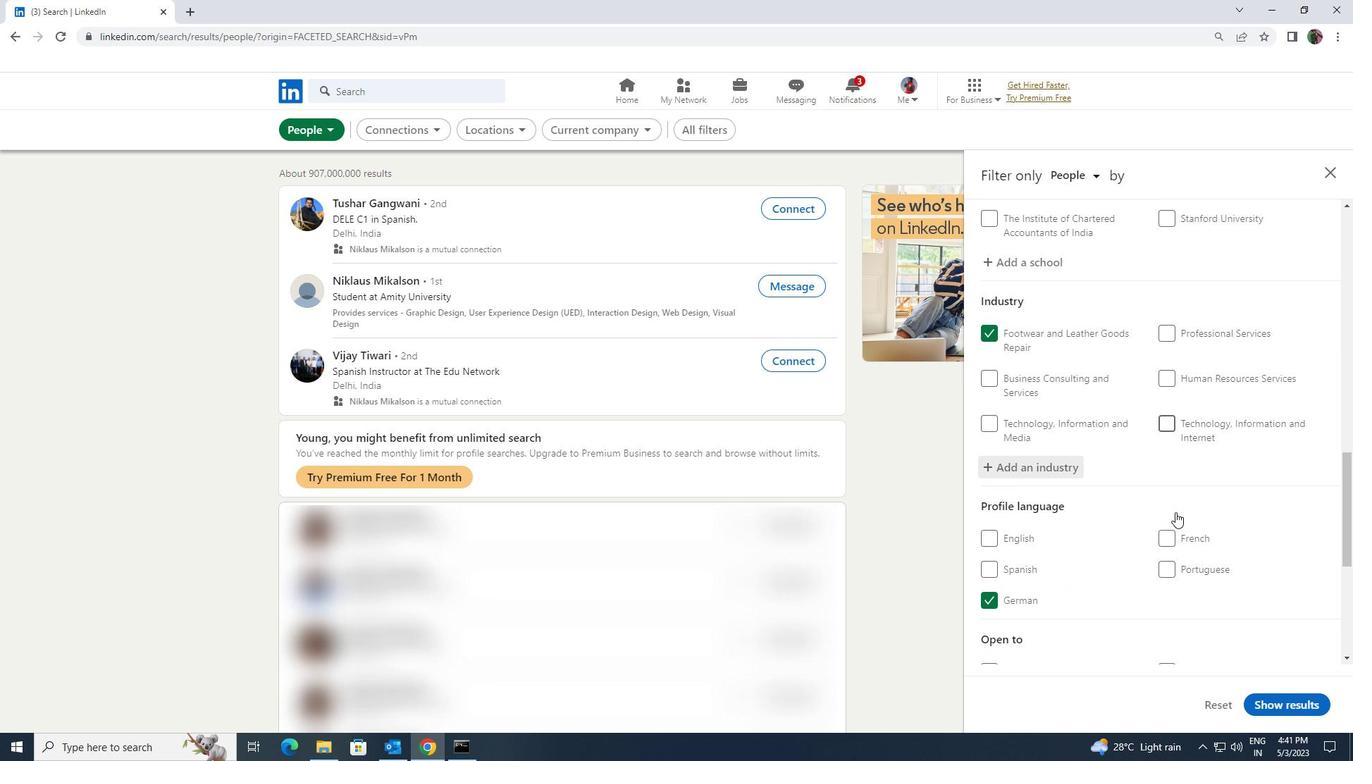 
Action: Mouse scrolled (1175, 511) with delta (0, 0)
Screenshot: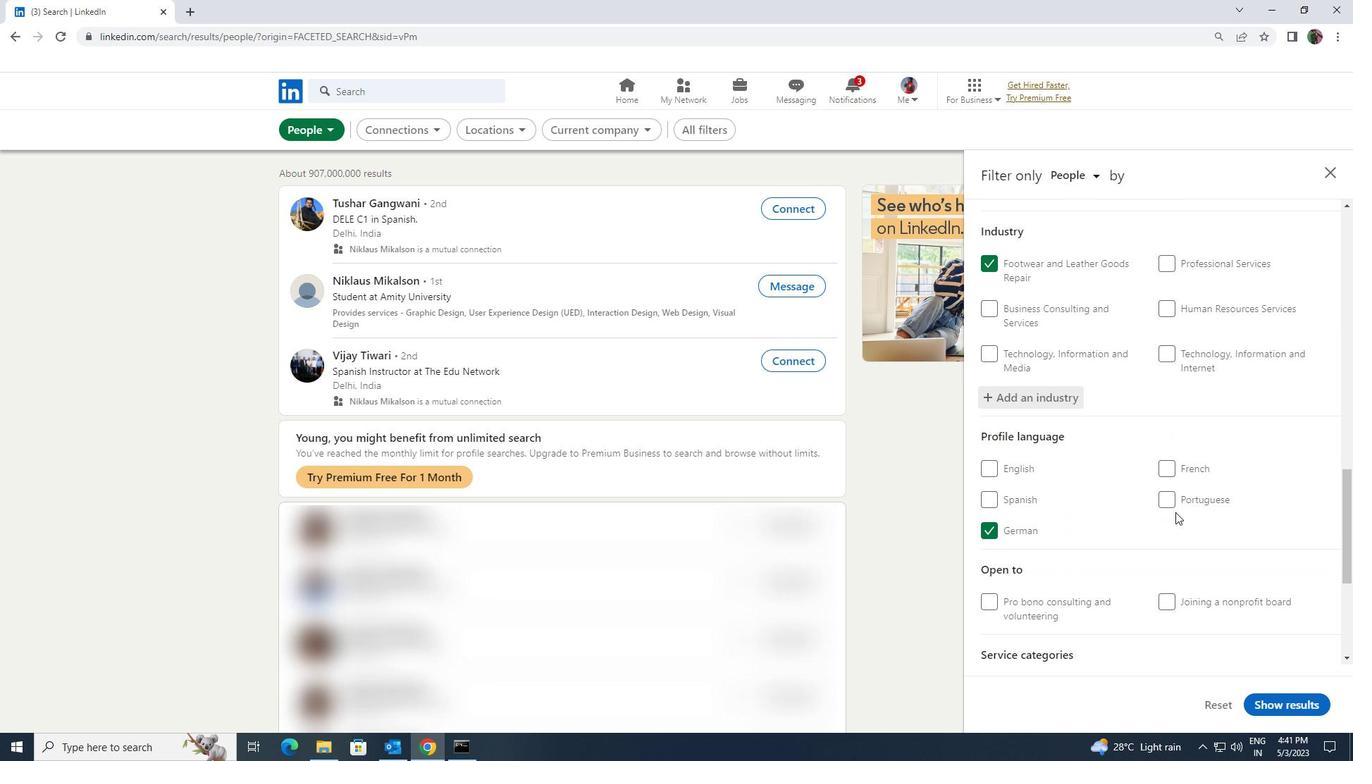
Action: Mouse scrolled (1175, 511) with delta (0, 0)
Screenshot: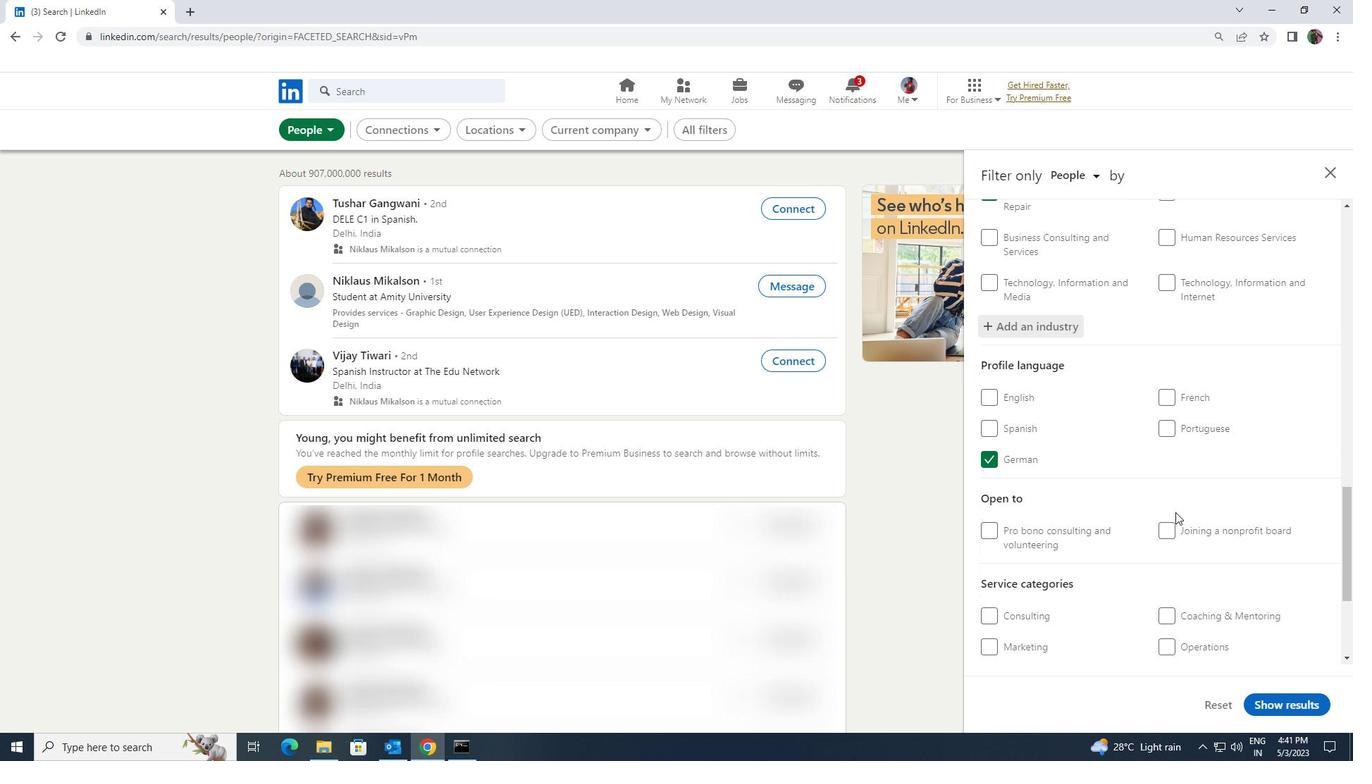 
Action: Mouse scrolled (1175, 511) with delta (0, 0)
Screenshot: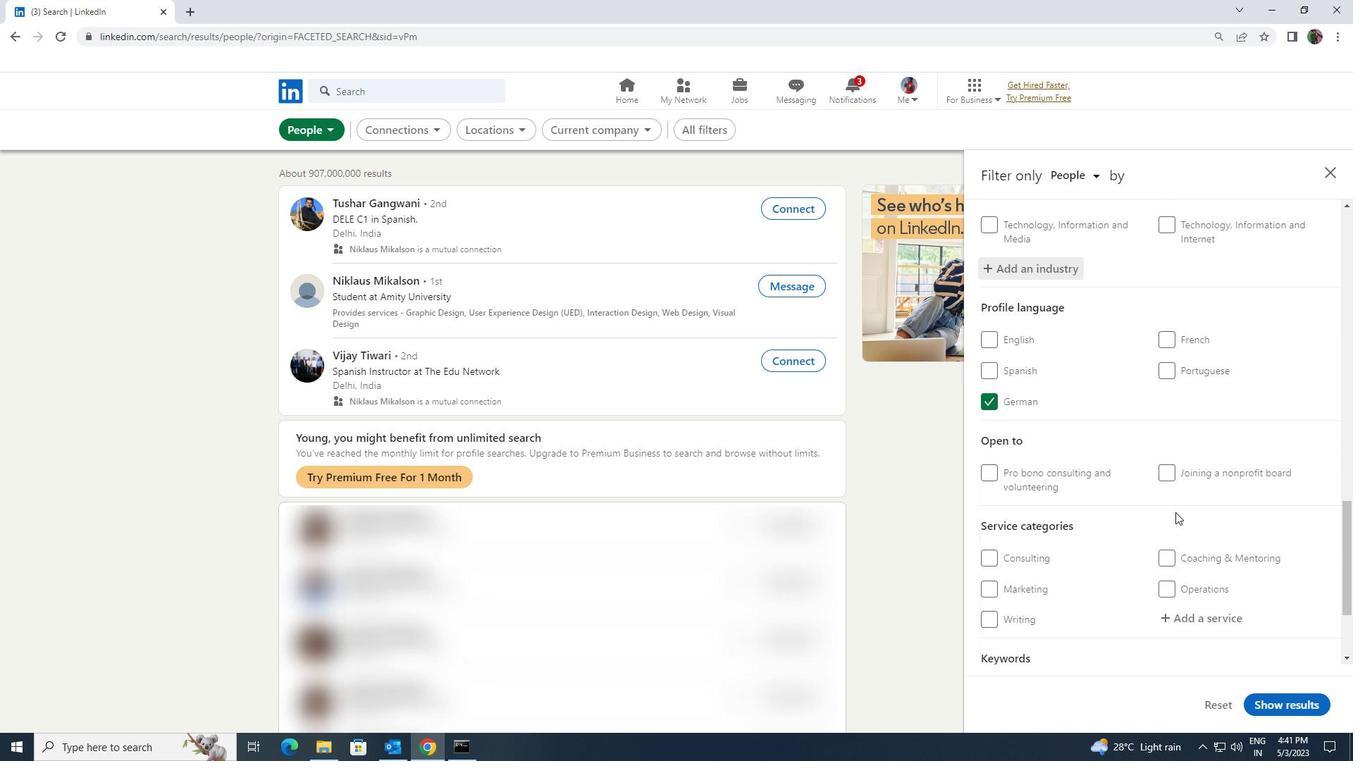 
Action: Mouse moved to (1179, 525)
Screenshot: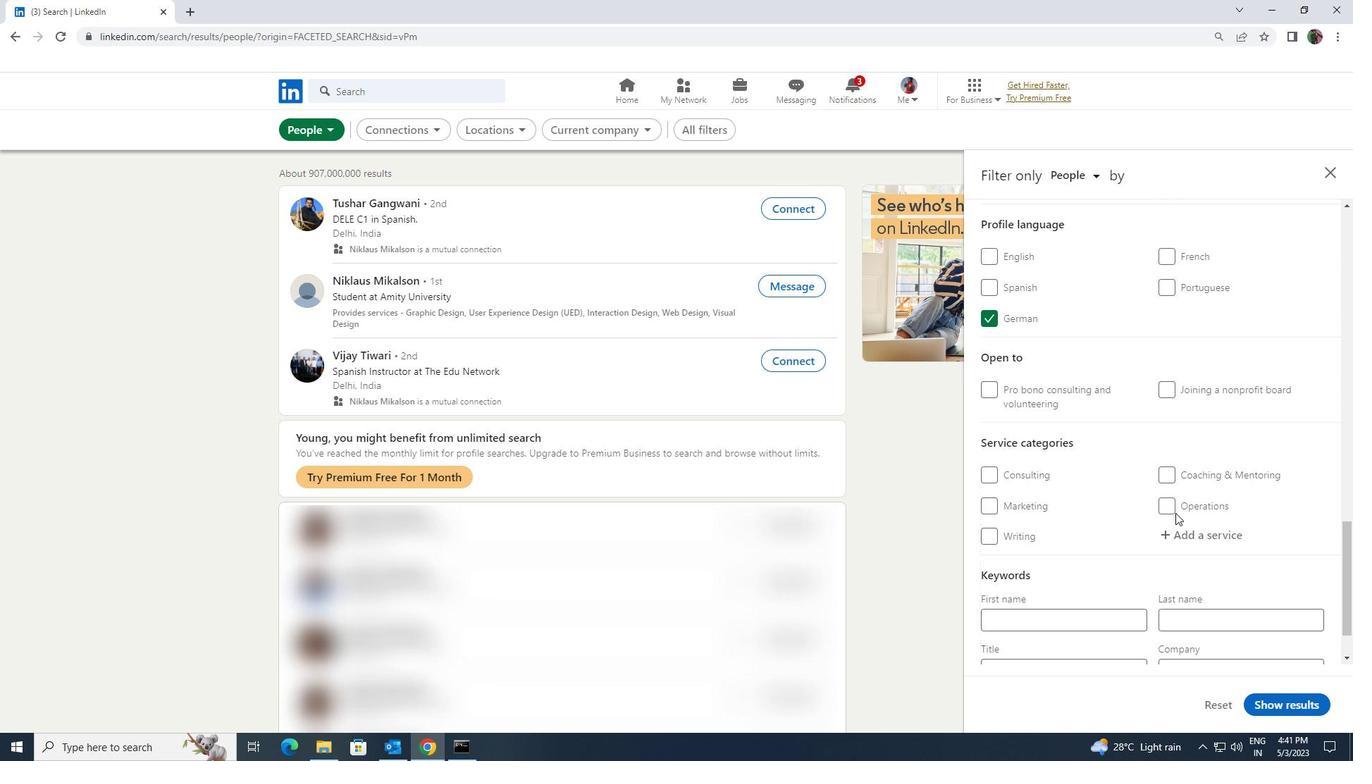 
Action: Mouse pressed left at (1179, 525)
Screenshot: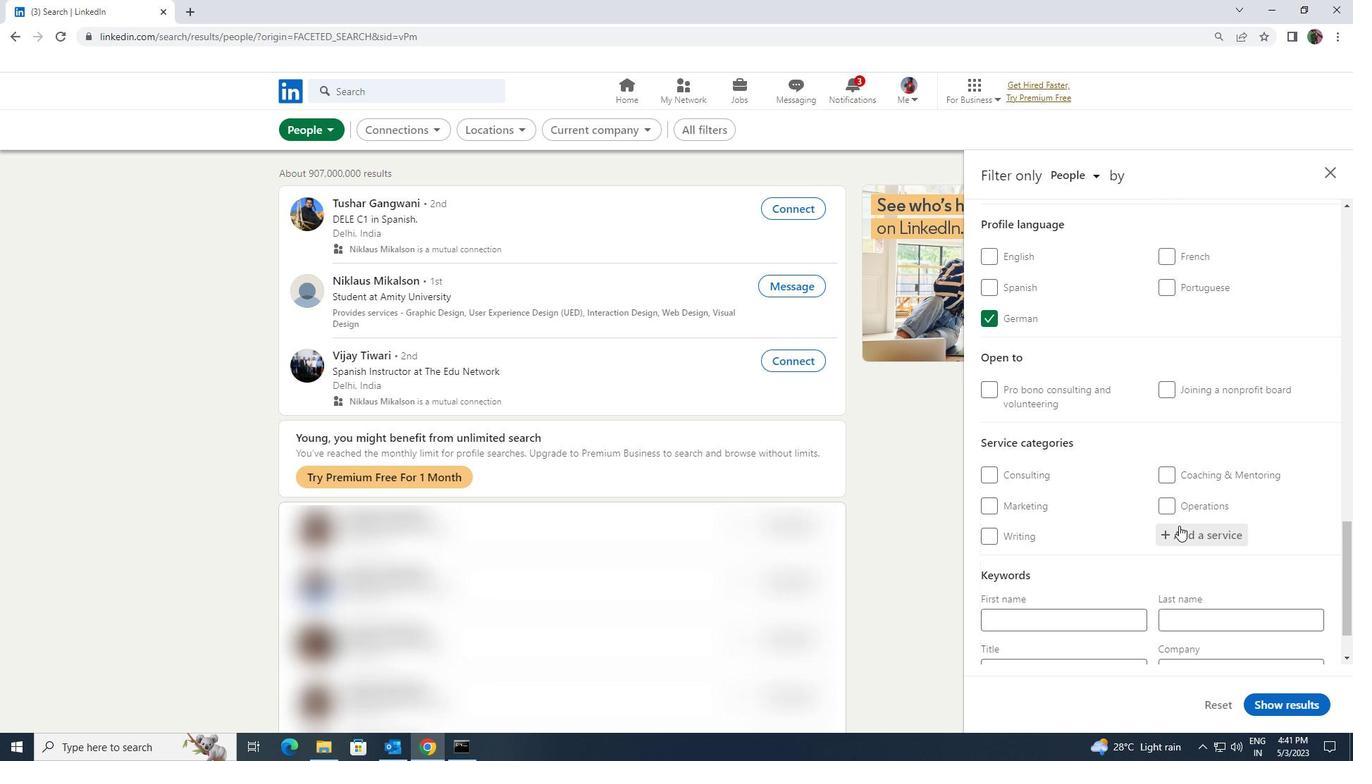 
Action: Key pressed <Key.shift>CORP
Screenshot: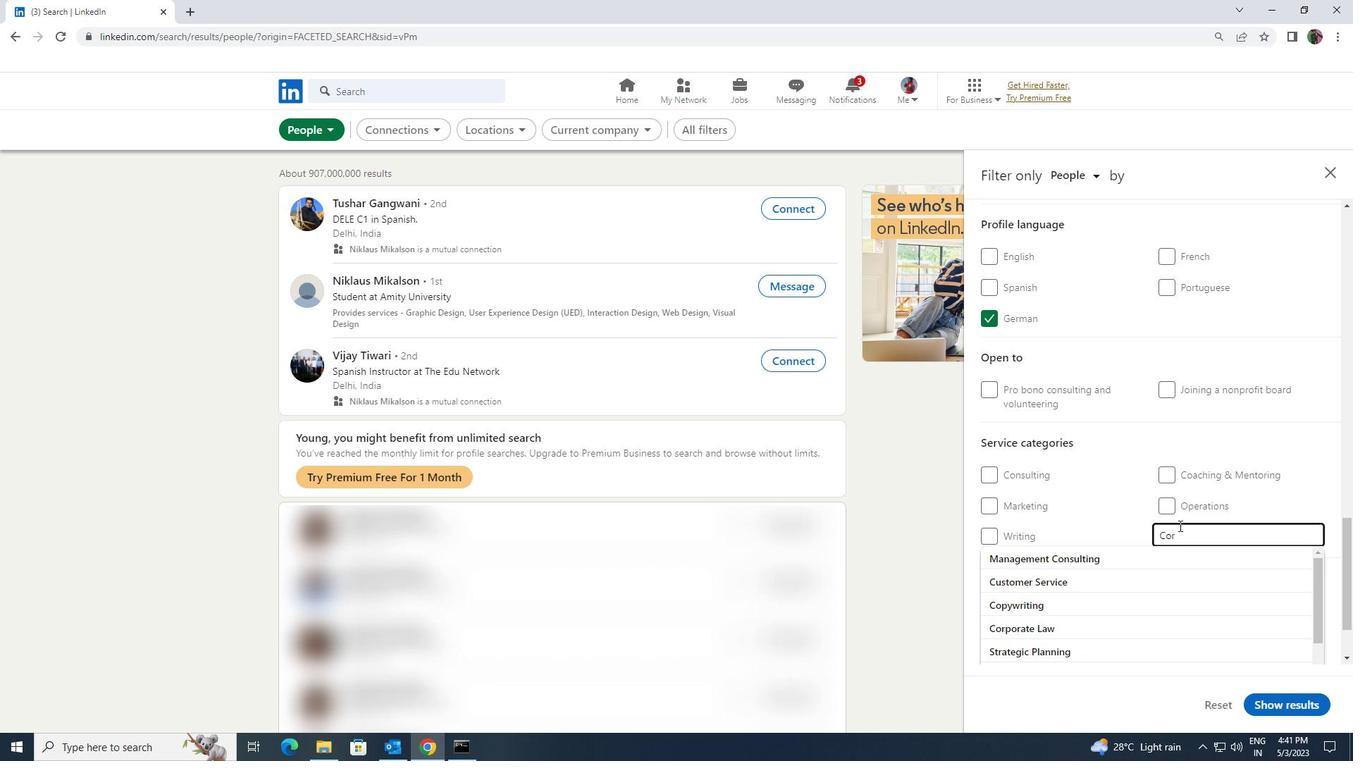 
Action: Mouse moved to (1153, 596)
Screenshot: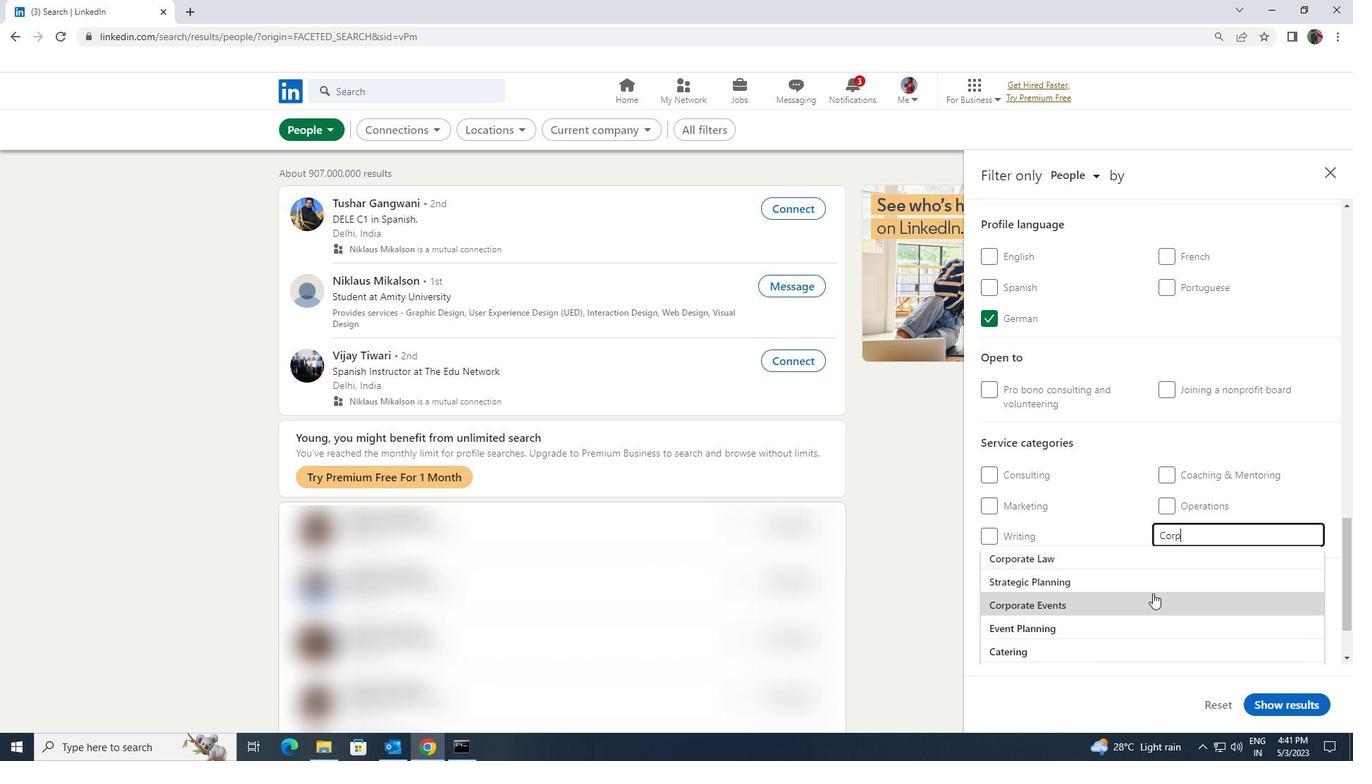 
Action: Mouse pressed left at (1153, 596)
Screenshot: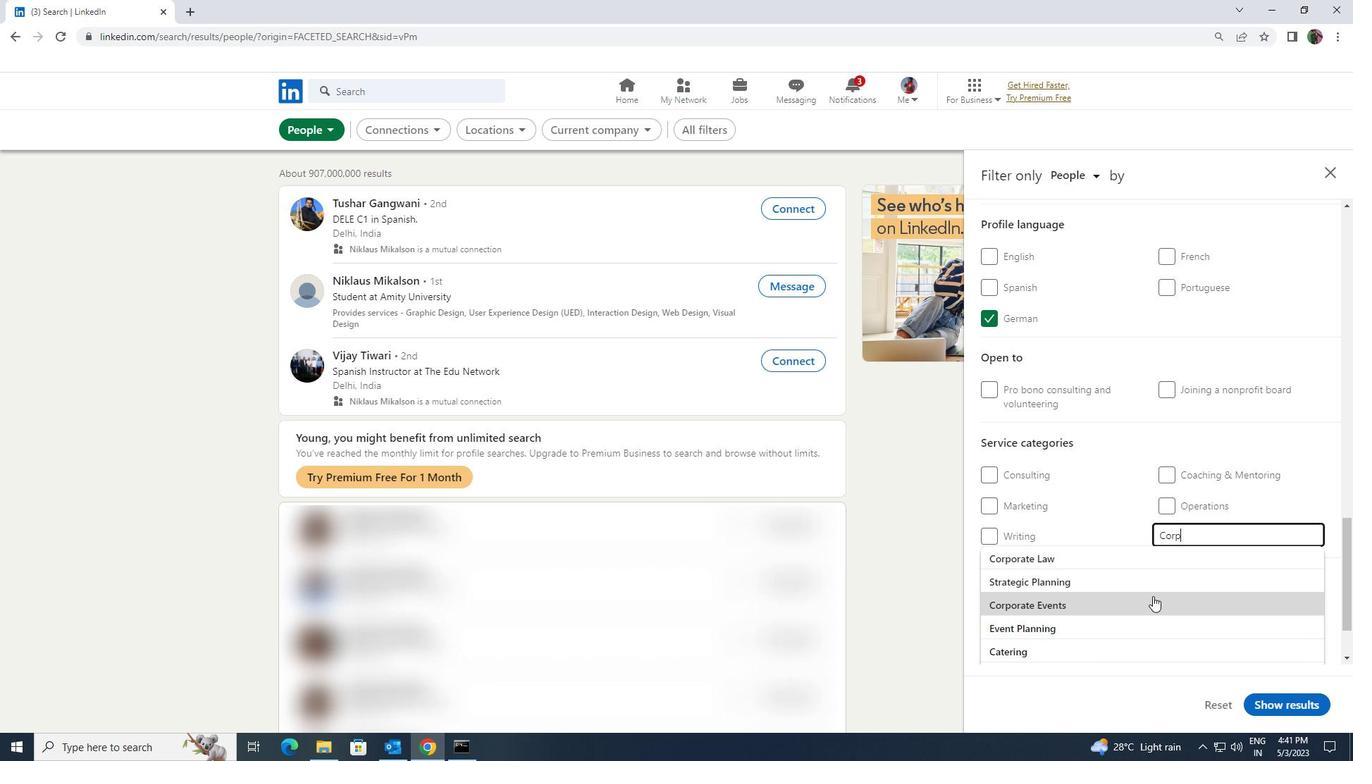 
Action: Mouse moved to (1152, 595)
Screenshot: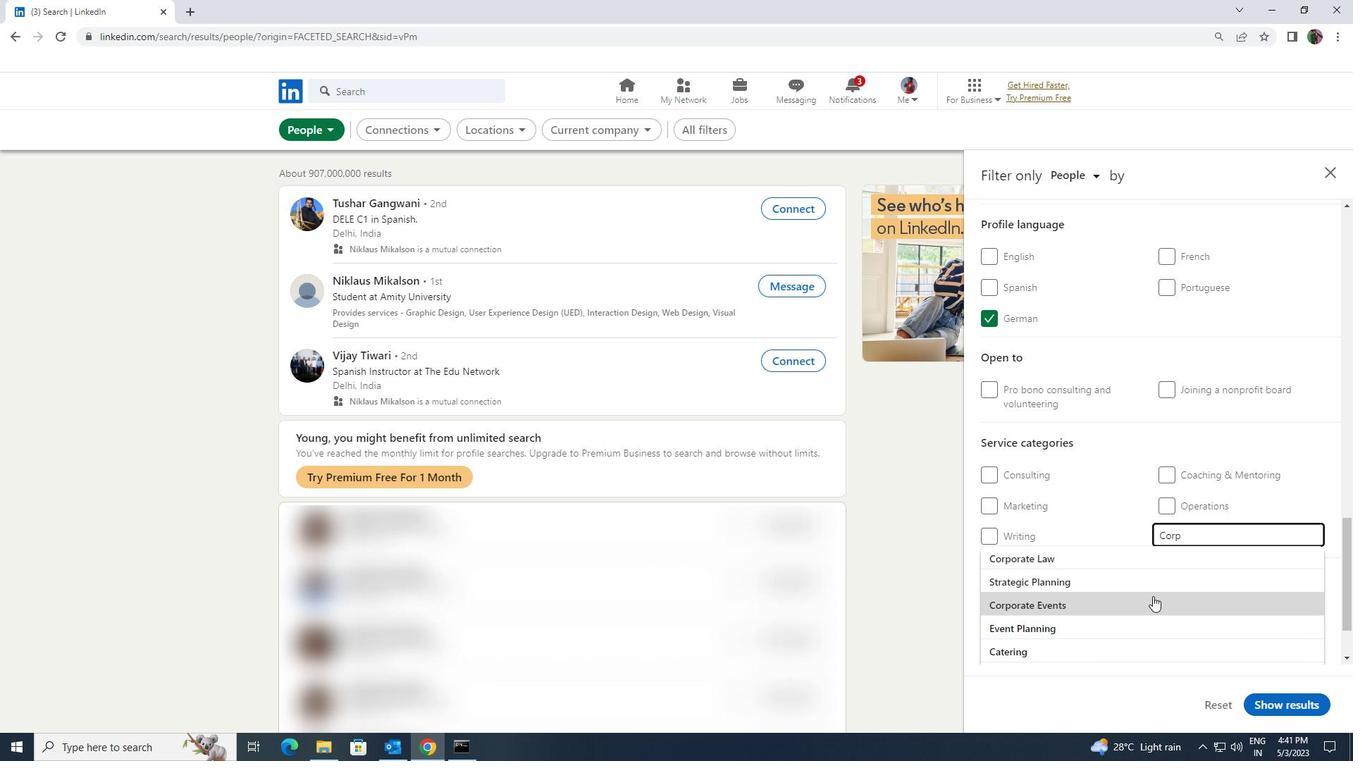 
Action: Mouse scrolled (1152, 594) with delta (0, 0)
Screenshot: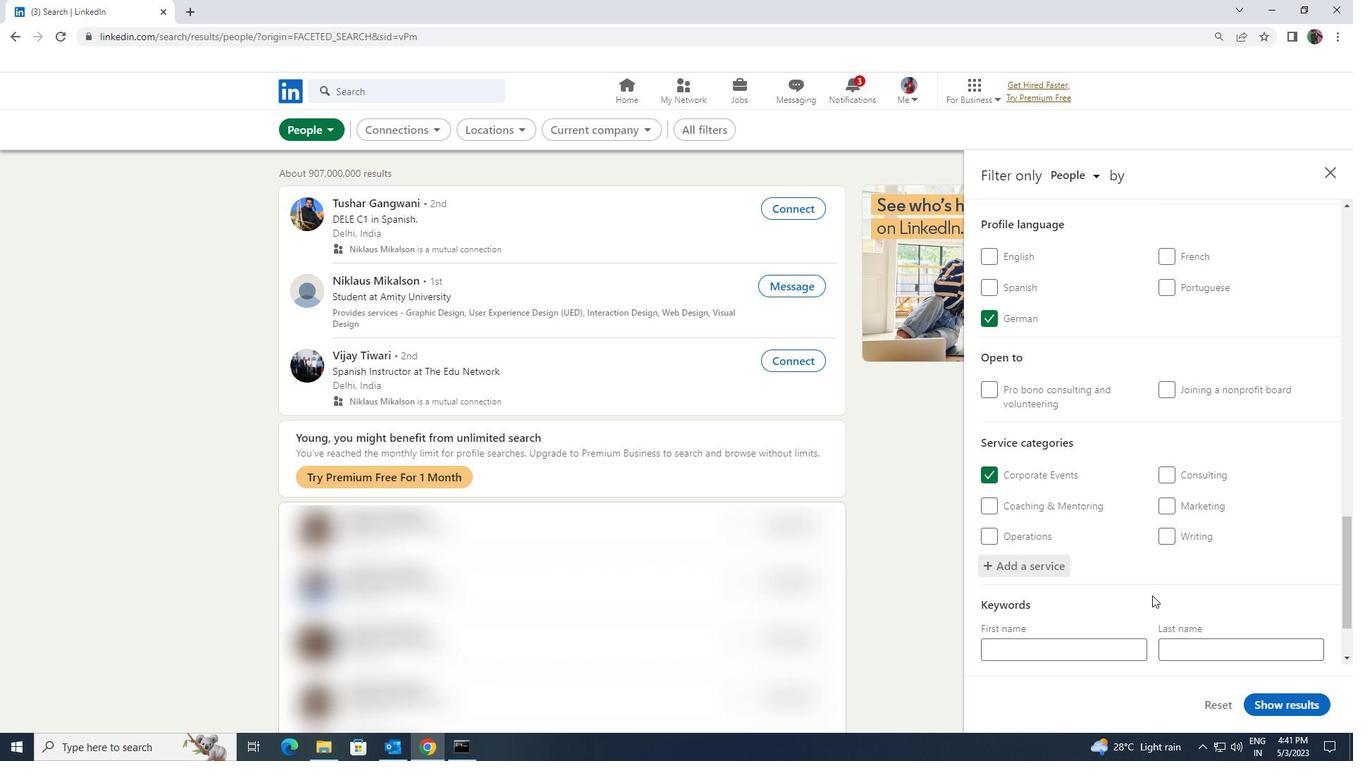 
Action: Mouse scrolled (1152, 594) with delta (0, 0)
Screenshot: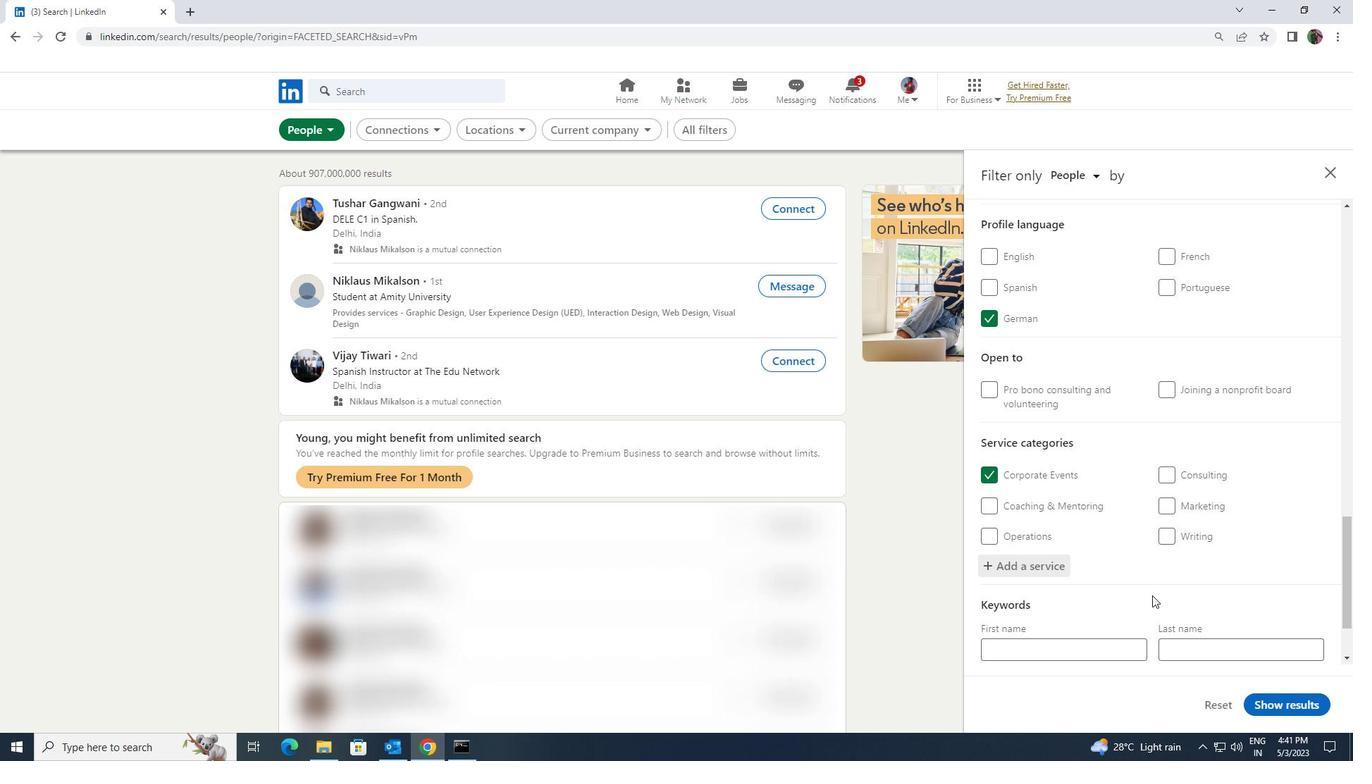 
Action: Mouse scrolled (1152, 594) with delta (0, 0)
Screenshot: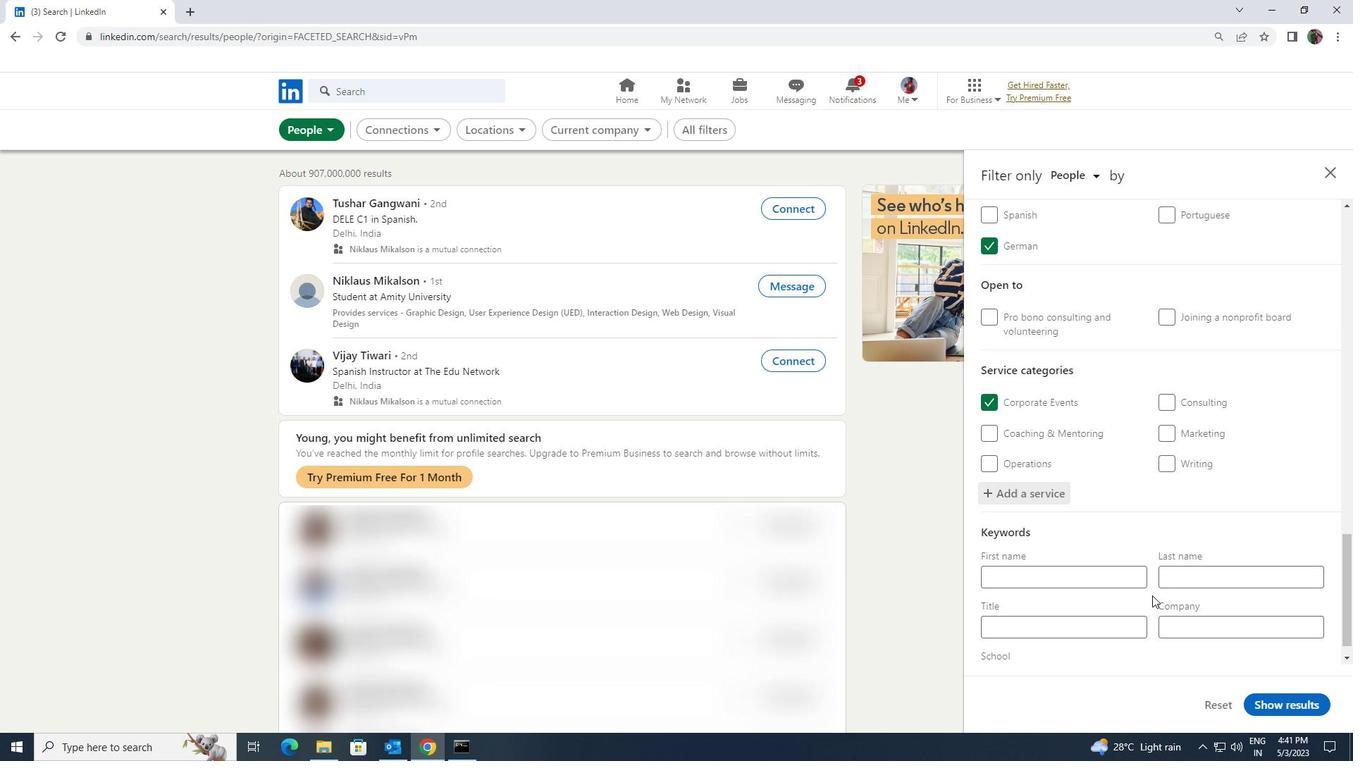 
Action: Mouse scrolled (1152, 594) with delta (0, 0)
Screenshot: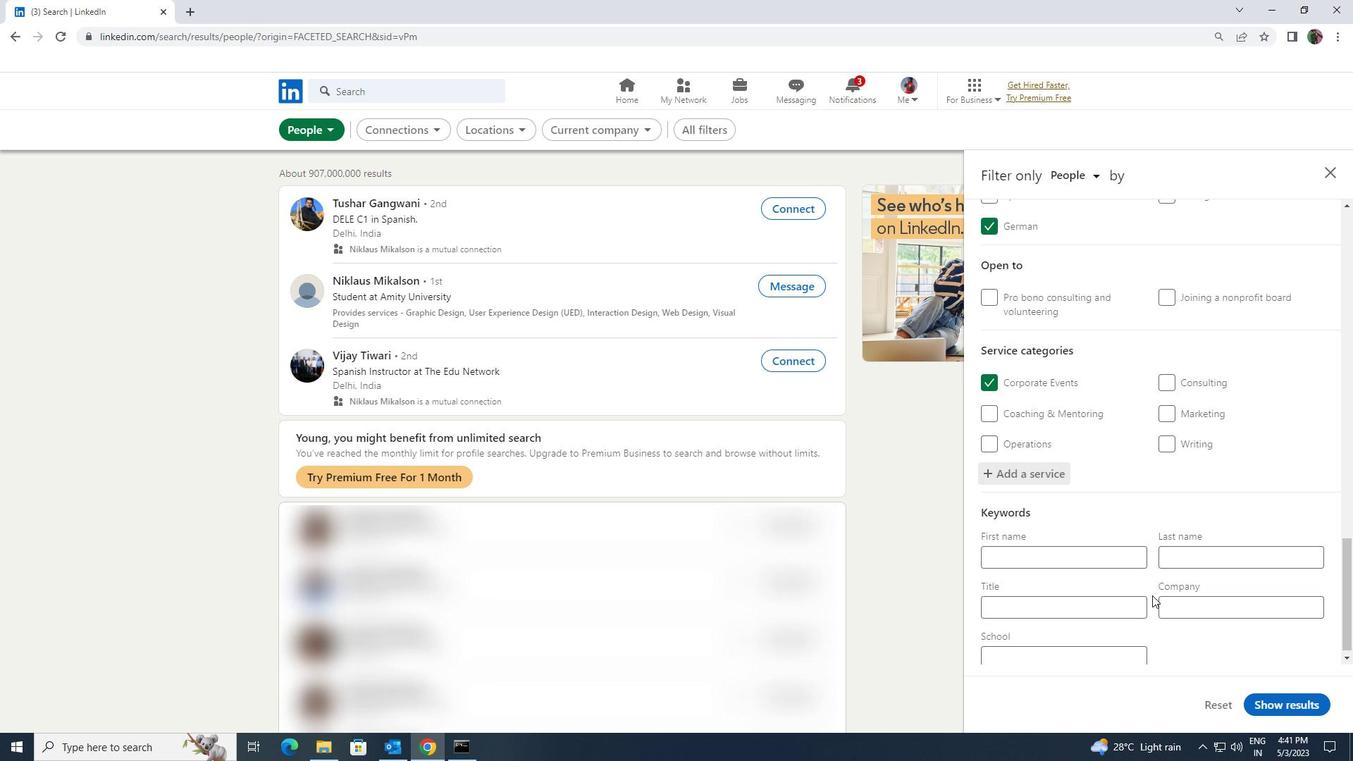 
Action: Mouse moved to (1136, 594)
Screenshot: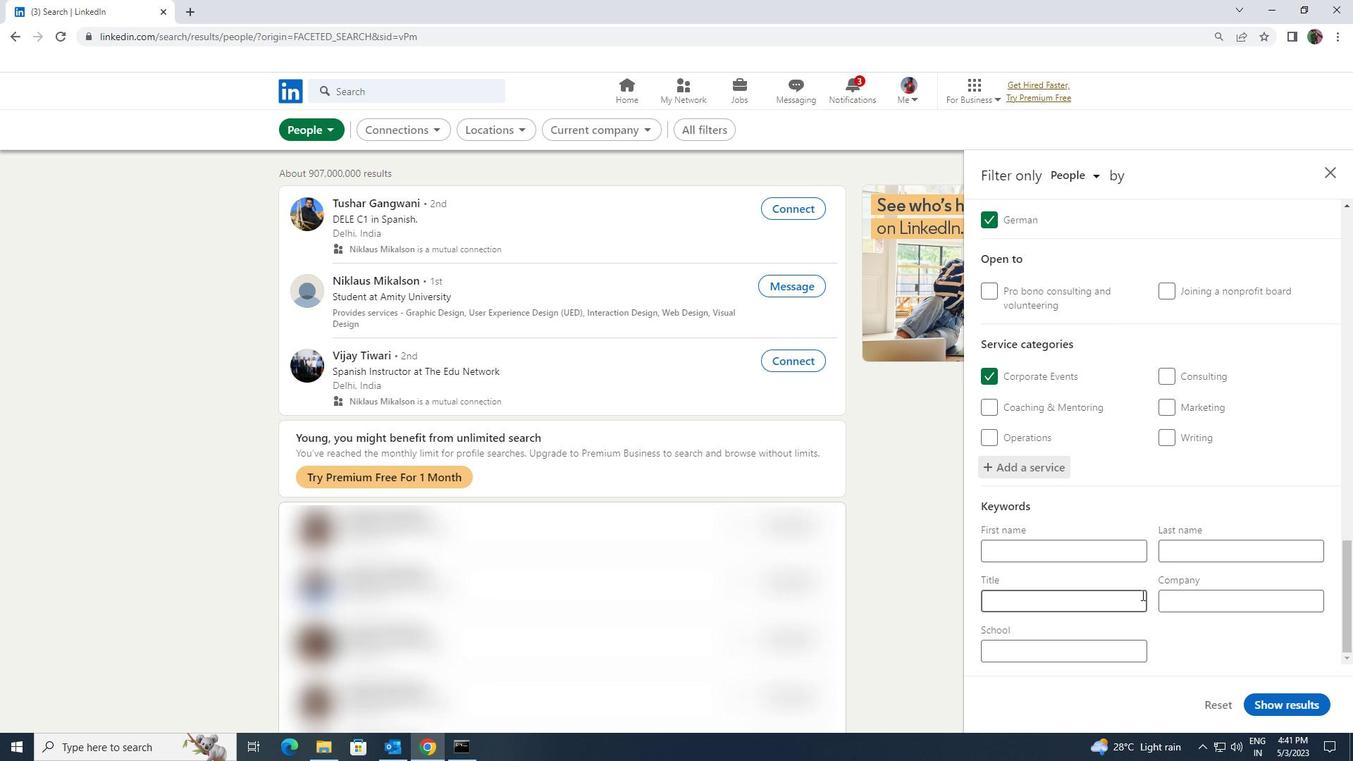 
Action: Mouse pressed left at (1136, 594)
Screenshot: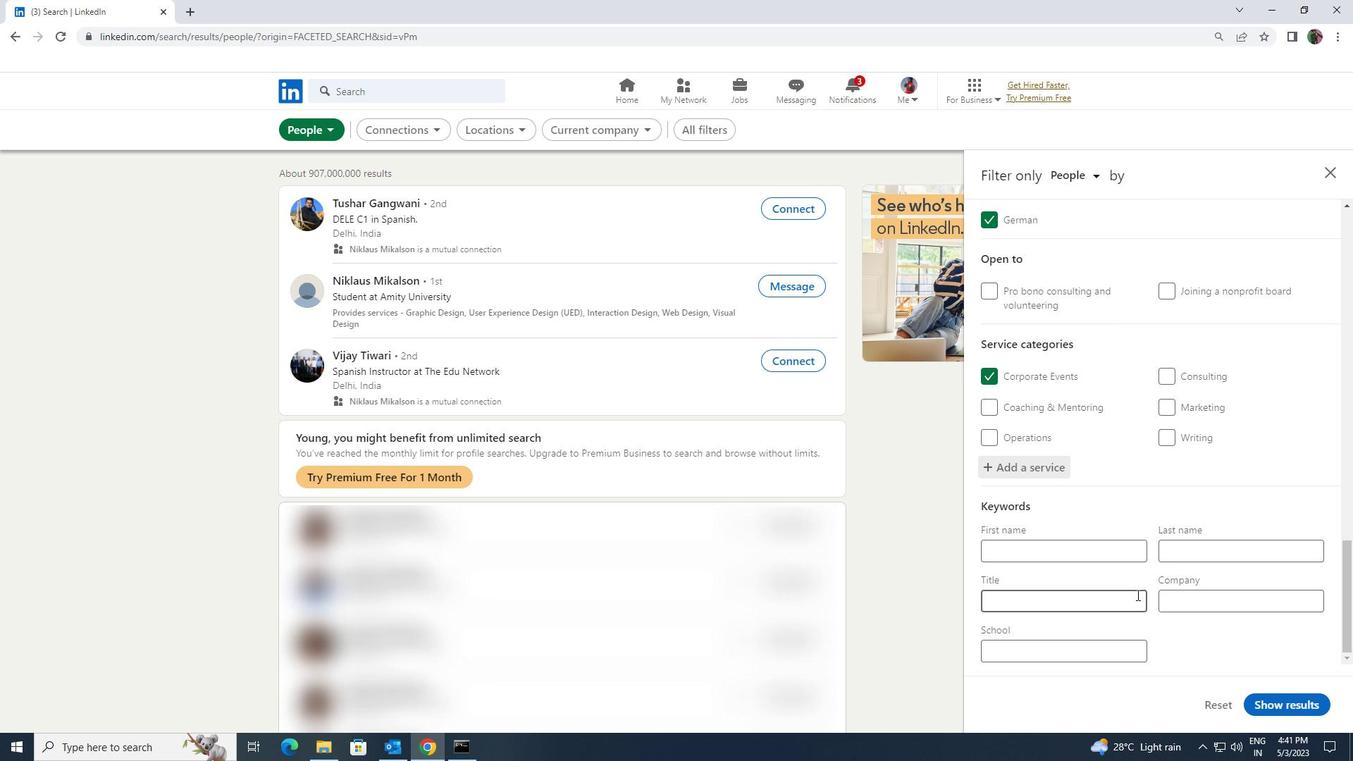 
Action: Key pressed <Key.shift><Key.shift><Key.shift><Key.shift><Key.shift><Key.shift><Key.shift><Key.shift><Key.shift><Key.shift><Key.shift><Key.shift>COMMUNICAR<Key.backspace>TION<Key.space><Key.shift>DIRECTOR
Screenshot: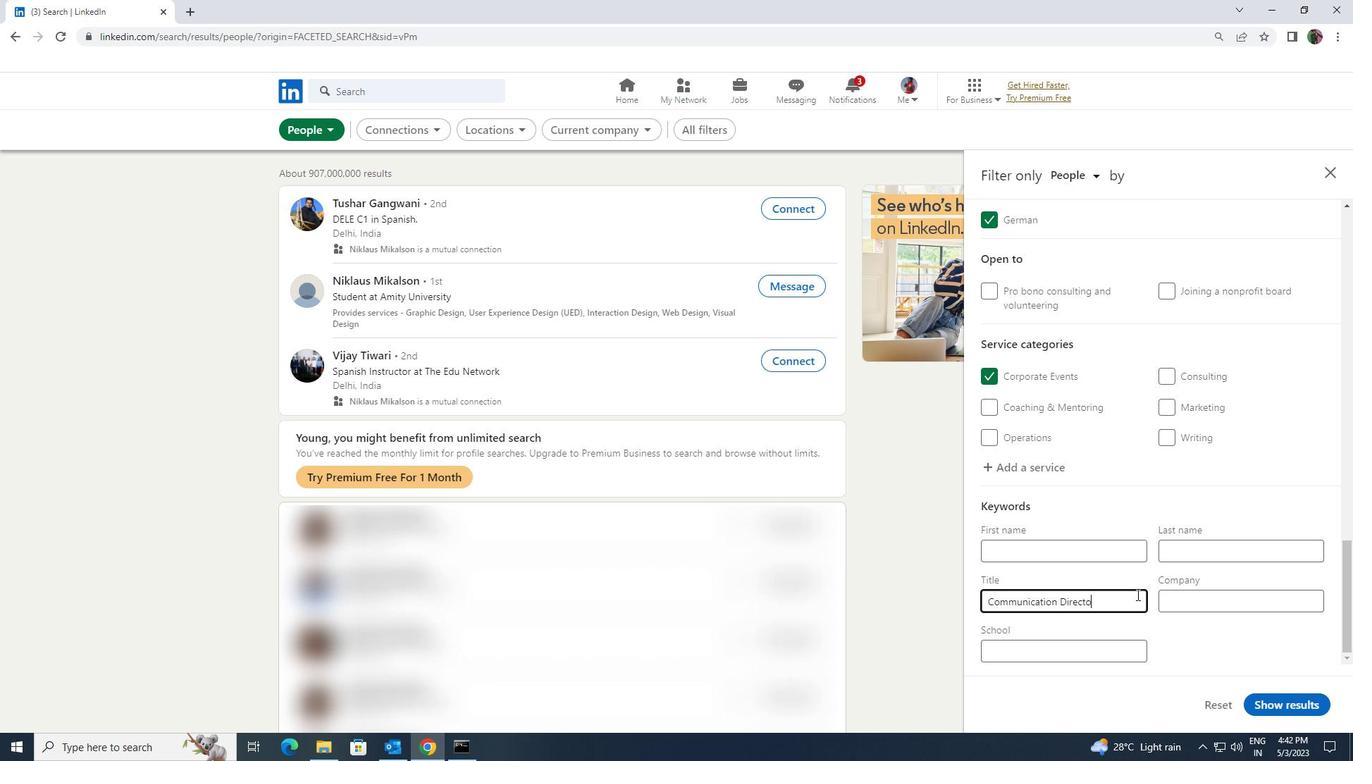 
Action: Mouse moved to (1260, 699)
Screenshot: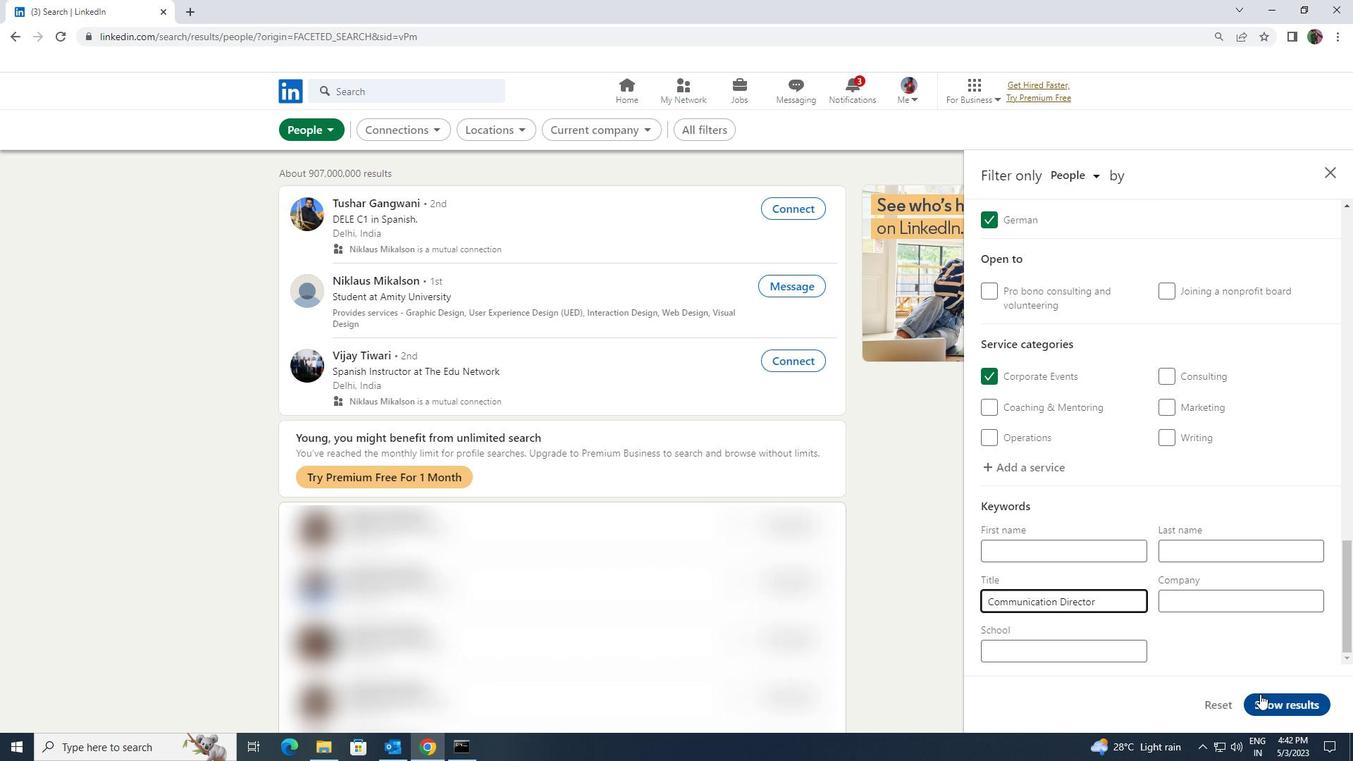 
Action: Mouse pressed left at (1260, 699)
Screenshot: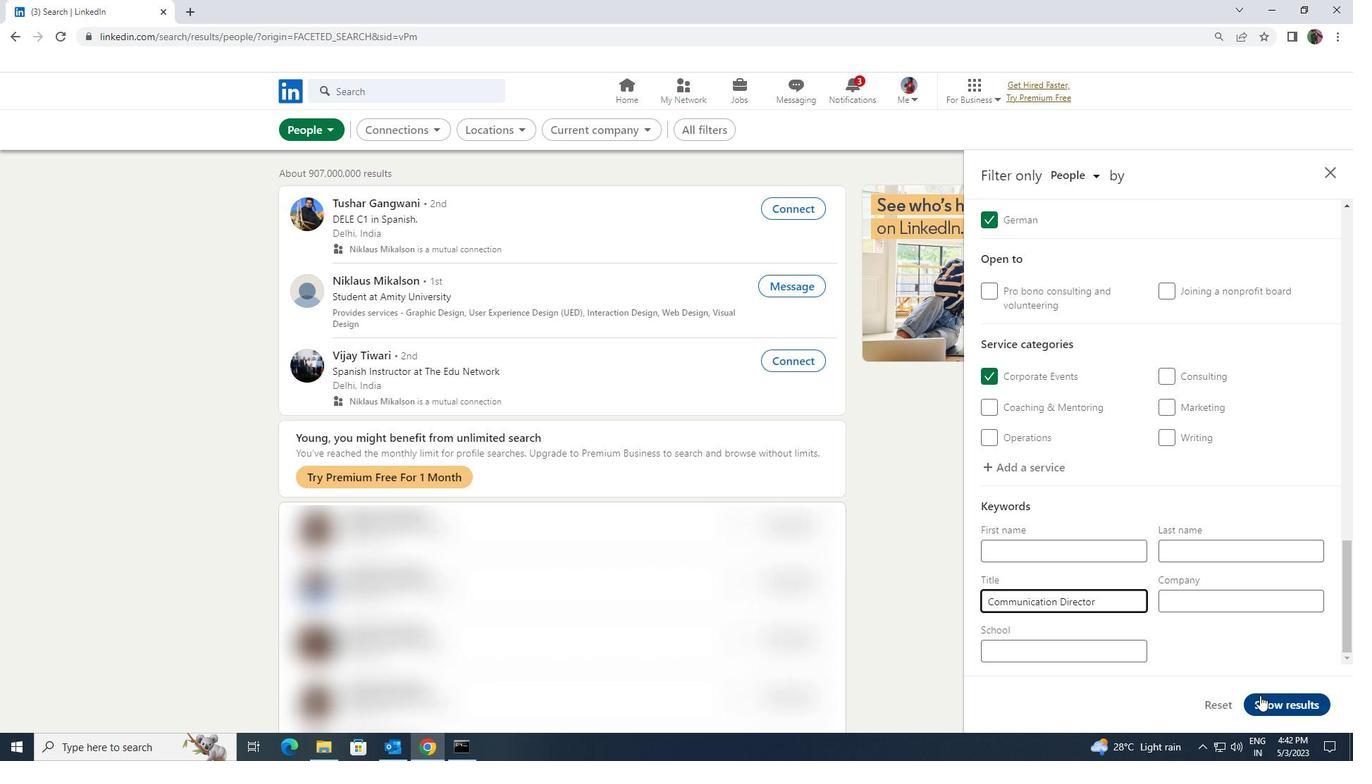 
